 Task: Find connections with filter location Denderleeuw with filter topic #blockchainwith filter profile language Spanish with filter current company Medikabazaar with filter school JAMSHEDPUR CO-OPERATIVE COLLEGE with filter industry Political Organizations with filter service category Social Media Marketing with filter keywords title Marketing Specialist
Action: Mouse moved to (639, 113)
Screenshot: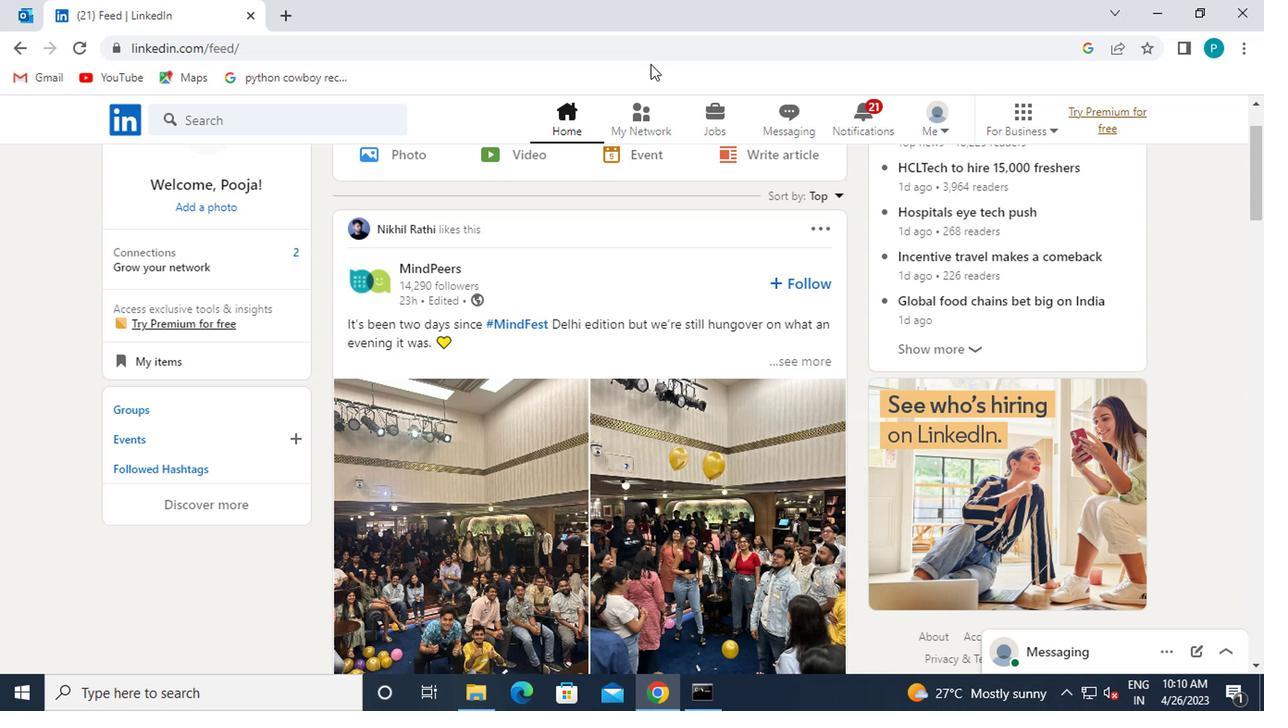 
Action: Mouse pressed left at (639, 113)
Screenshot: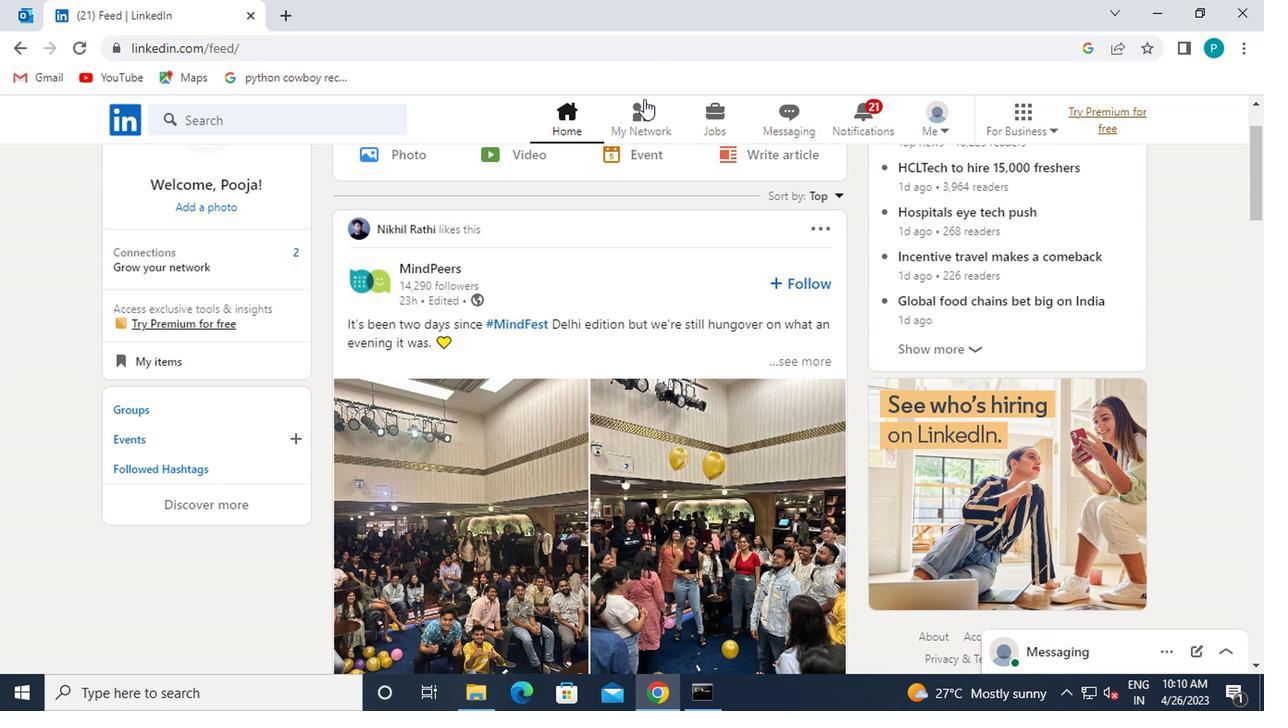 
Action: Mouse moved to (220, 215)
Screenshot: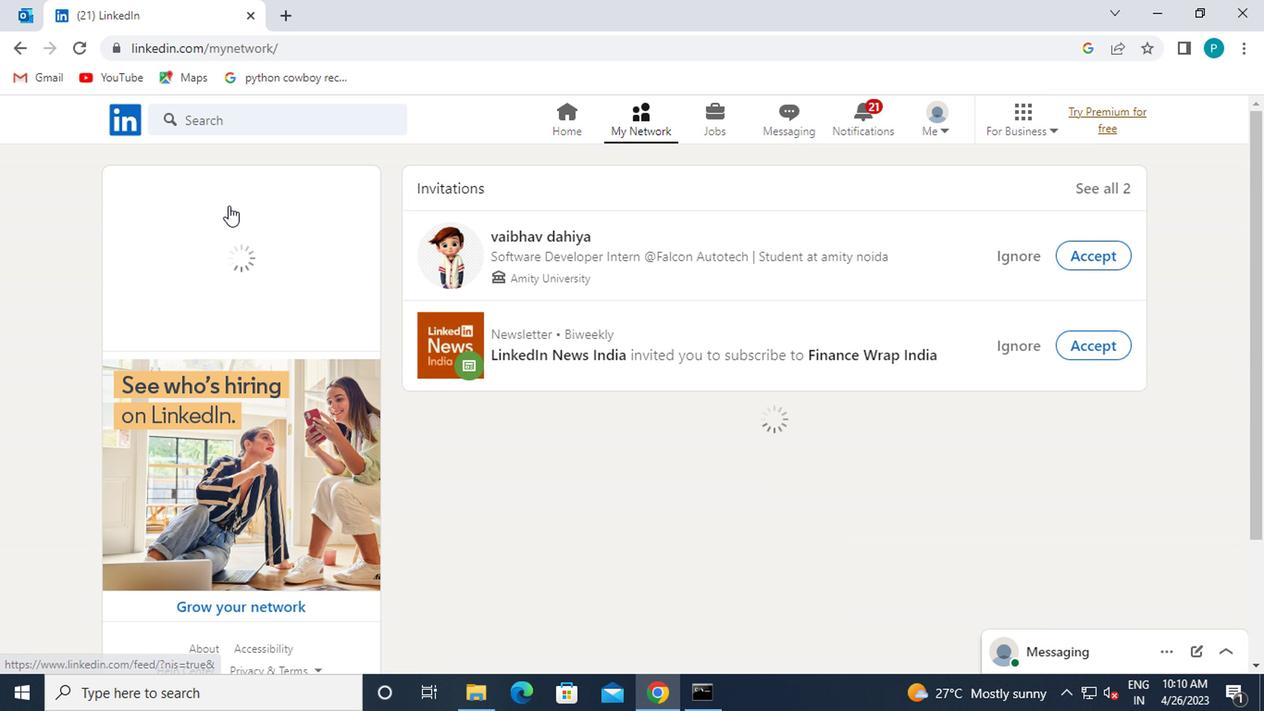 
Action: Mouse pressed left at (220, 215)
Screenshot: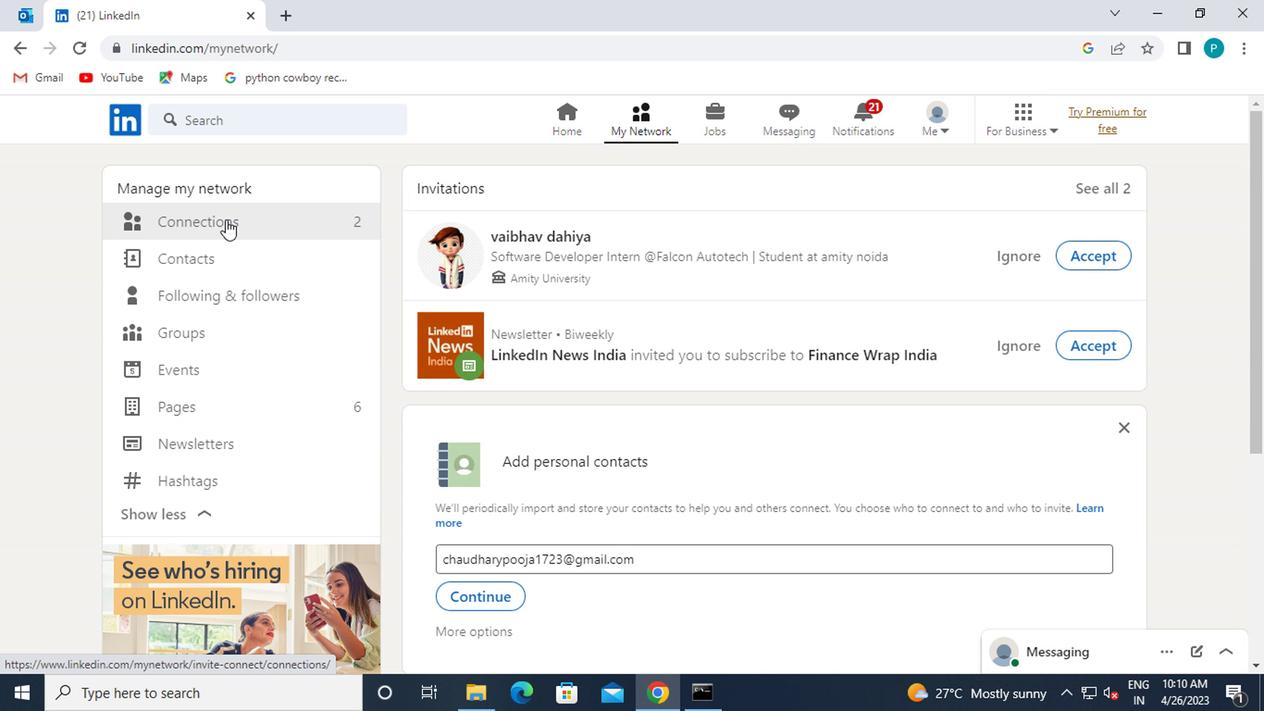
Action: Mouse moved to (741, 217)
Screenshot: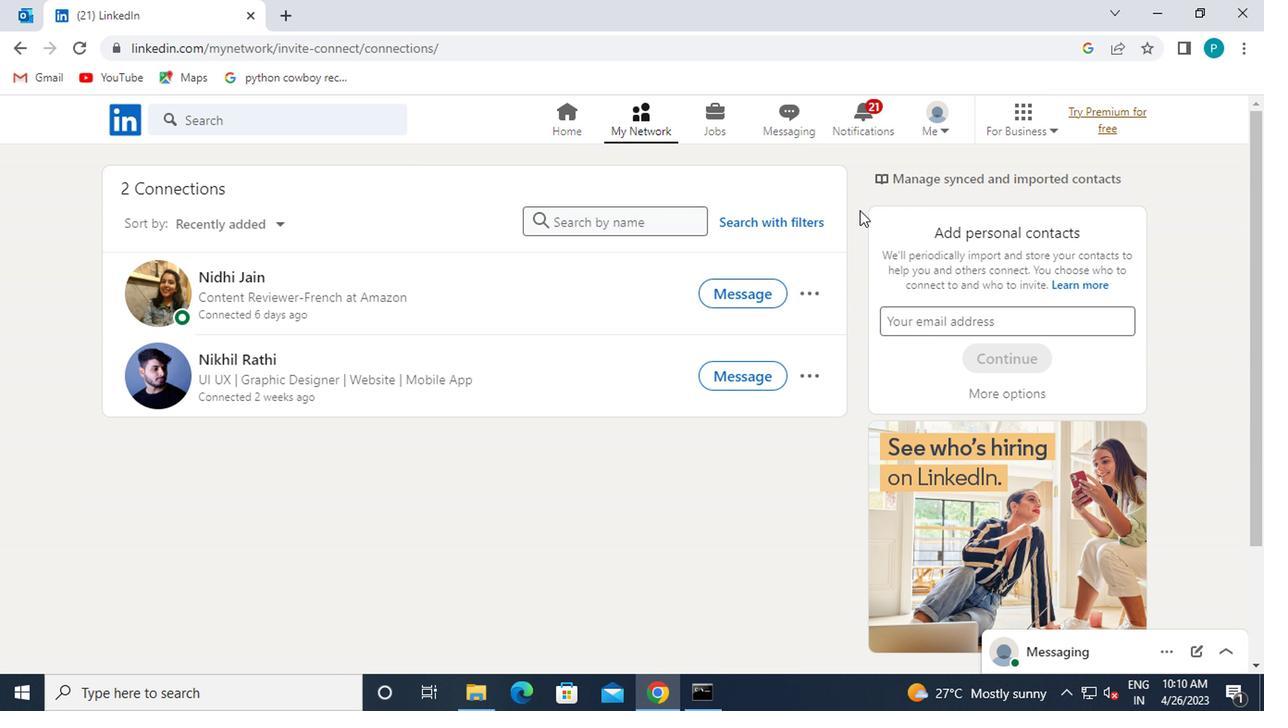 
Action: Mouse pressed left at (741, 217)
Screenshot: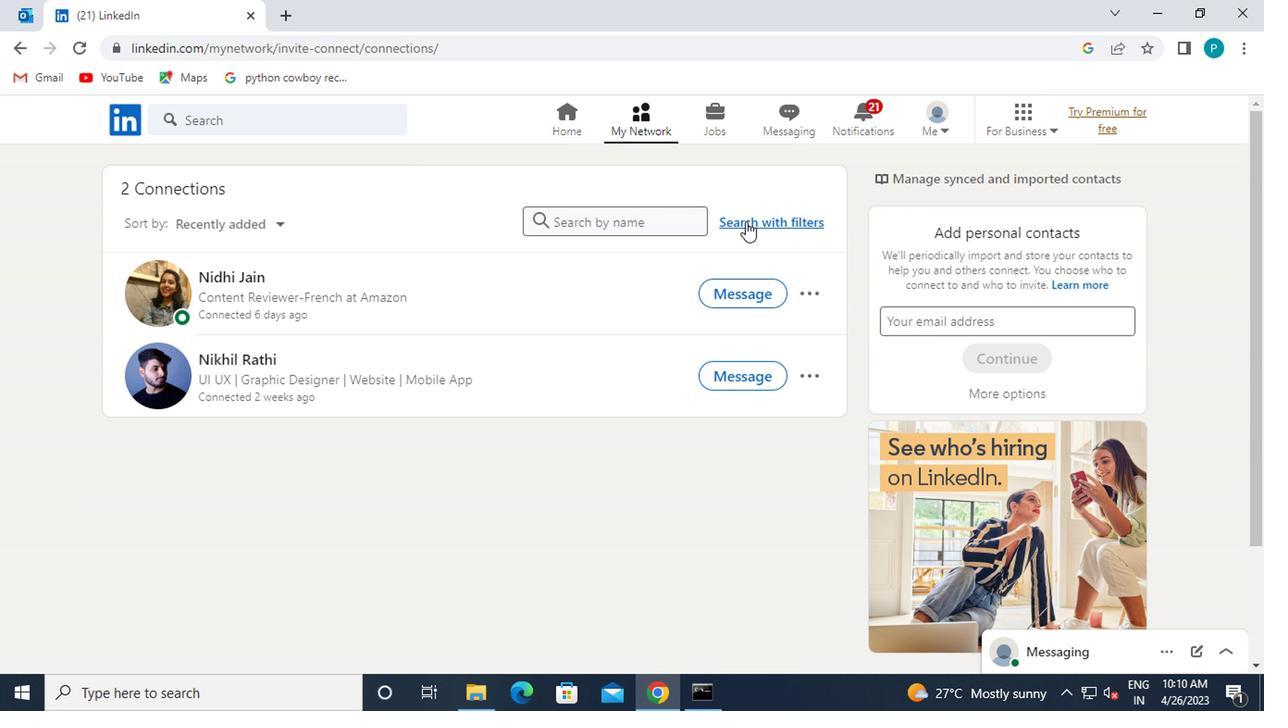 
Action: Mouse moved to (644, 169)
Screenshot: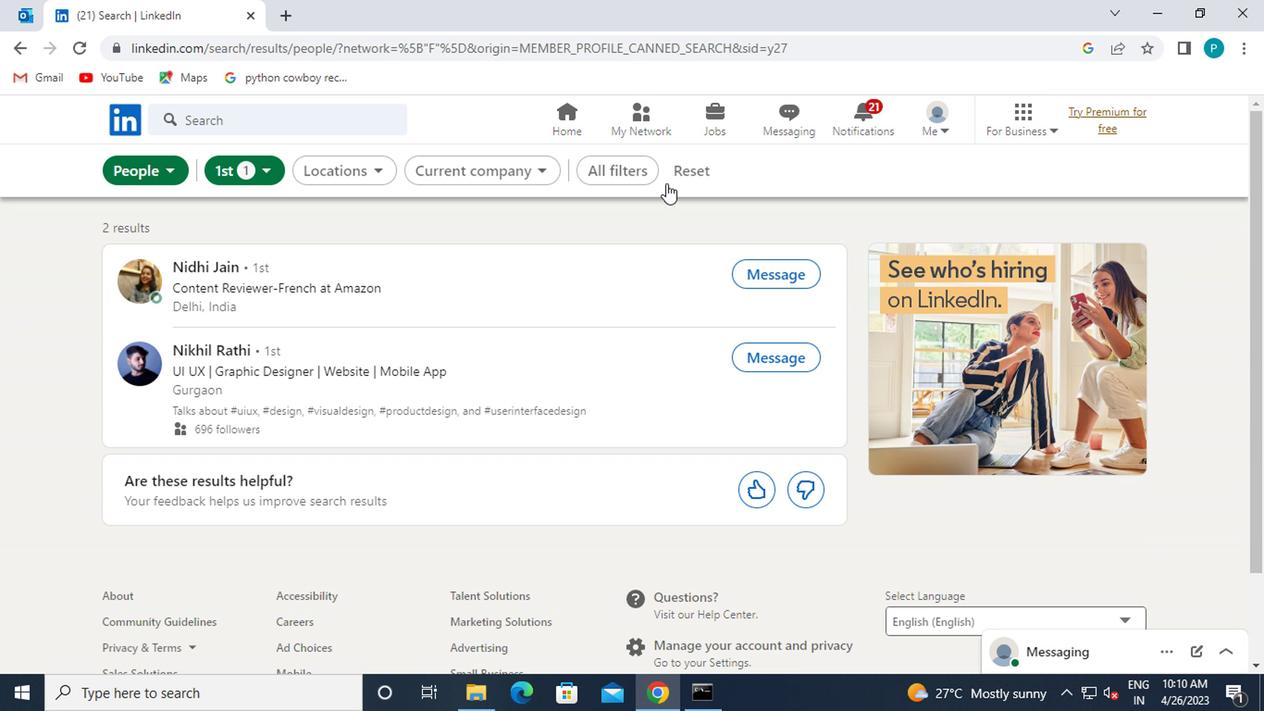 
Action: Mouse pressed left at (644, 169)
Screenshot: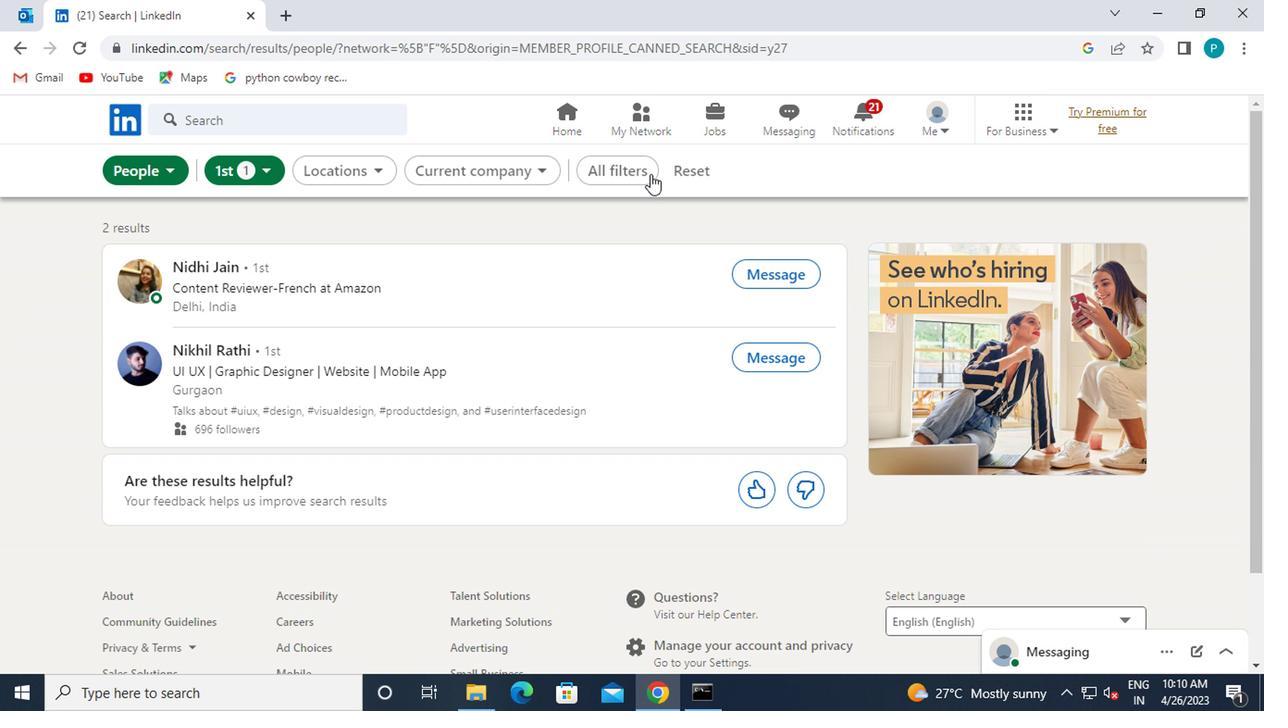
Action: Mouse moved to (927, 420)
Screenshot: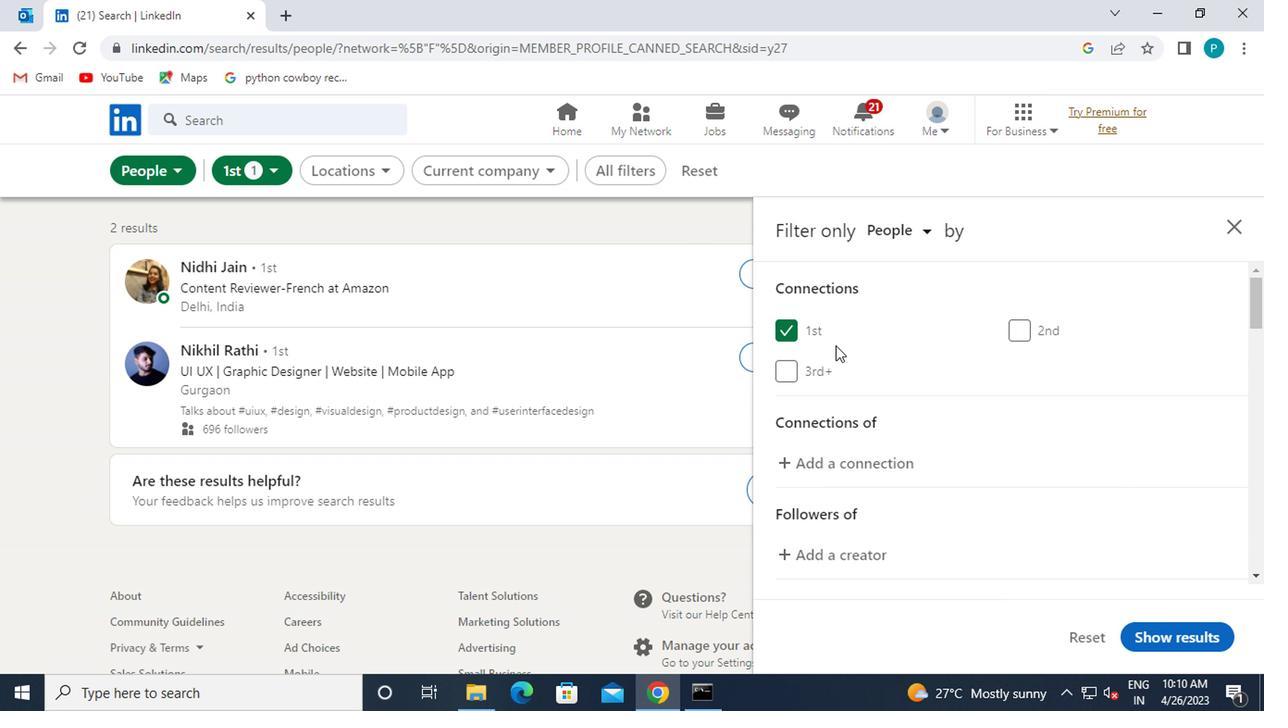 
Action: Mouse scrolled (927, 418) with delta (0, -1)
Screenshot: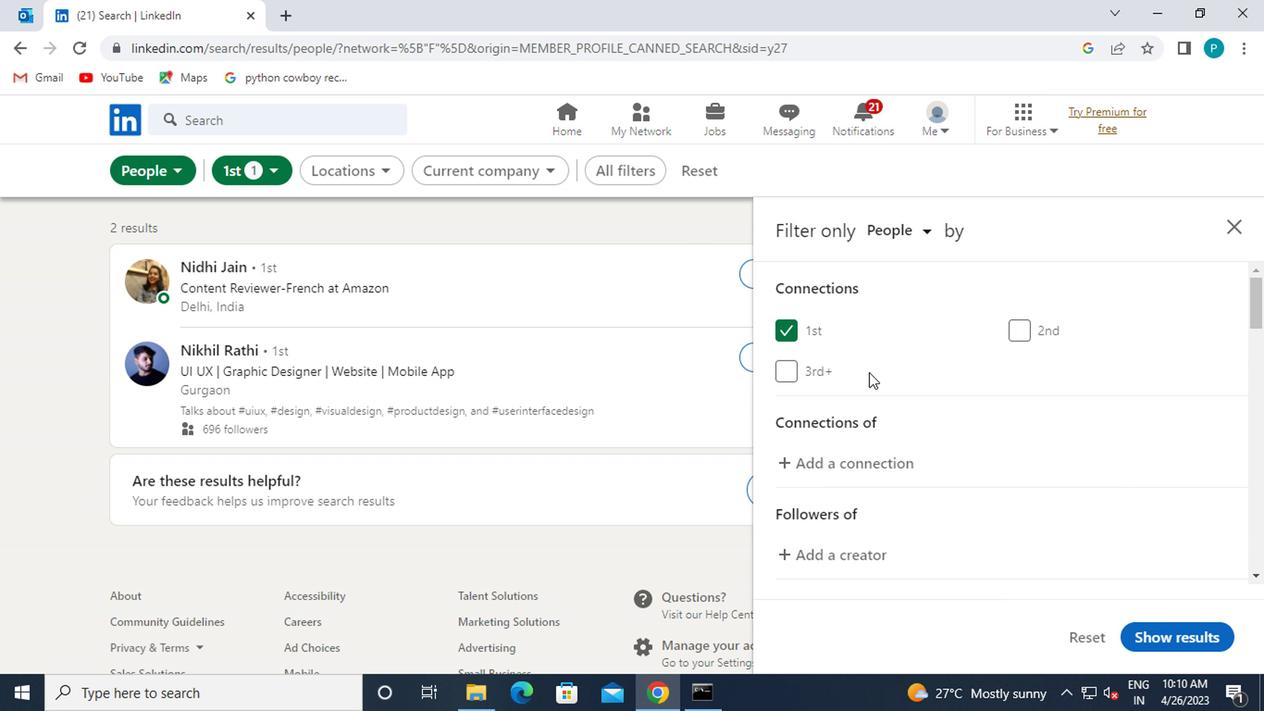 
Action: Mouse scrolled (927, 418) with delta (0, -1)
Screenshot: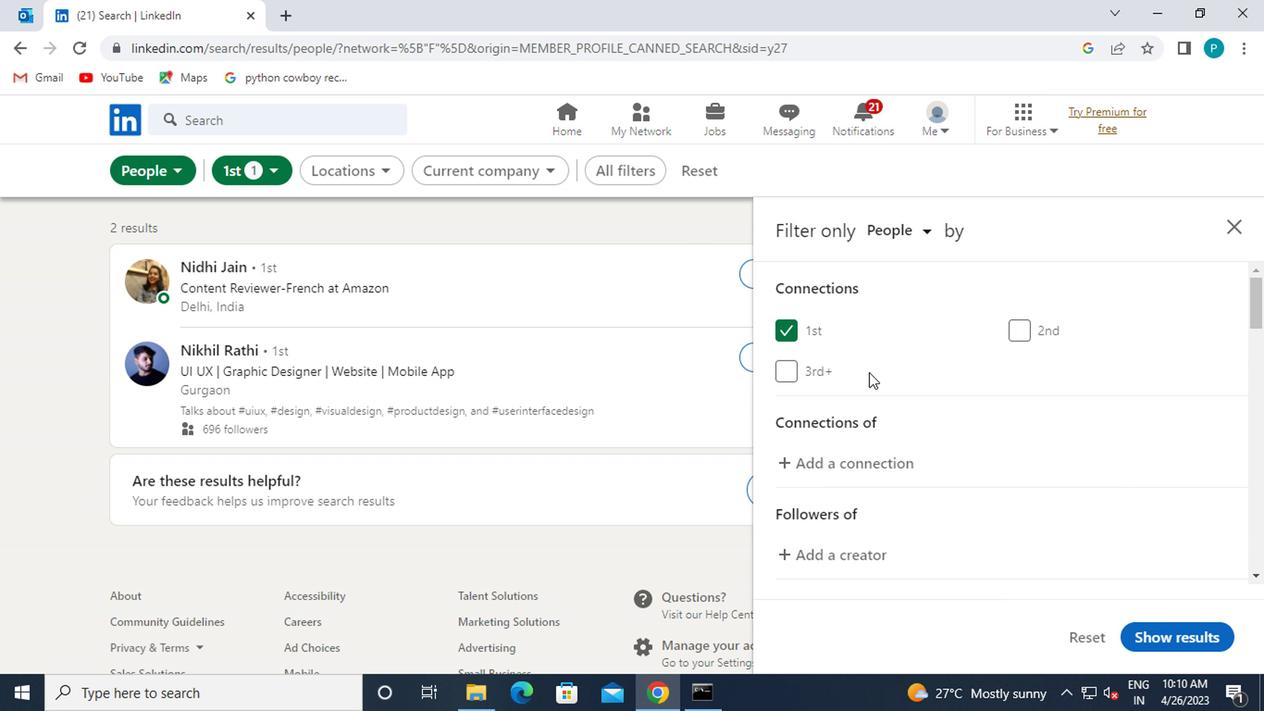 
Action: Mouse scrolled (927, 418) with delta (0, -1)
Screenshot: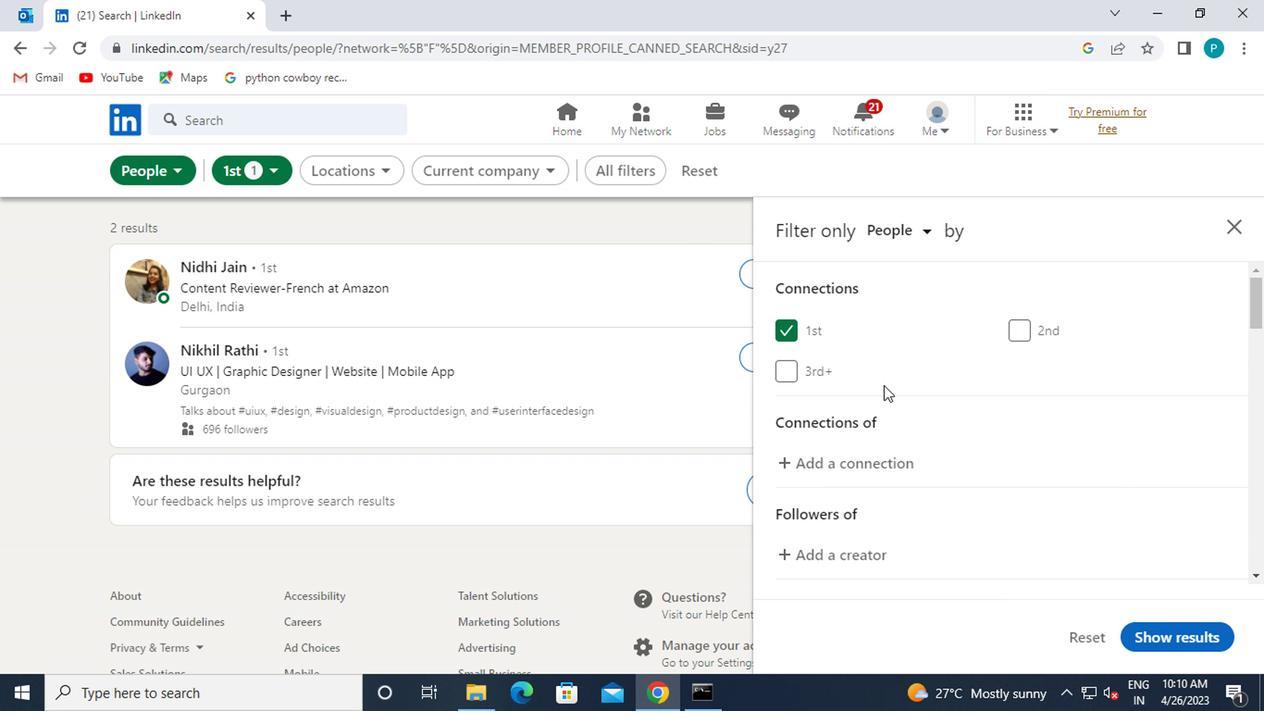 
Action: Mouse moved to (1035, 445)
Screenshot: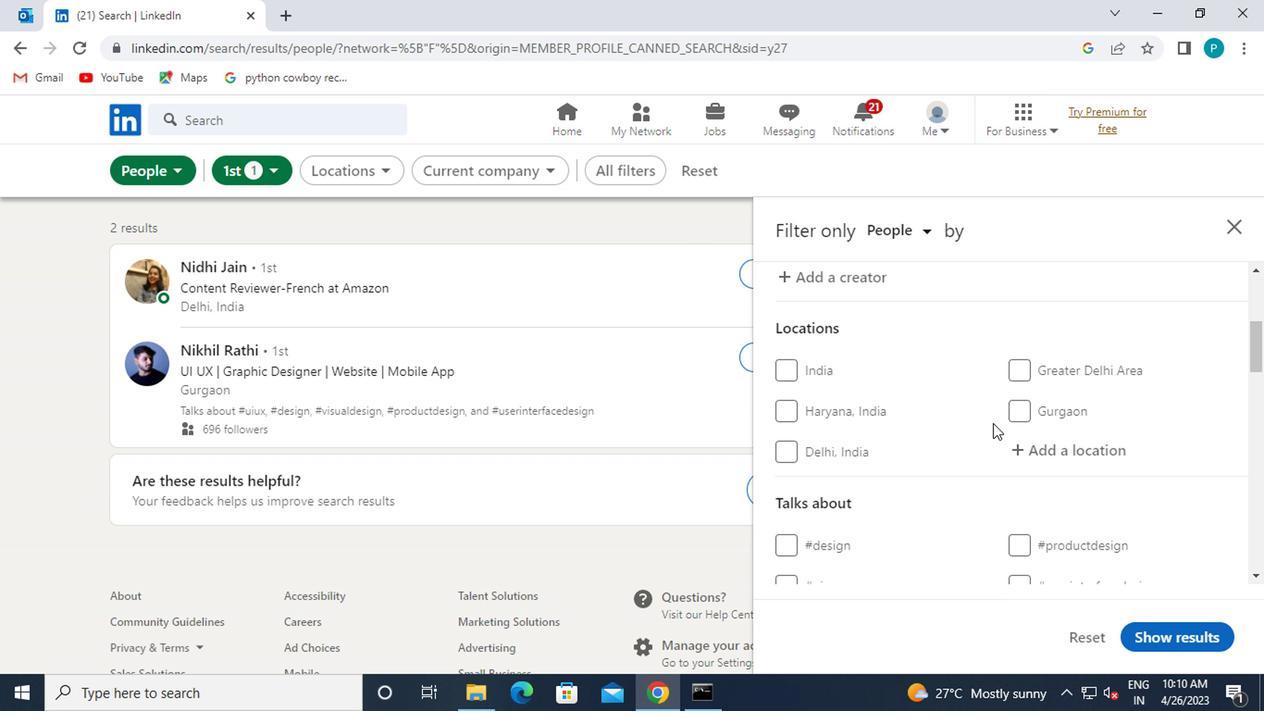 
Action: Mouse pressed left at (1035, 445)
Screenshot: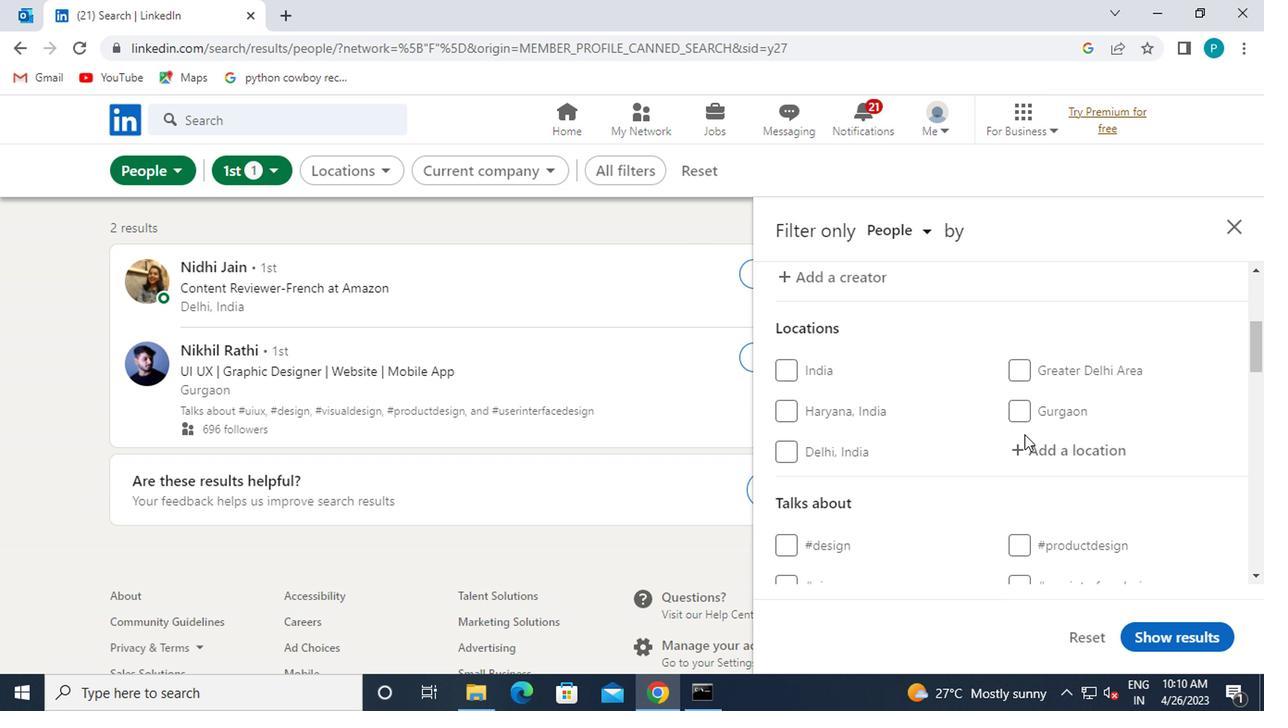 
Action: Mouse moved to (1062, 433)
Screenshot: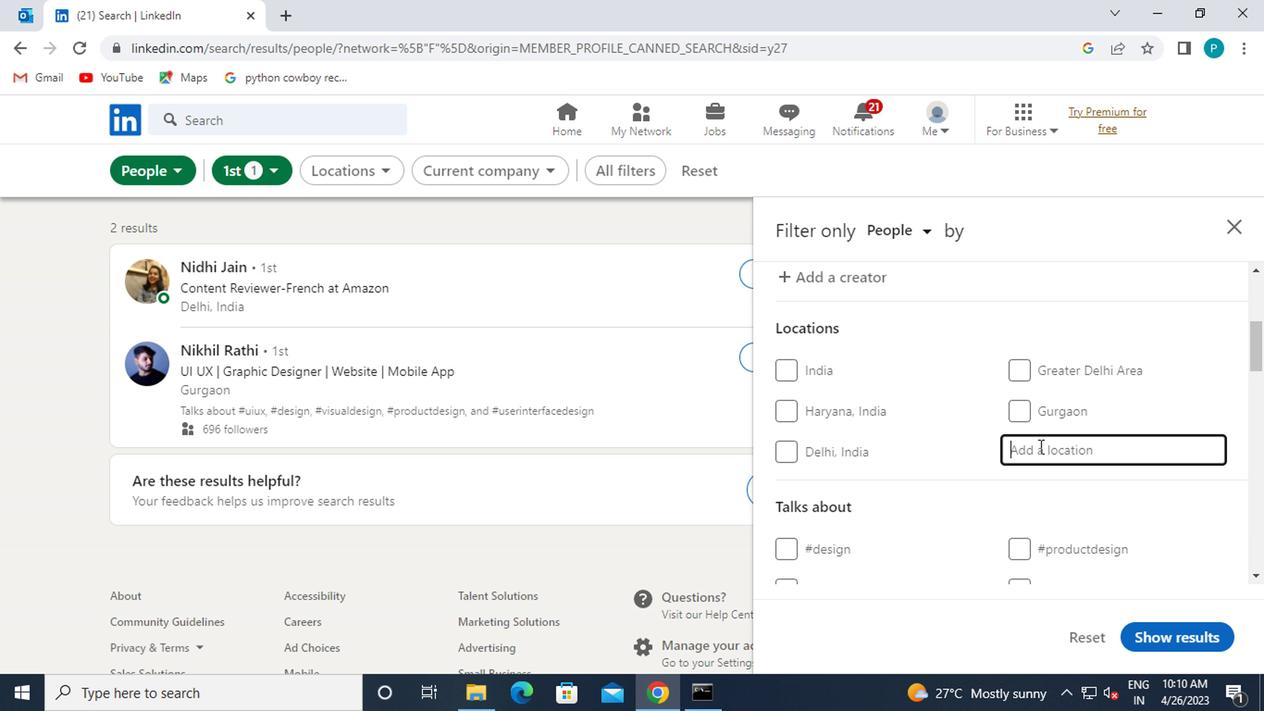 
Action: Key pressed <Key.caps_lock>d<Key.caps_lock>
Screenshot: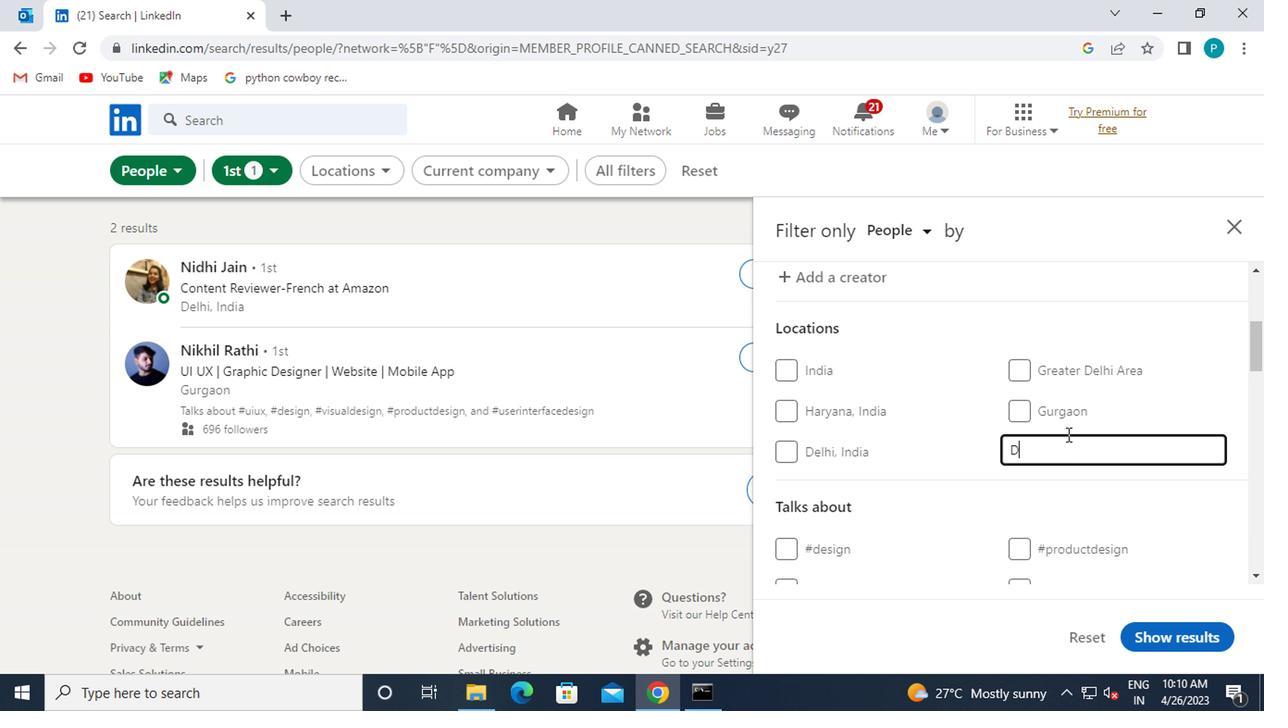 
Action: Mouse moved to (1062, 433)
Screenshot: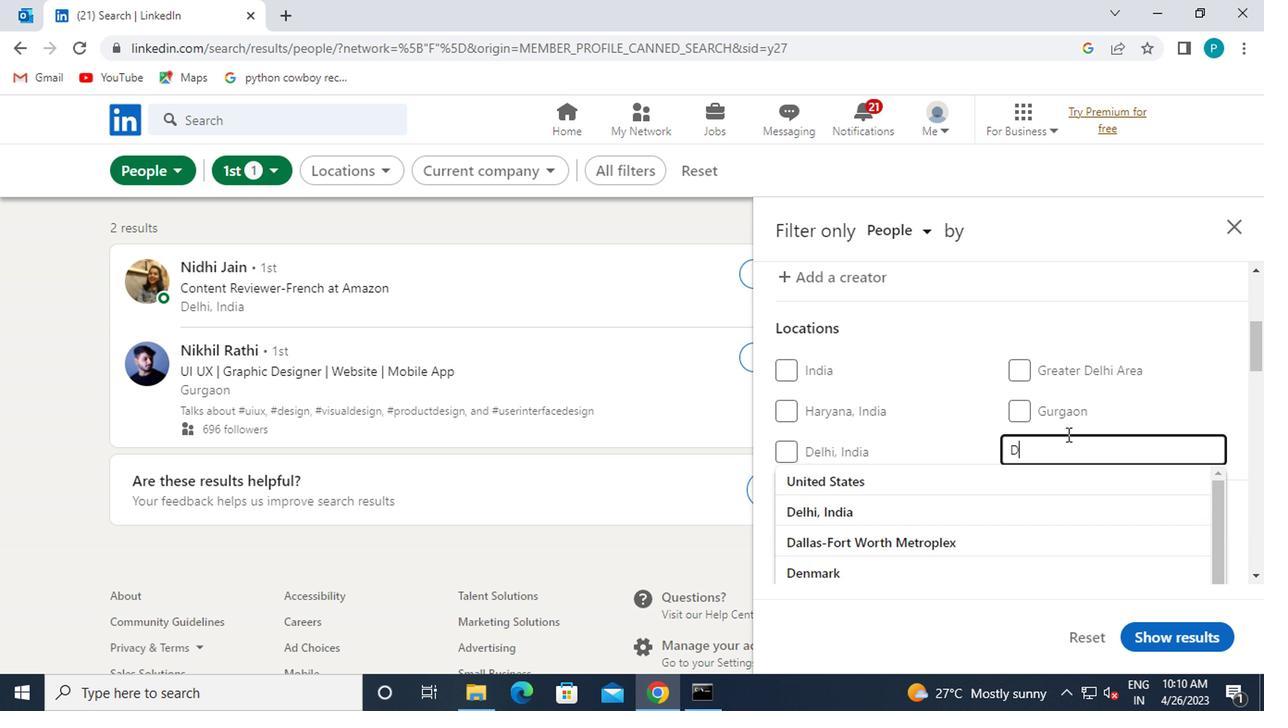 
Action: Key pressed enderleeuw
Screenshot: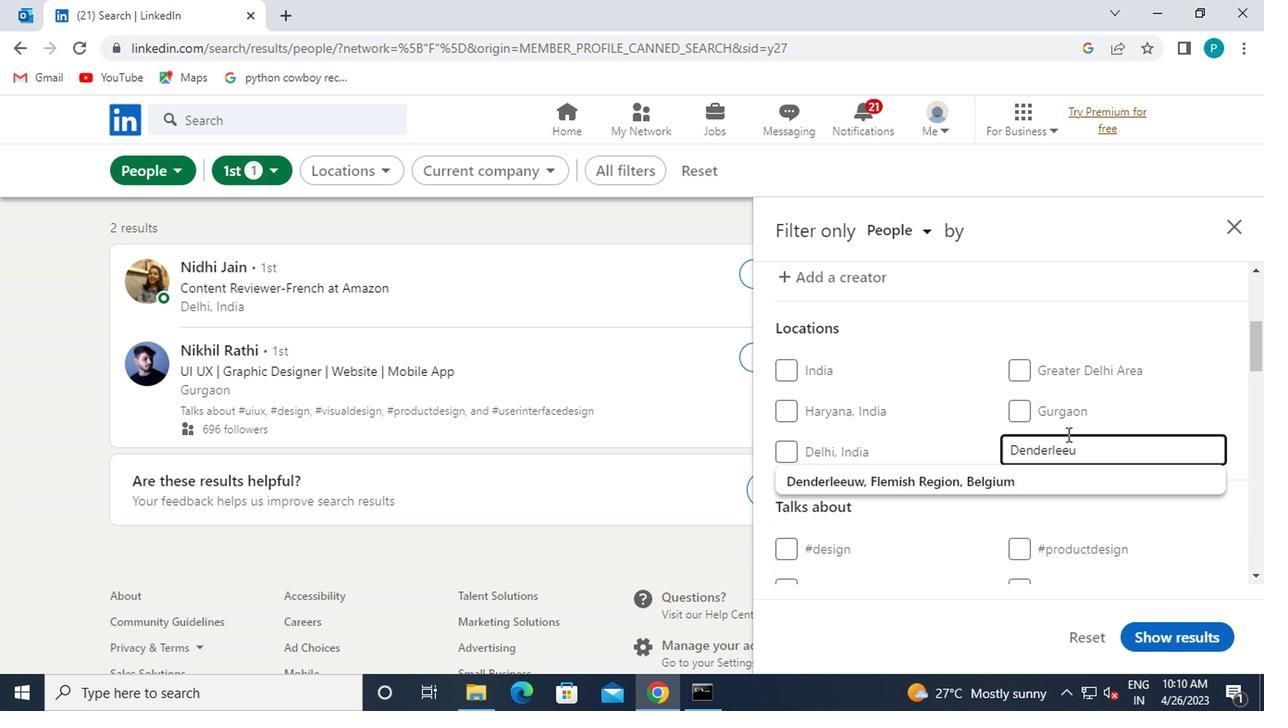 
Action: Mouse moved to (956, 483)
Screenshot: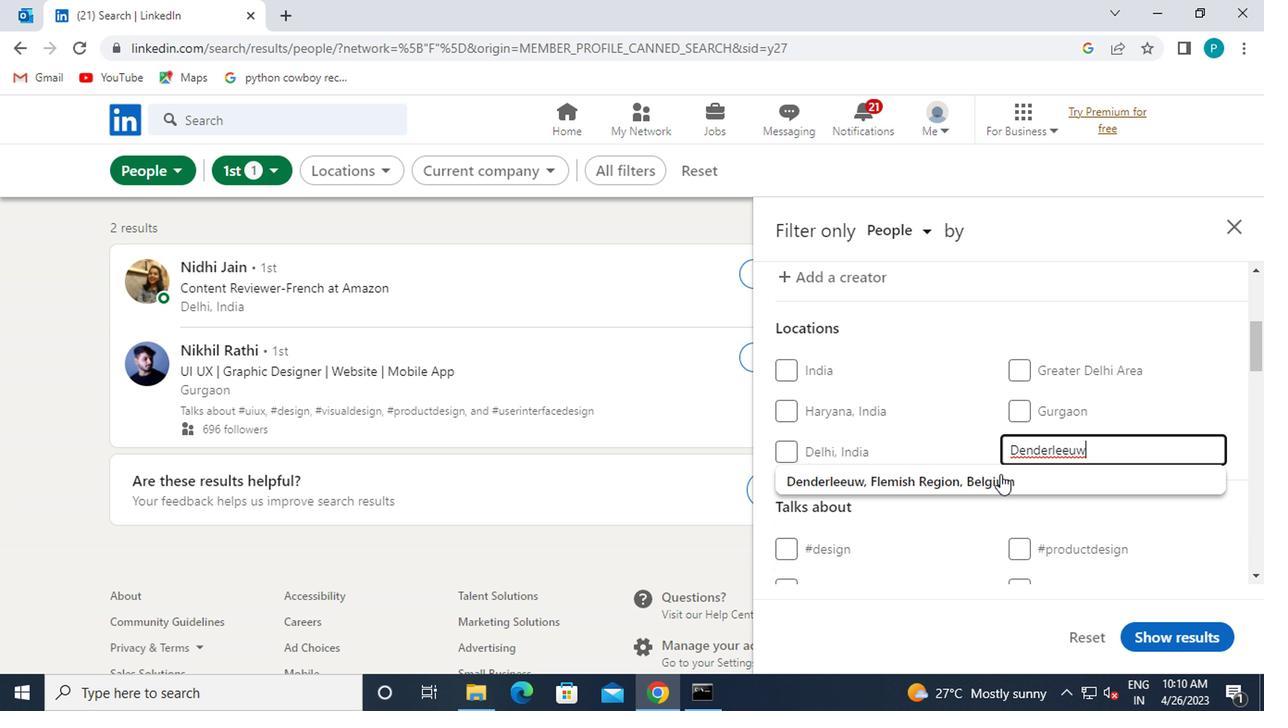 
Action: Mouse pressed left at (956, 483)
Screenshot: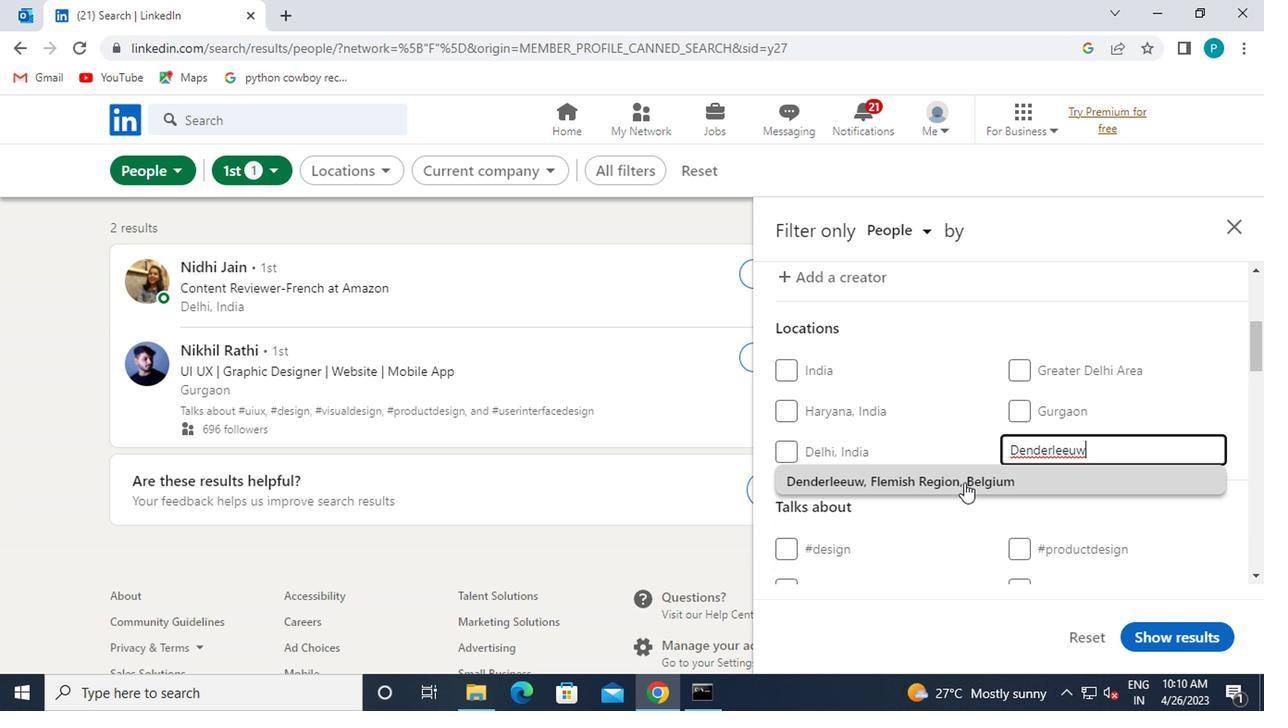 
Action: Mouse moved to (965, 489)
Screenshot: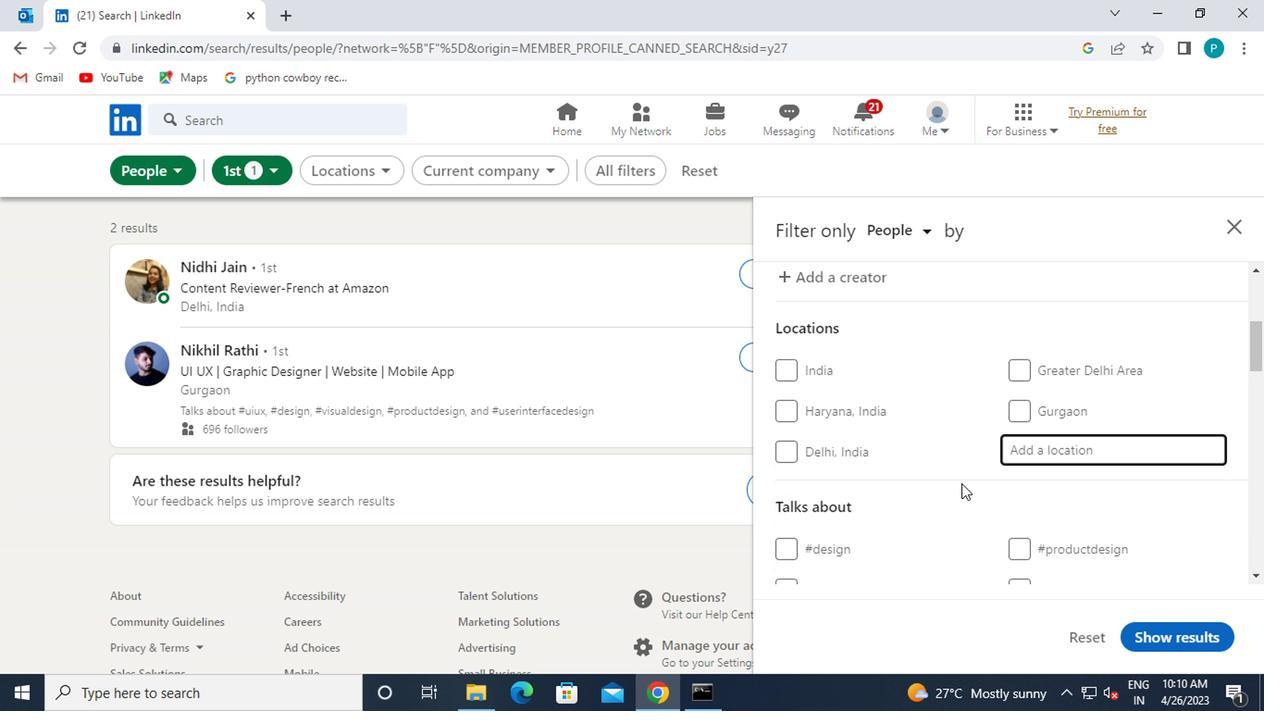 
Action: Mouse scrolled (965, 489) with delta (0, 0)
Screenshot: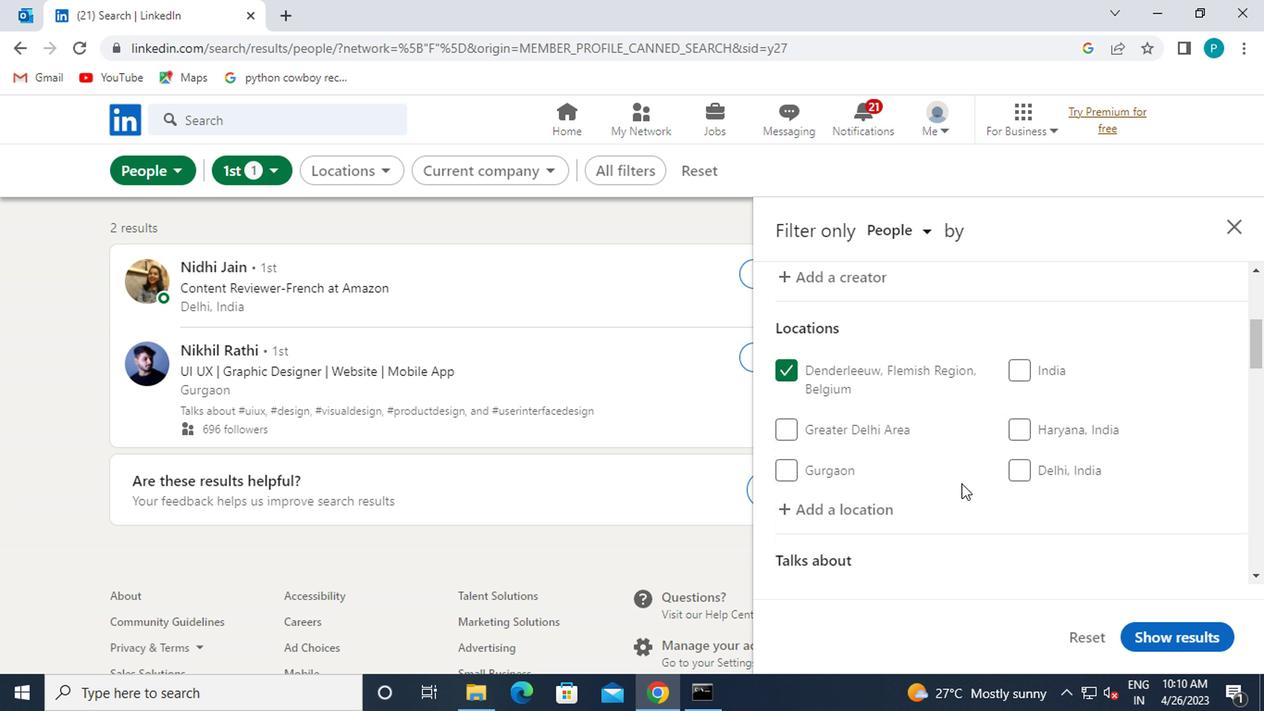 
Action: Mouse scrolled (965, 489) with delta (0, 0)
Screenshot: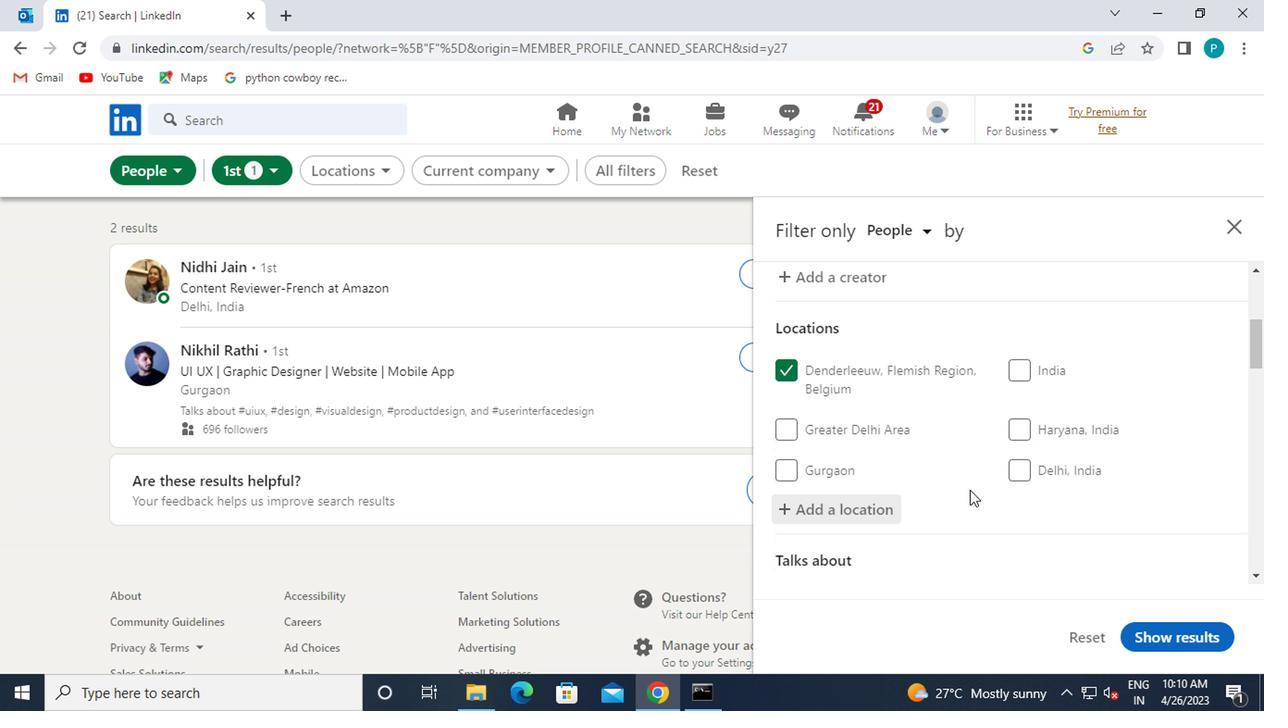 
Action: Mouse moved to (1035, 491)
Screenshot: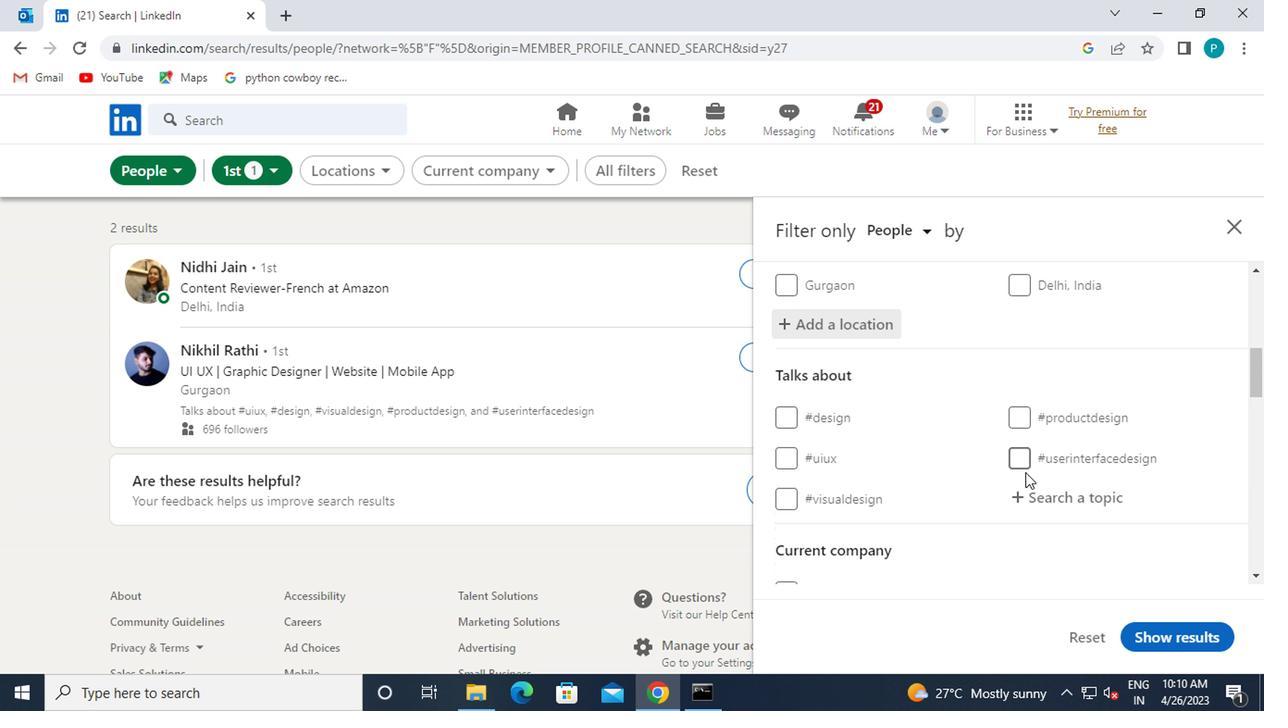 
Action: Mouse pressed left at (1035, 491)
Screenshot: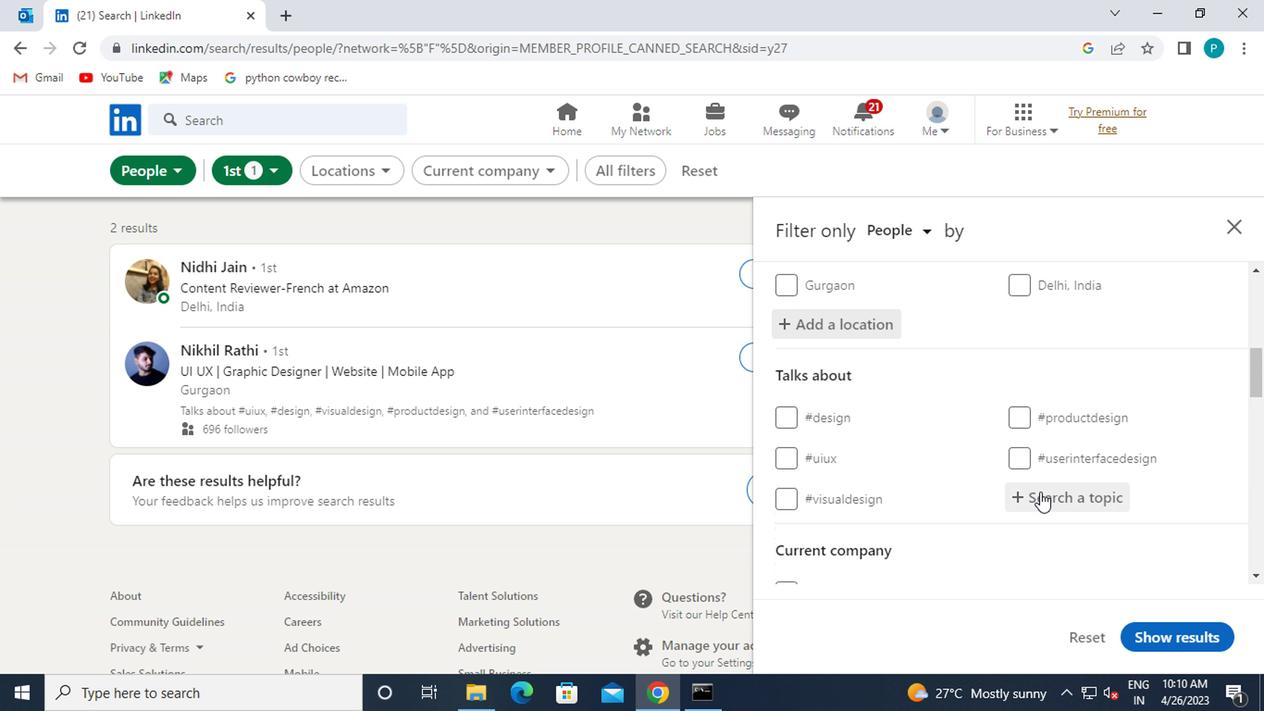 
Action: Mouse moved to (1039, 491)
Screenshot: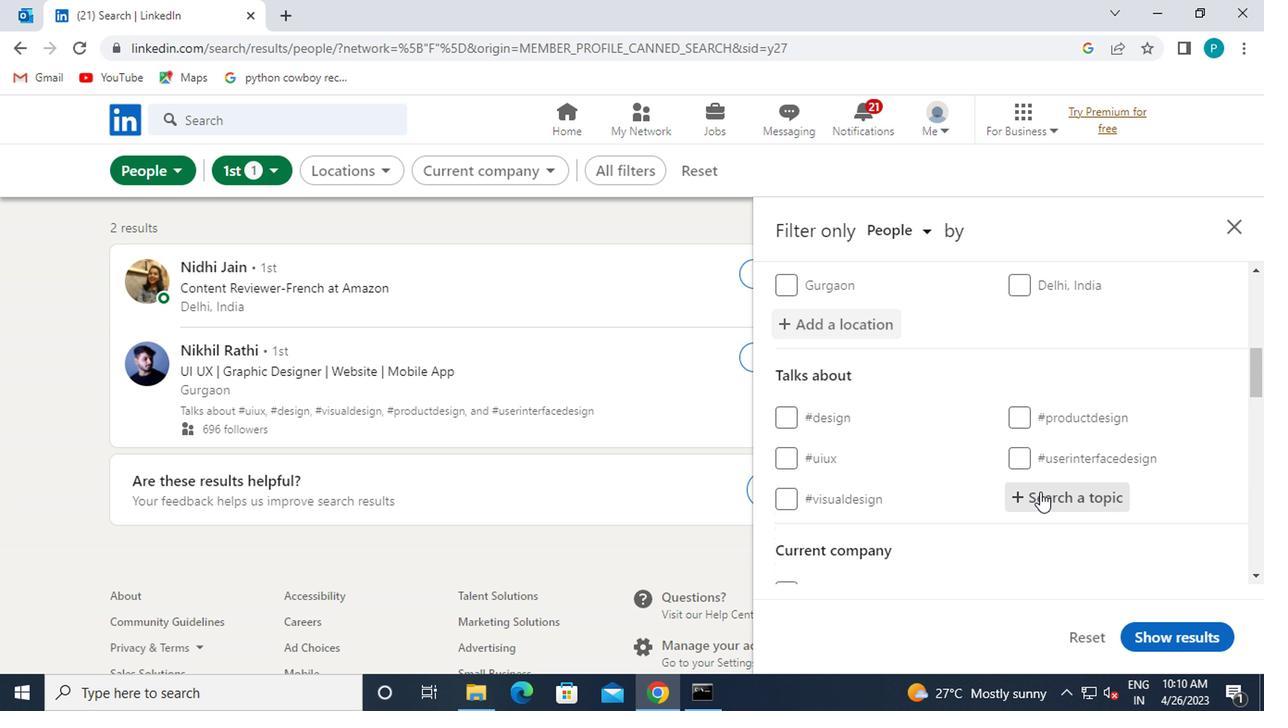 
Action: Key pressed <Key.shift><Key.shift><Key.shift><Key.shift>#BLOCKCHAIN
Screenshot: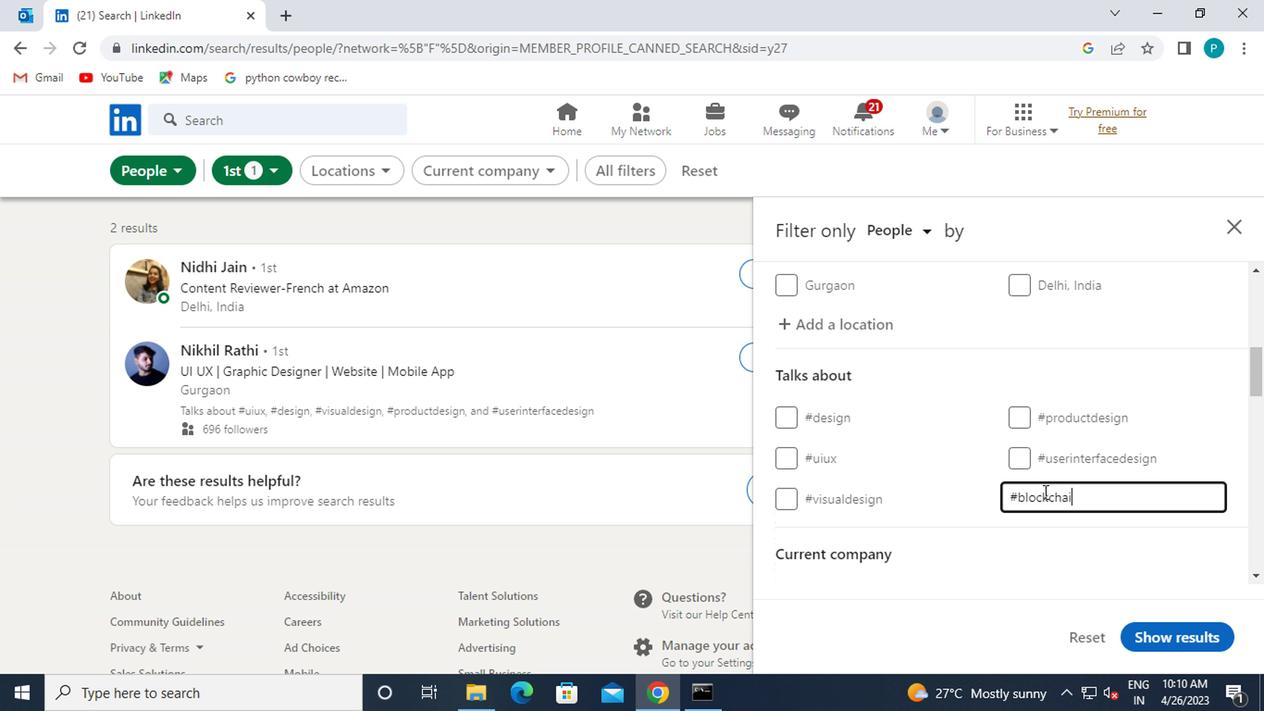 
Action: Mouse moved to (1018, 496)
Screenshot: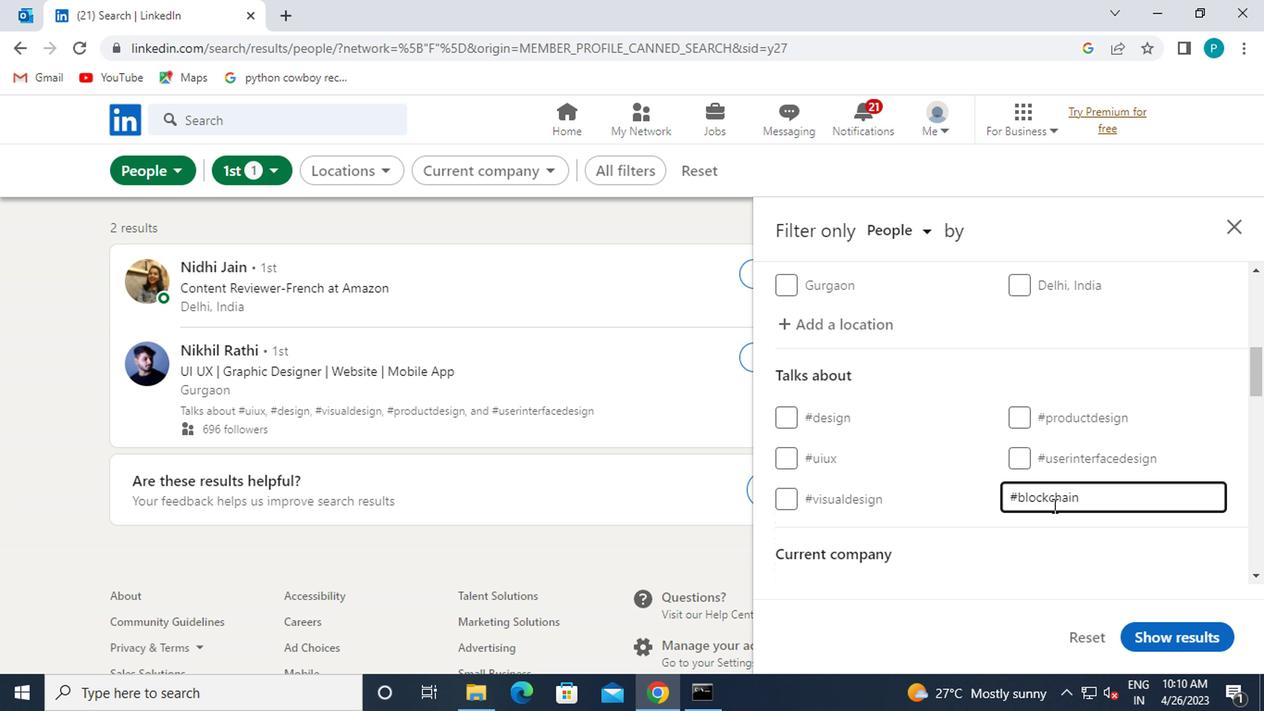 
Action: Mouse scrolled (1018, 495) with delta (0, 0)
Screenshot: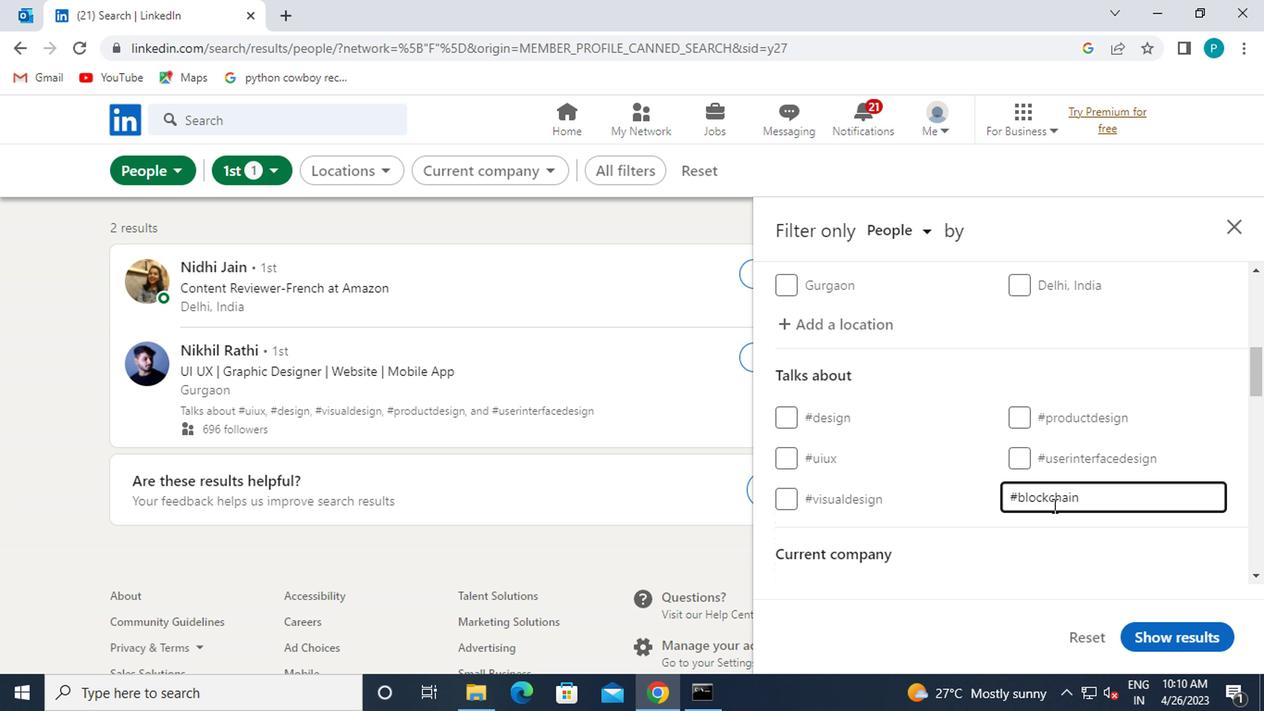 
Action: Mouse moved to (967, 510)
Screenshot: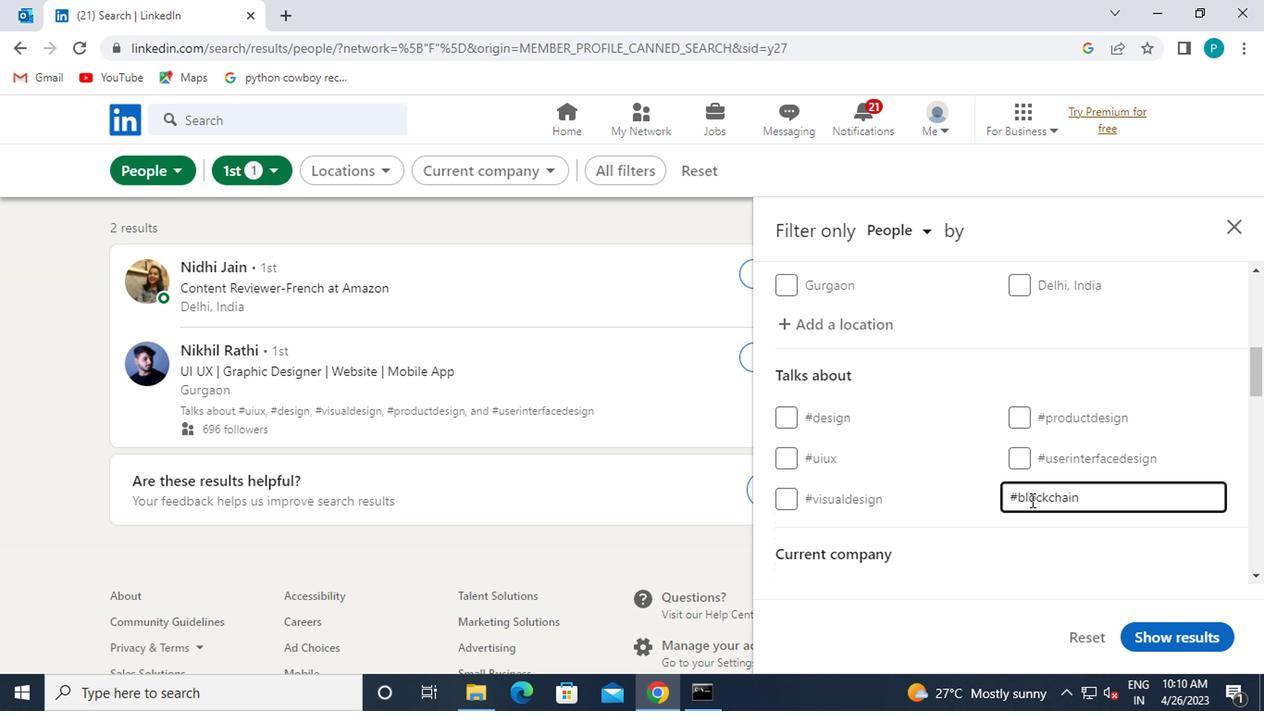 
Action: Mouse scrolled (967, 509) with delta (0, -1)
Screenshot: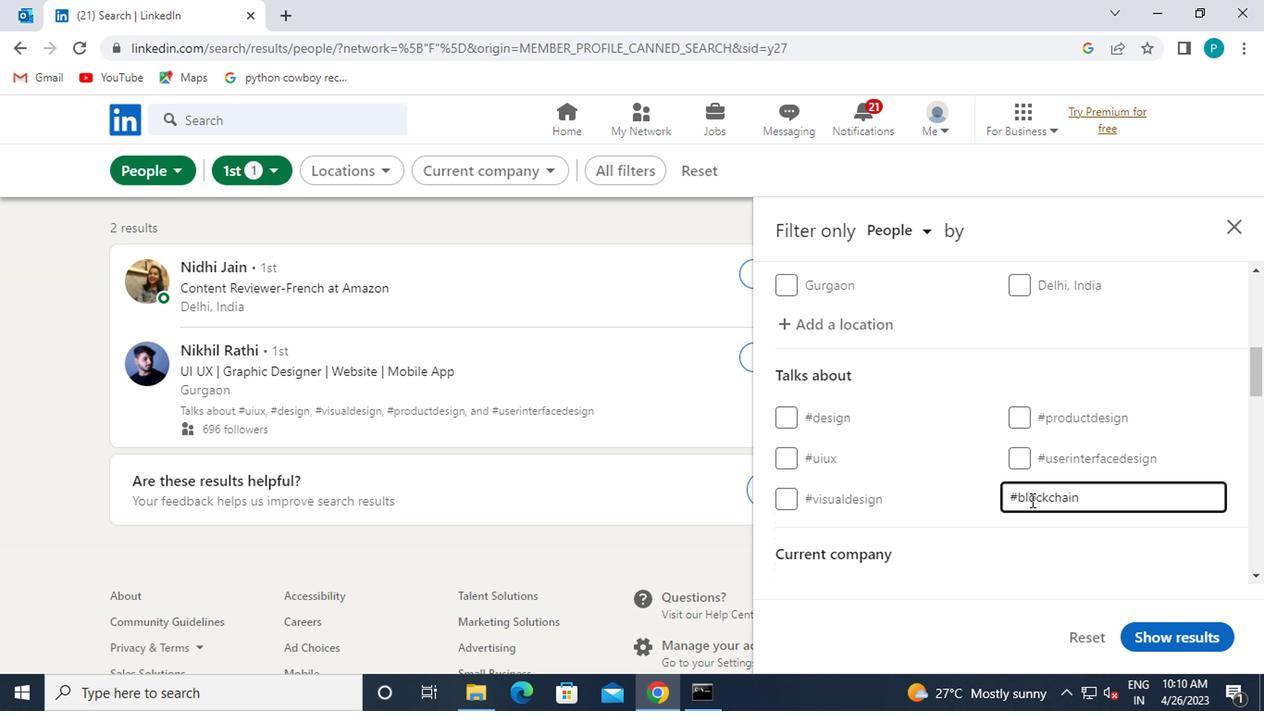 
Action: Mouse moved to (942, 505)
Screenshot: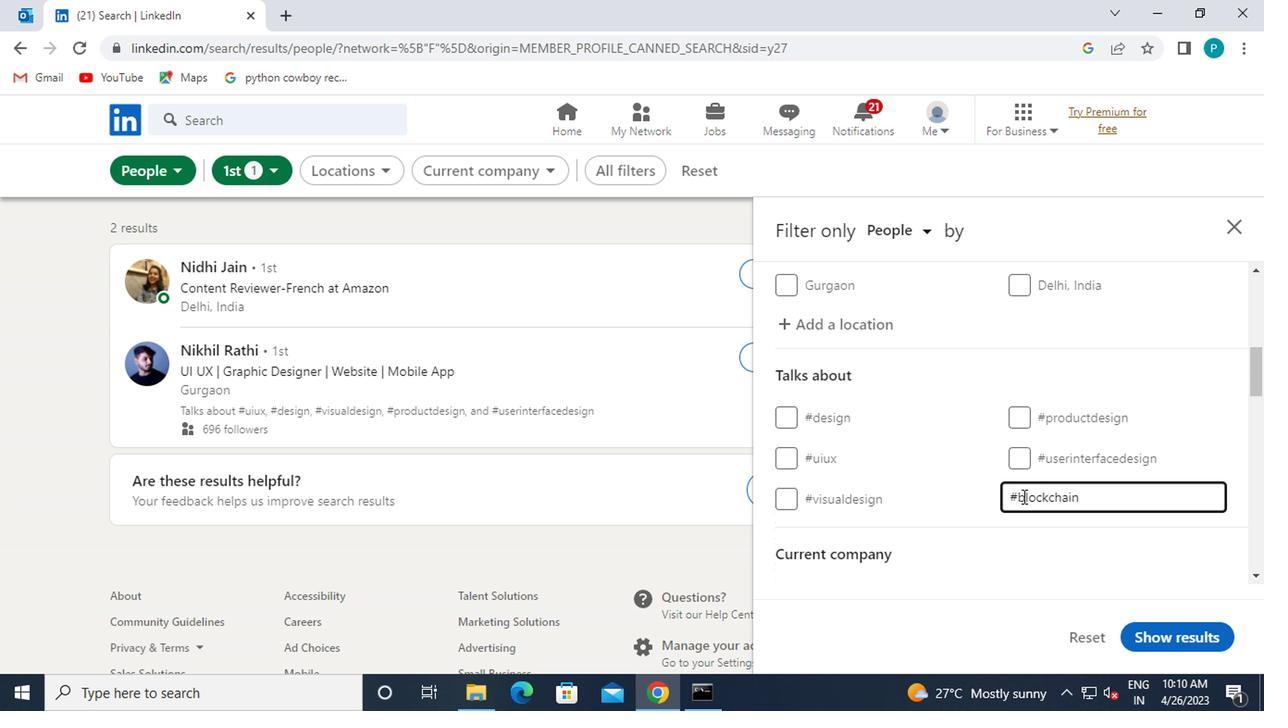 
Action: Mouse scrolled (942, 504) with delta (0, 0)
Screenshot: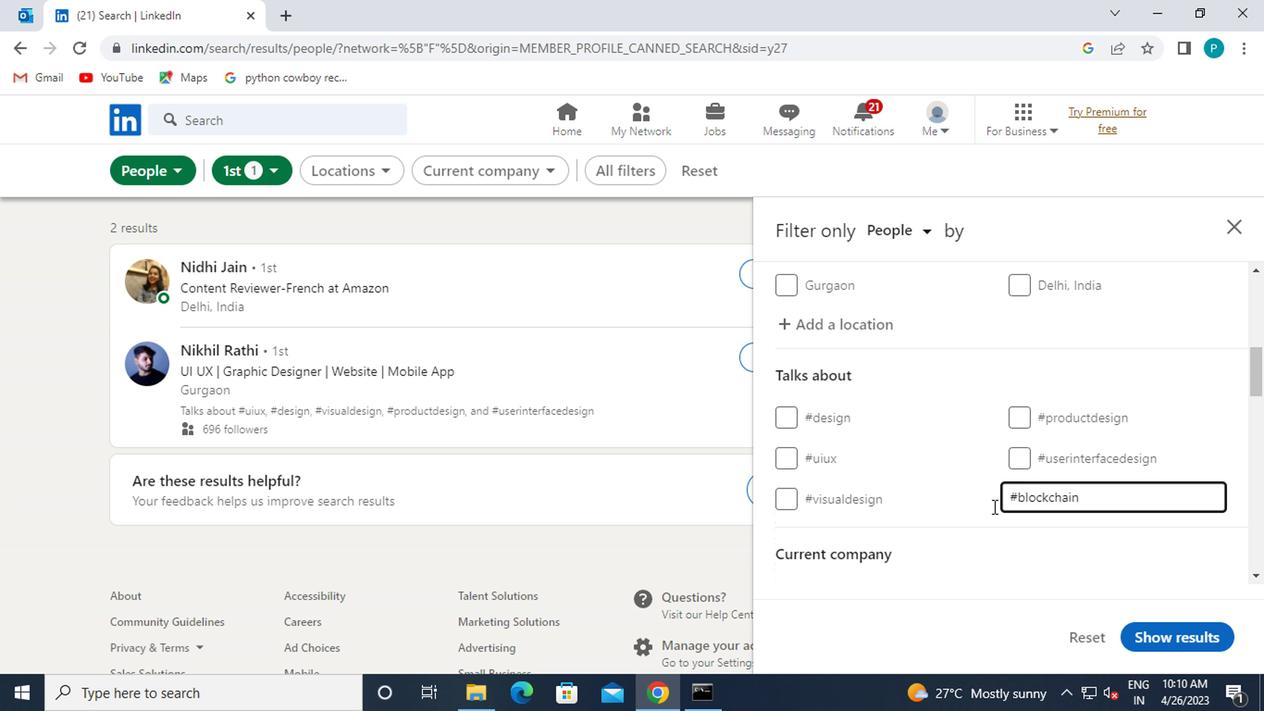 
Action: Mouse moved to (1016, 325)
Screenshot: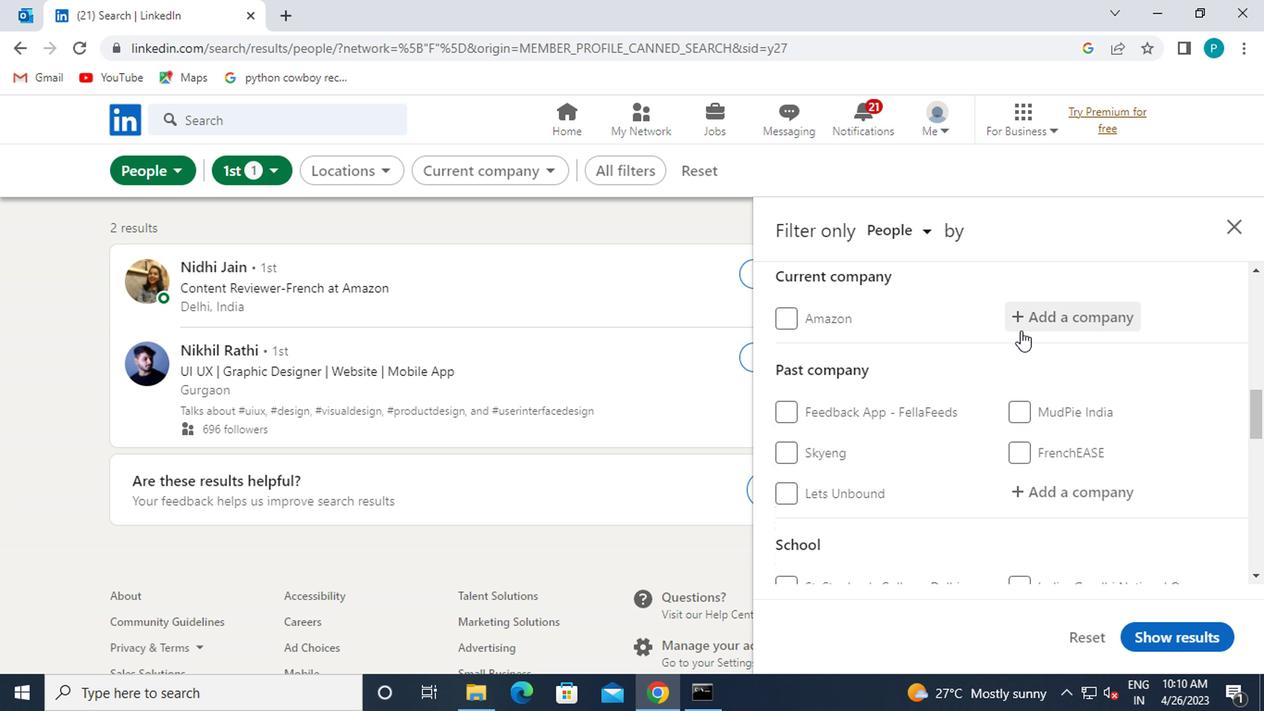 
Action: Mouse pressed left at (1016, 325)
Screenshot: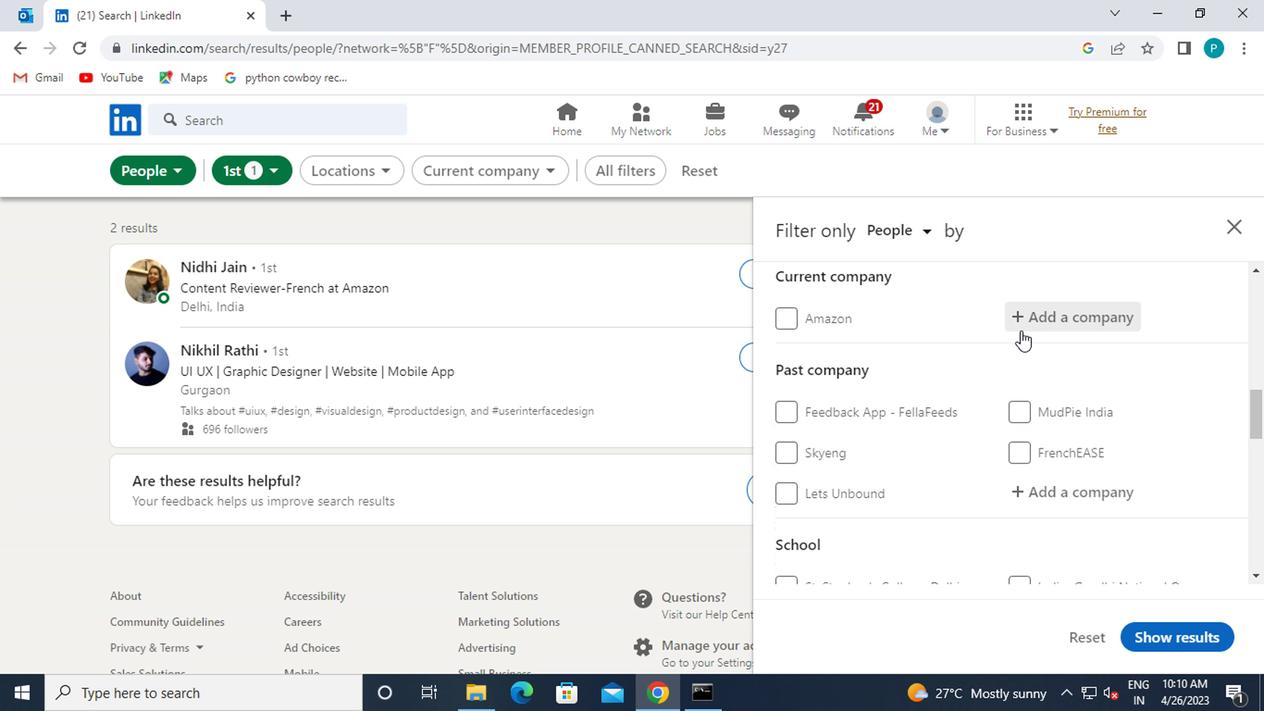 
Action: Mouse moved to (1029, 320)
Screenshot: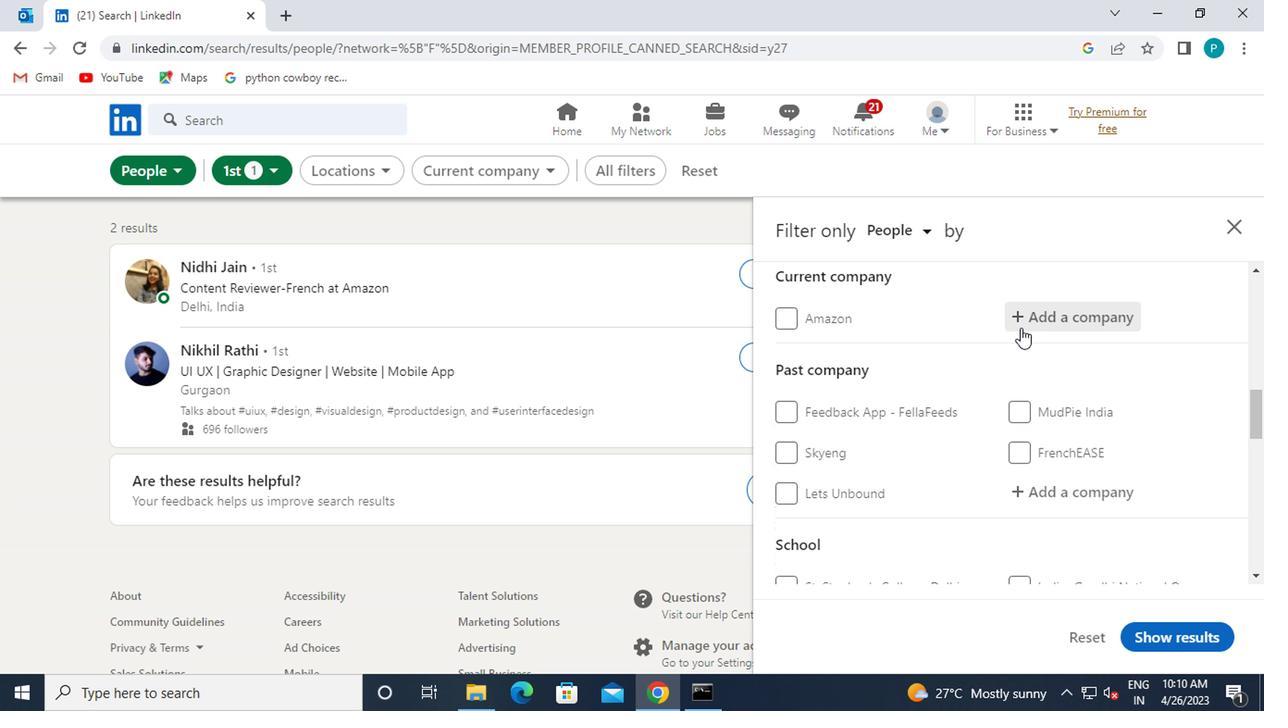 
Action: Key pressed MEDIKABAZAAR
Screenshot: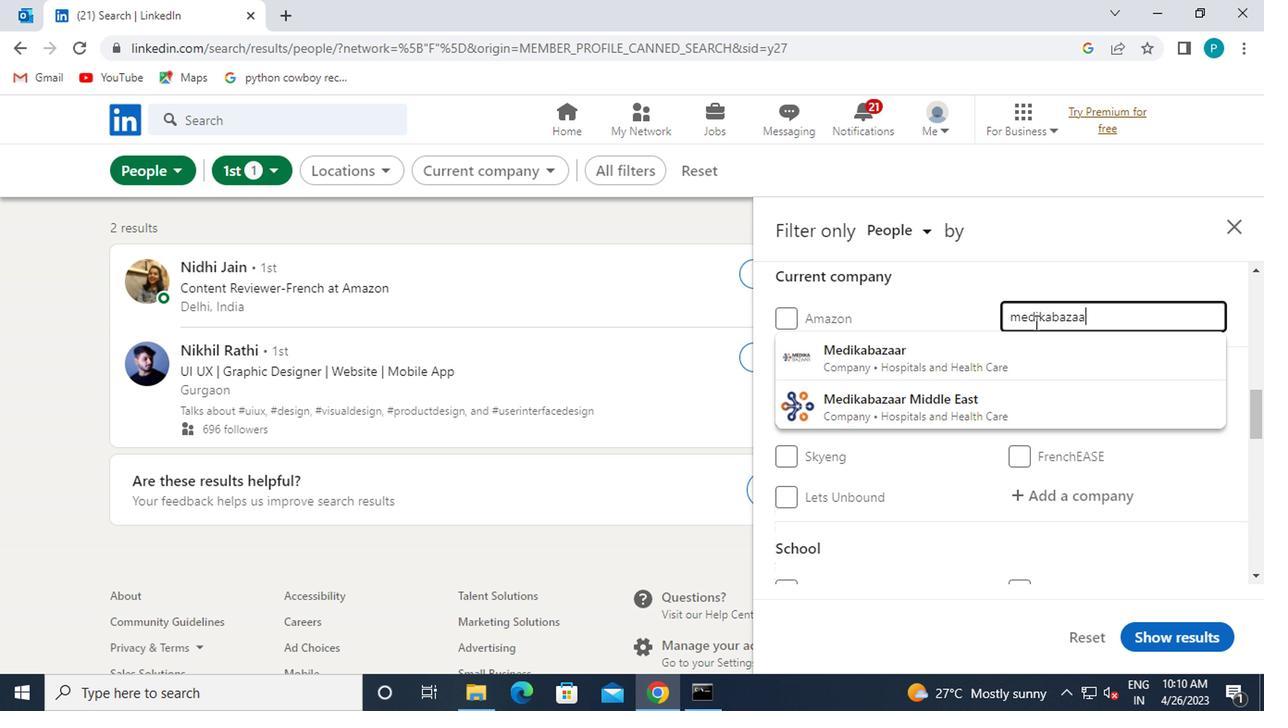 
Action: Mouse moved to (945, 350)
Screenshot: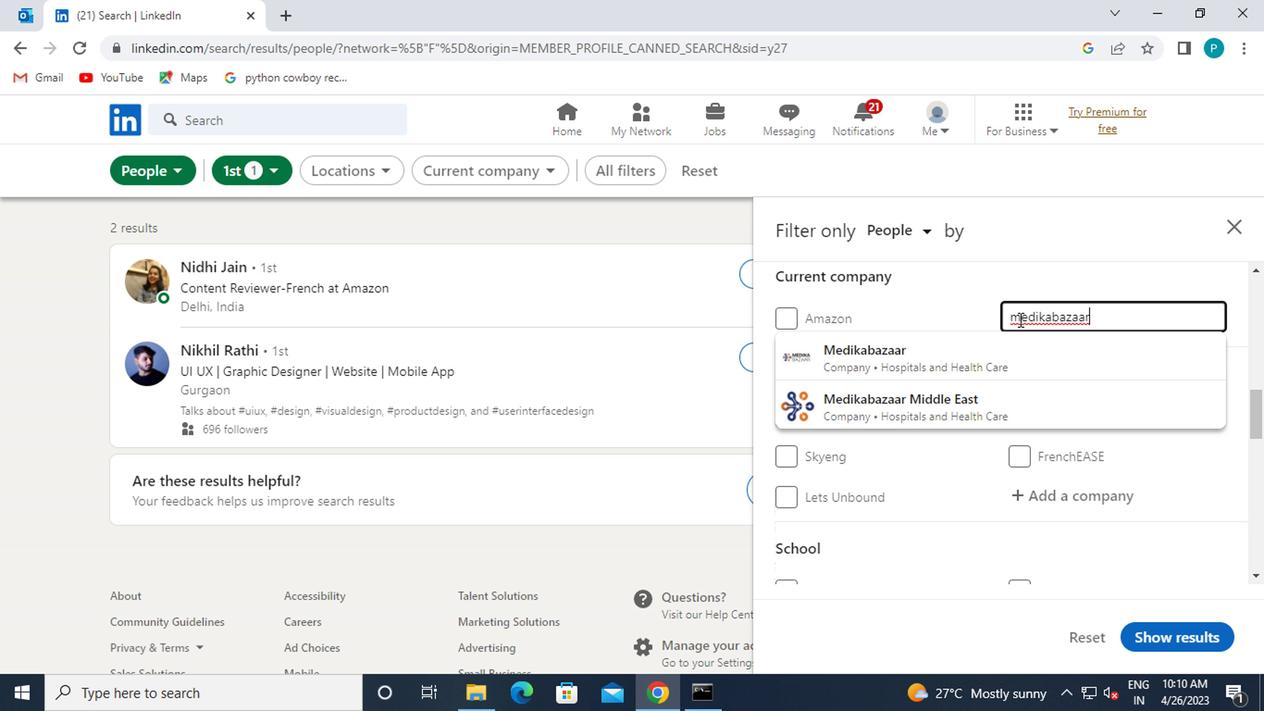 
Action: Mouse pressed left at (945, 350)
Screenshot: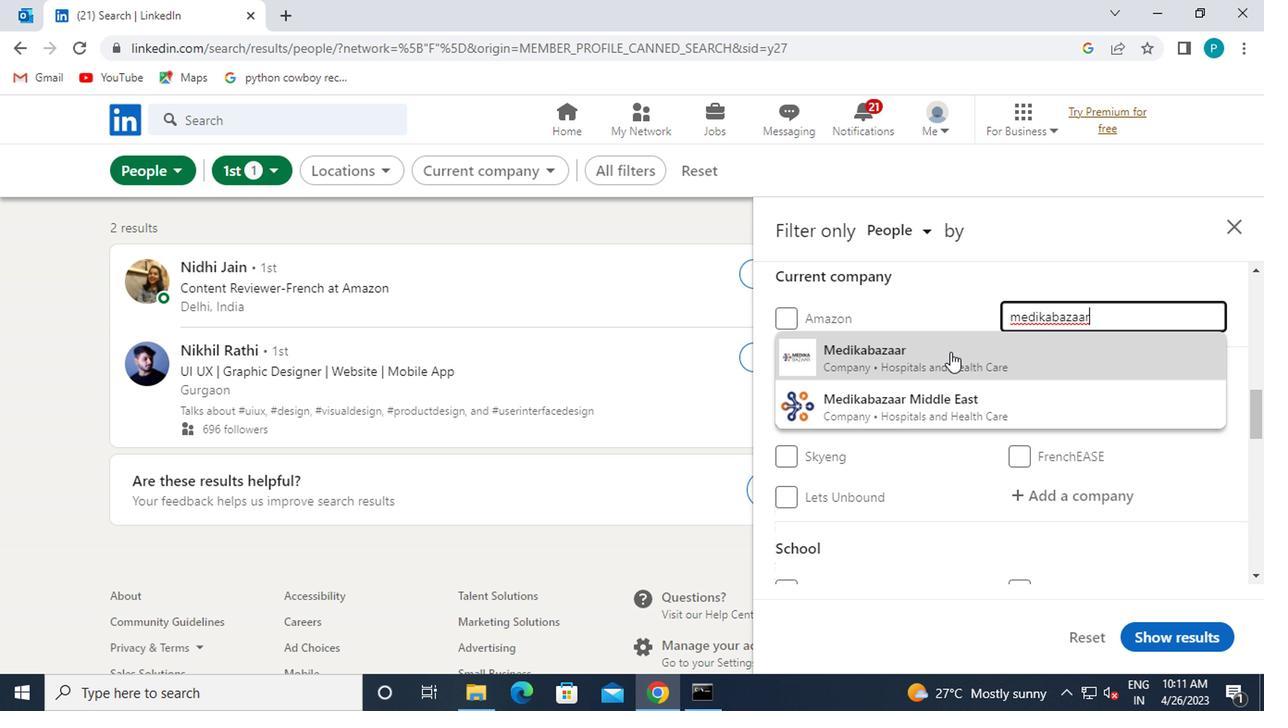 
Action: Mouse moved to (934, 348)
Screenshot: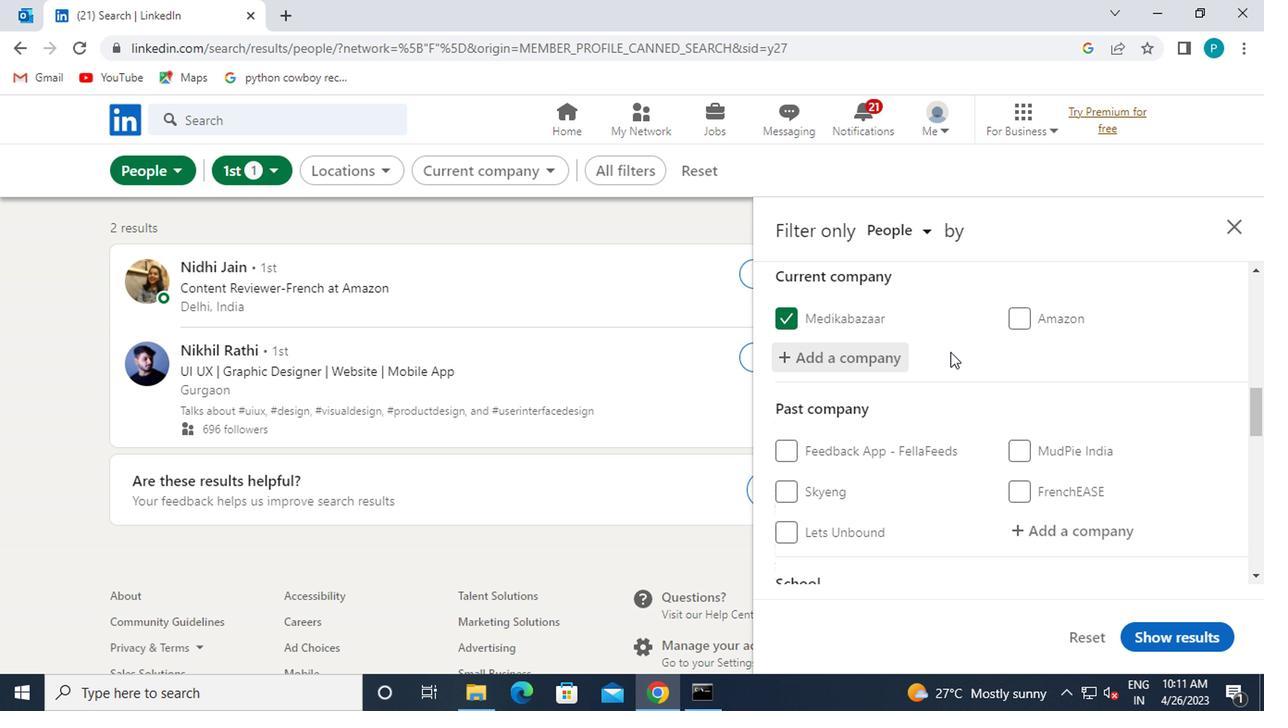
Action: Mouse scrolled (934, 347) with delta (0, 0)
Screenshot: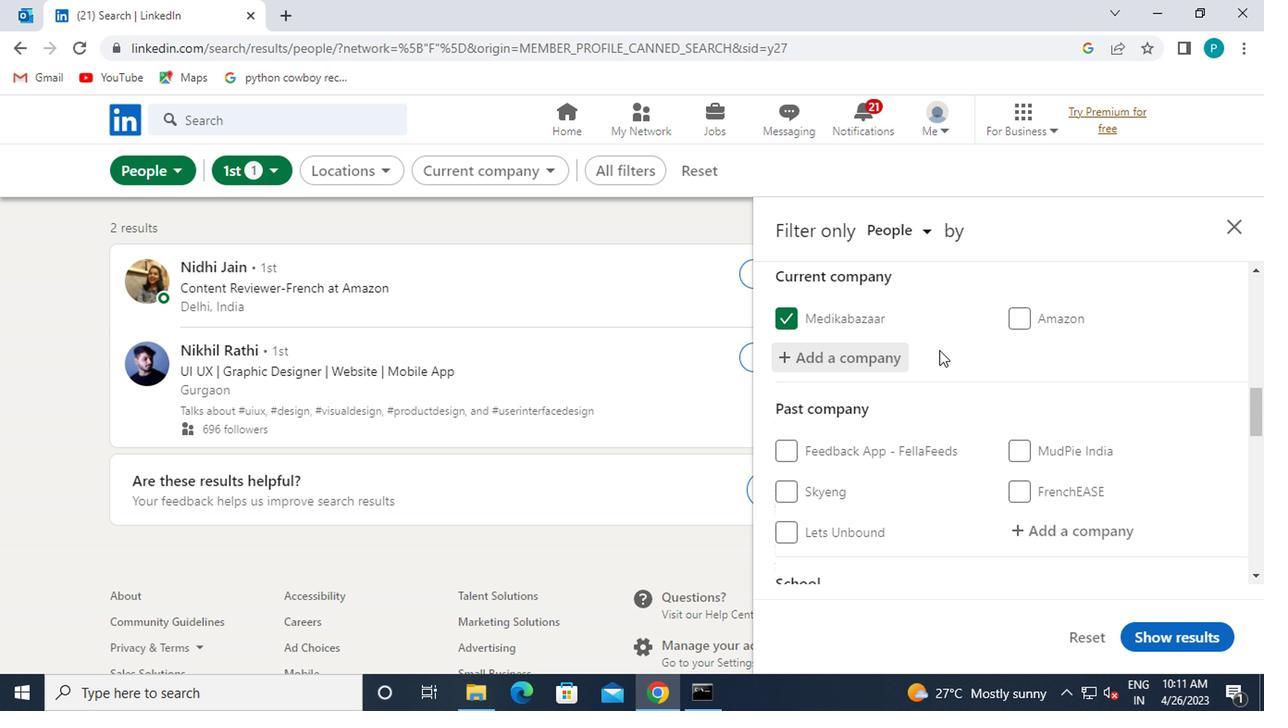 
Action: Mouse scrolled (934, 347) with delta (0, 0)
Screenshot: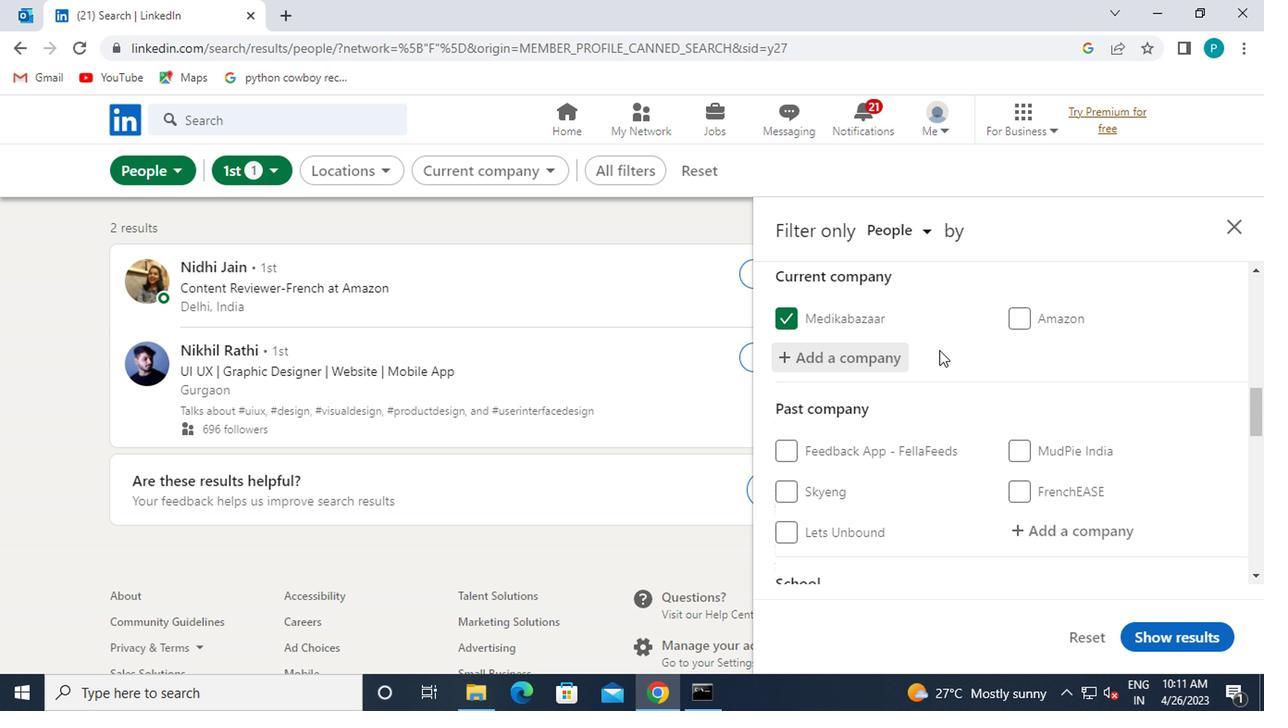 
Action: Mouse scrolled (934, 347) with delta (0, 0)
Screenshot: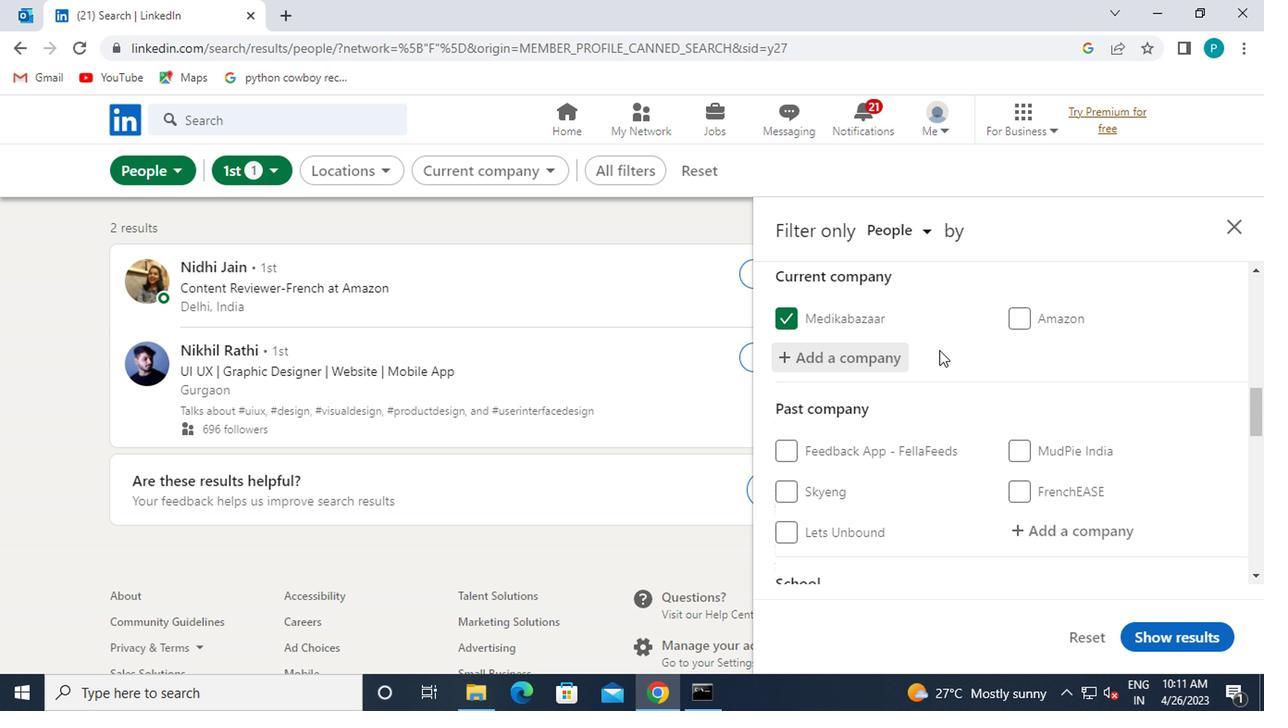 
Action: Mouse moved to (1041, 465)
Screenshot: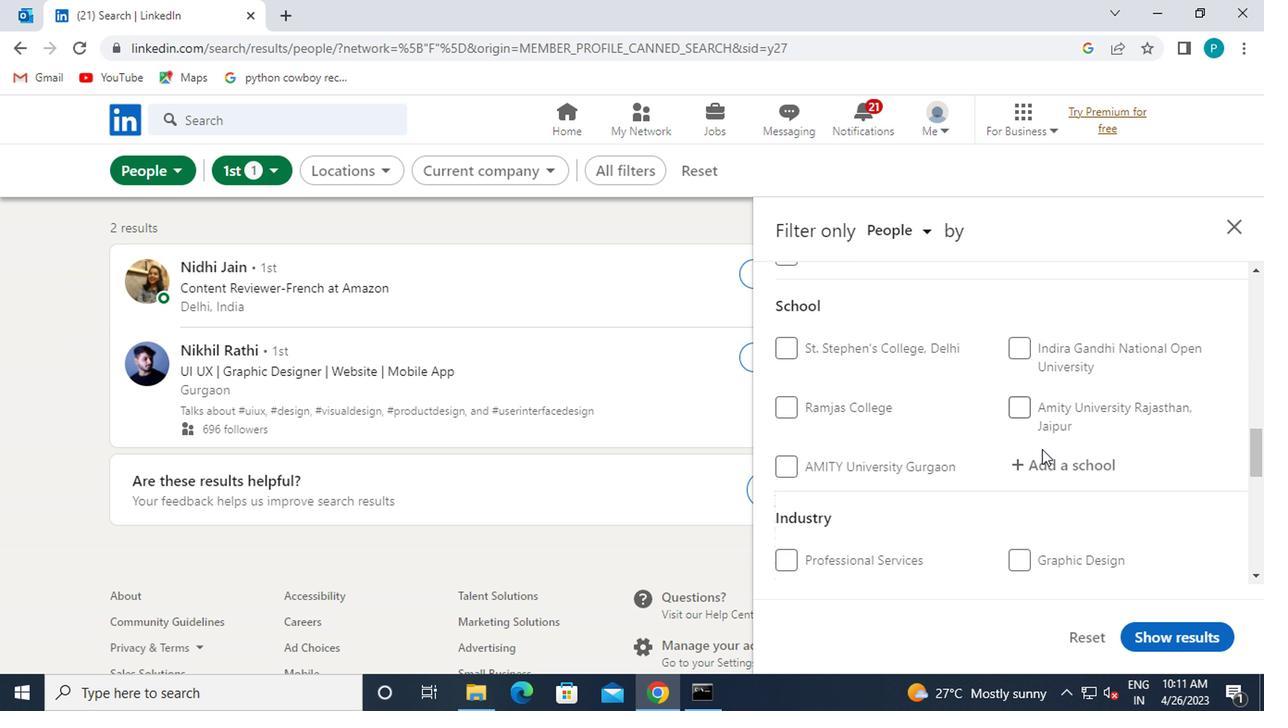 
Action: Mouse pressed left at (1041, 465)
Screenshot: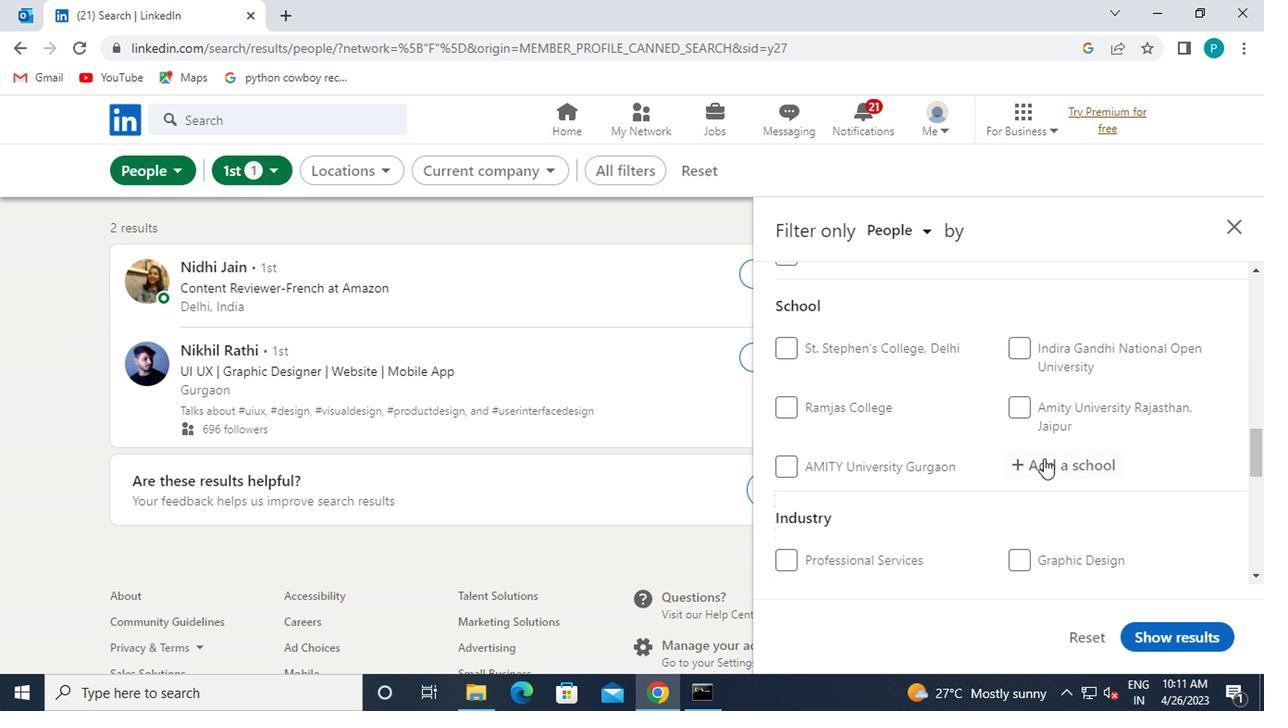 
Action: Mouse moved to (1041, 465)
Screenshot: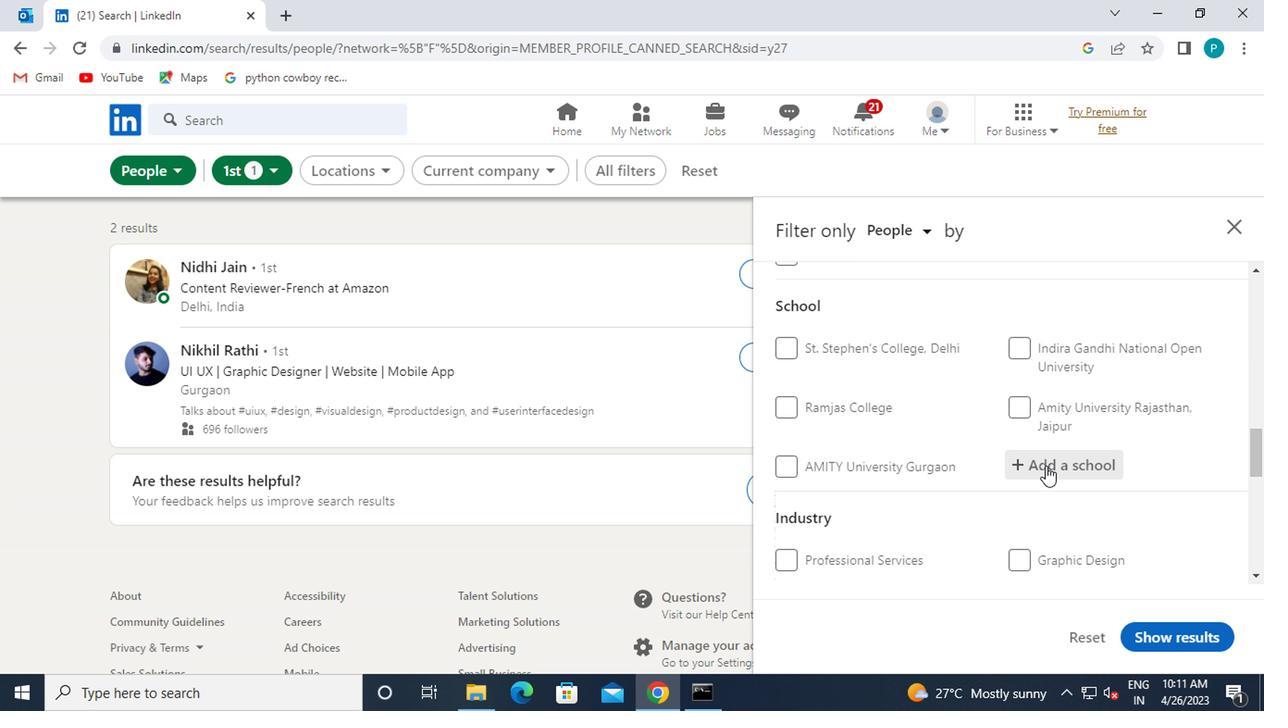 
Action: Key pressed JAMSHEDPUR<Key.space>CO
Screenshot: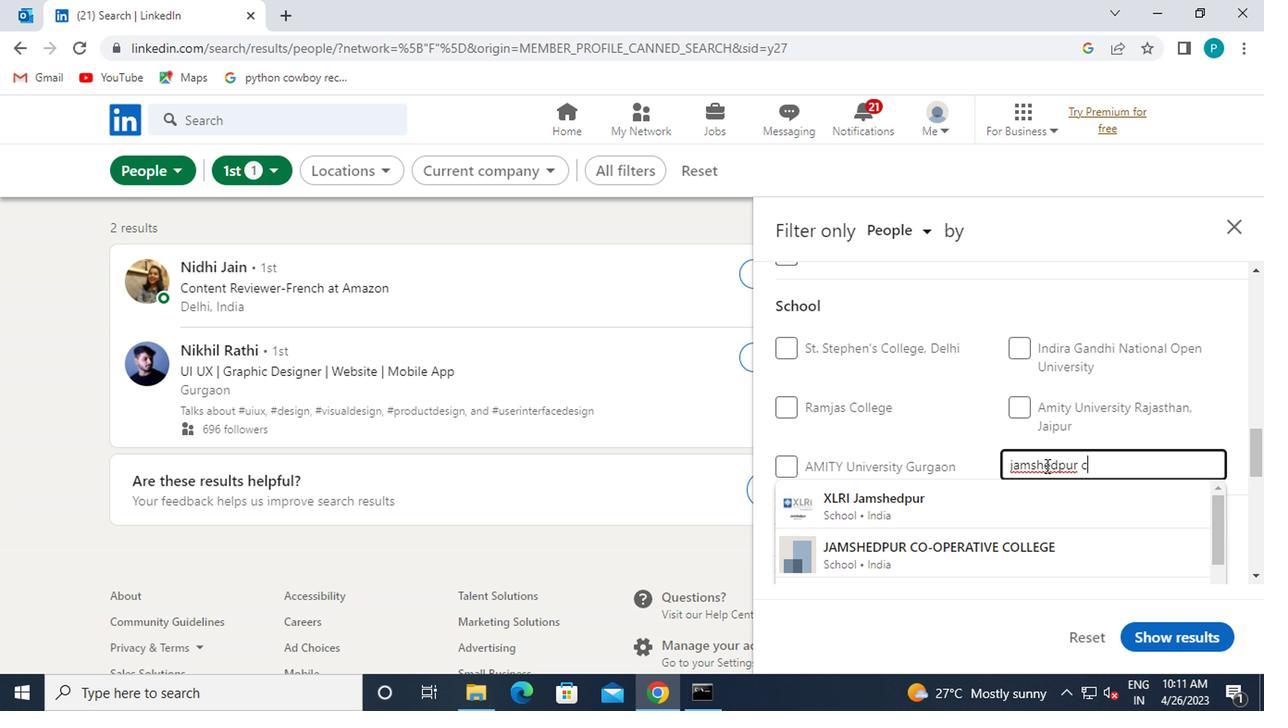 
Action: Mouse moved to (954, 547)
Screenshot: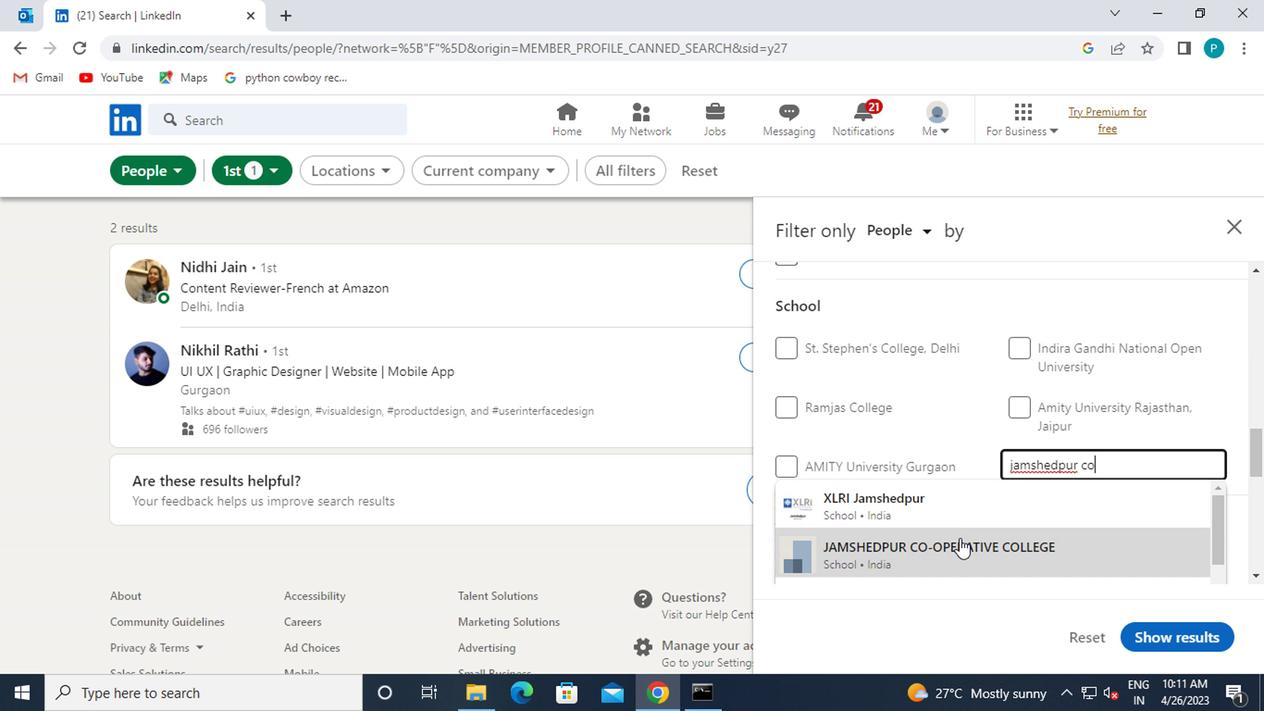 
Action: Mouse pressed left at (954, 547)
Screenshot: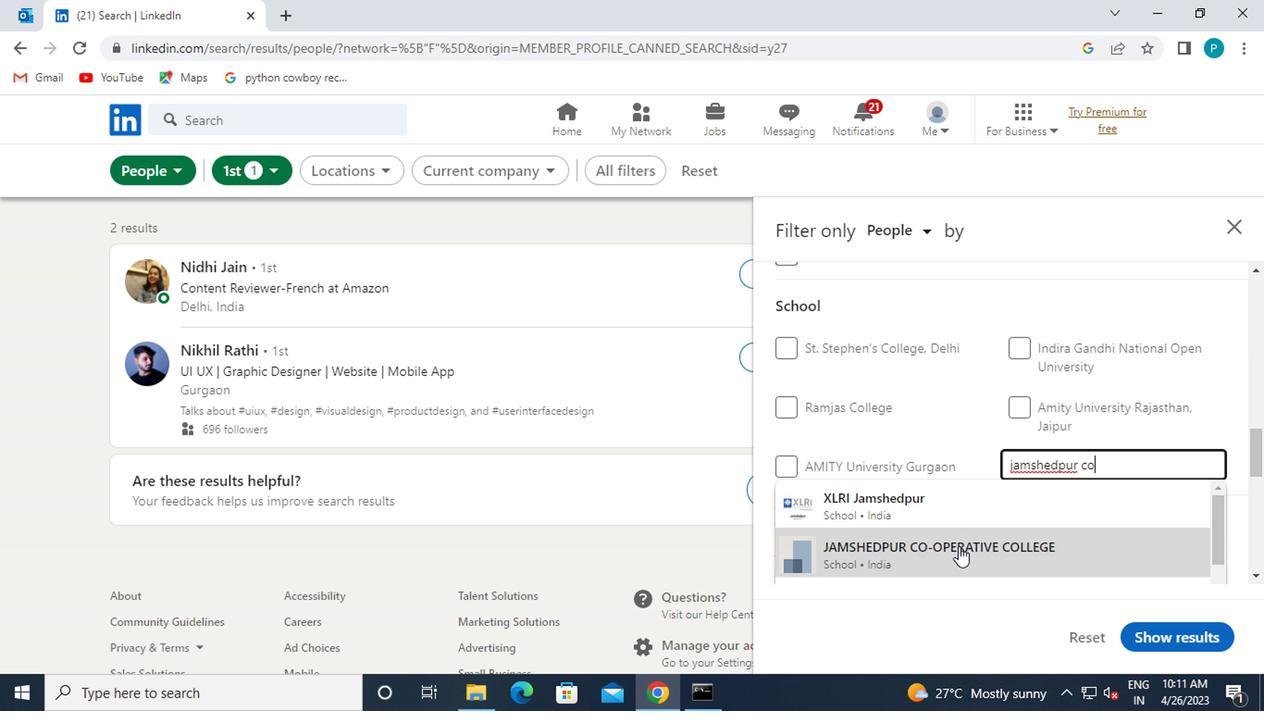 
Action: Mouse scrolled (954, 546) with delta (0, 0)
Screenshot: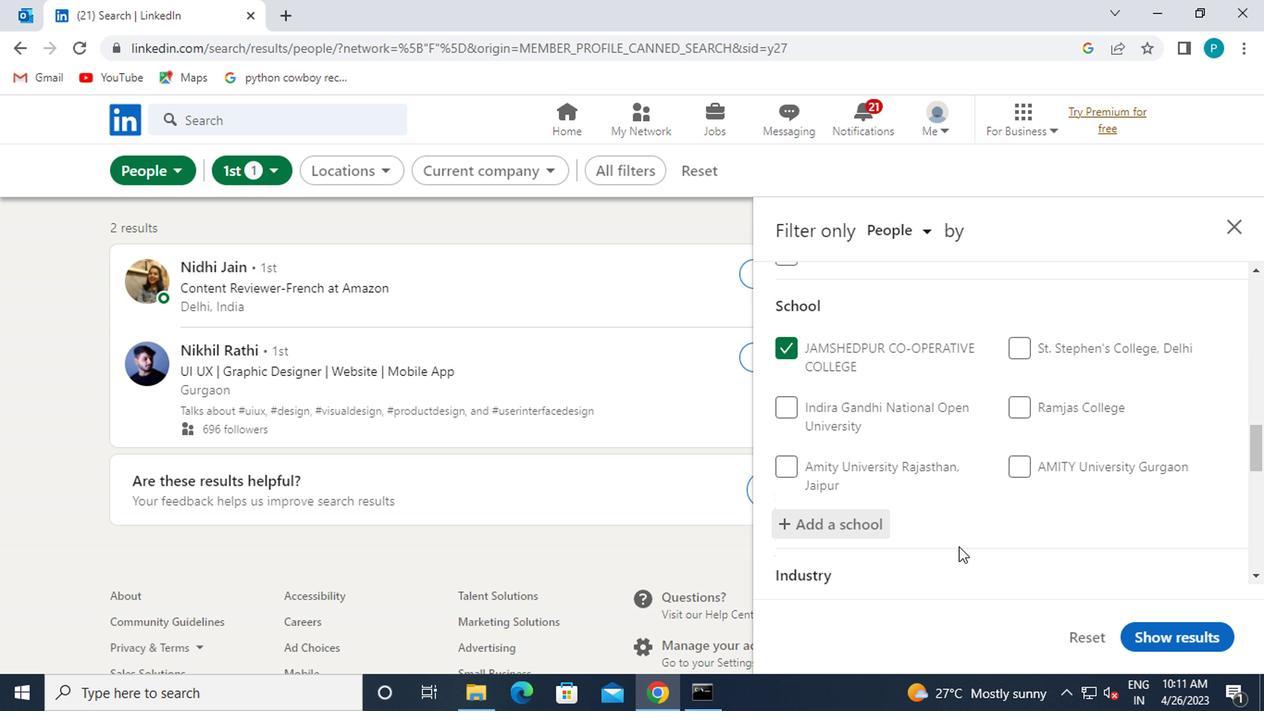 
Action: Mouse moved to (954, 535)
Screenshot: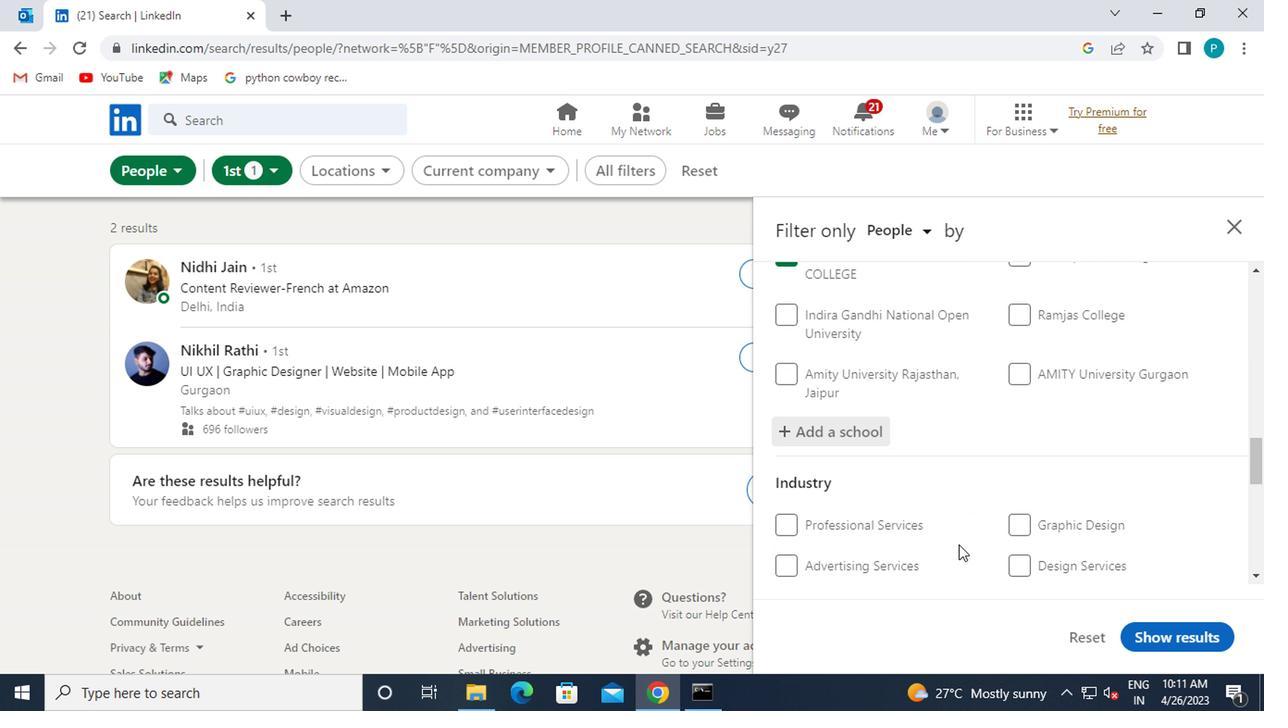 
Action: Mouse scrolled (954, 534) with delta (0, -1)
Screenshot: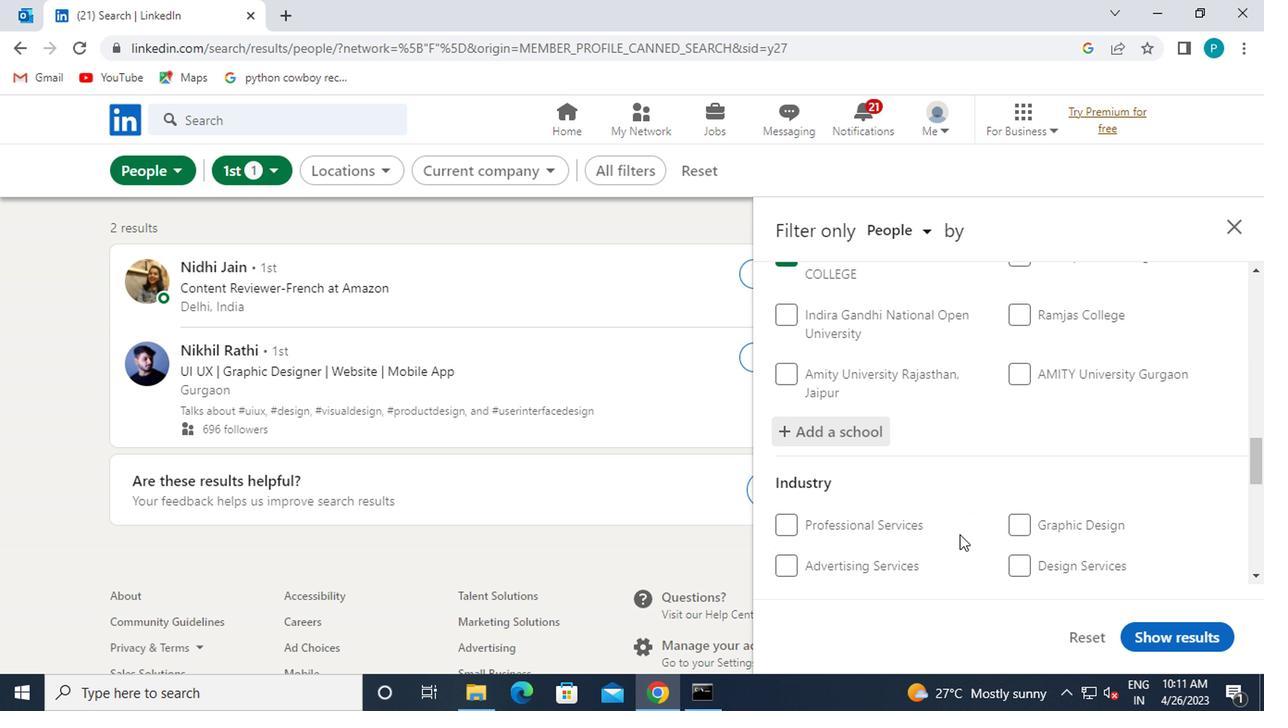 
Action: Mouse moved to (867, 524)
Screenshot: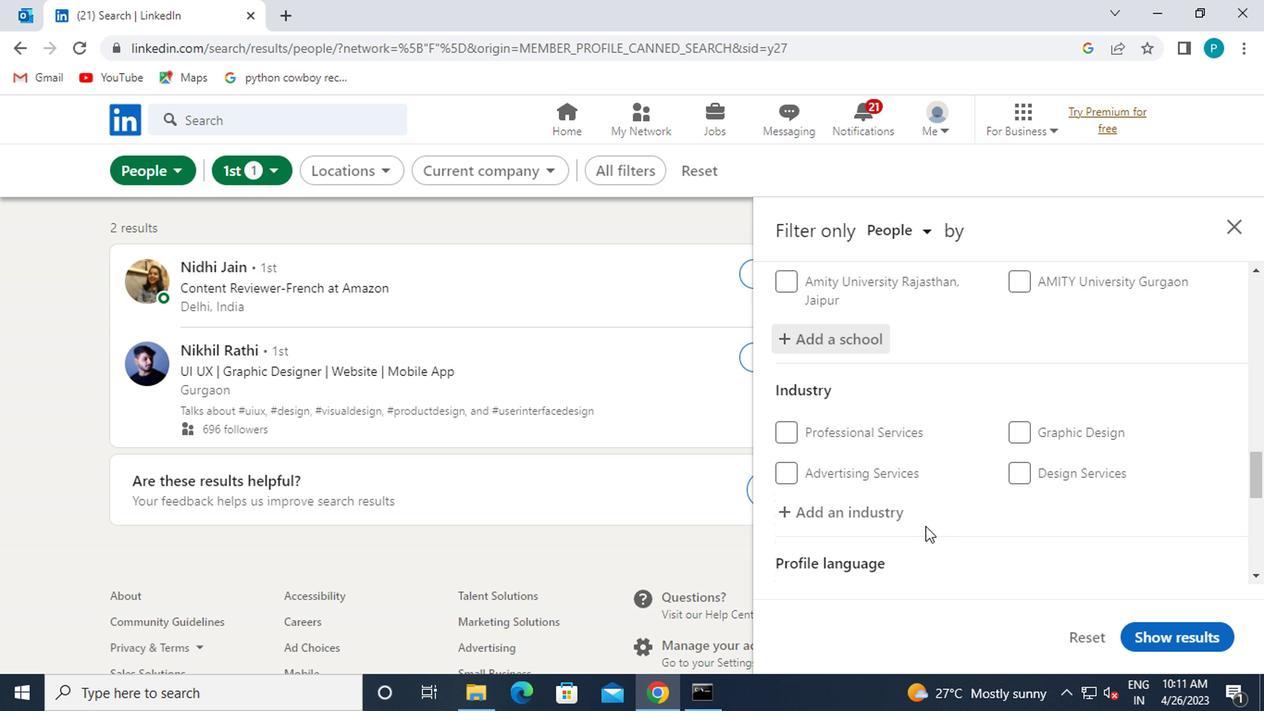 
Action: Mouse pressed left at (867, 524)
Screenshot: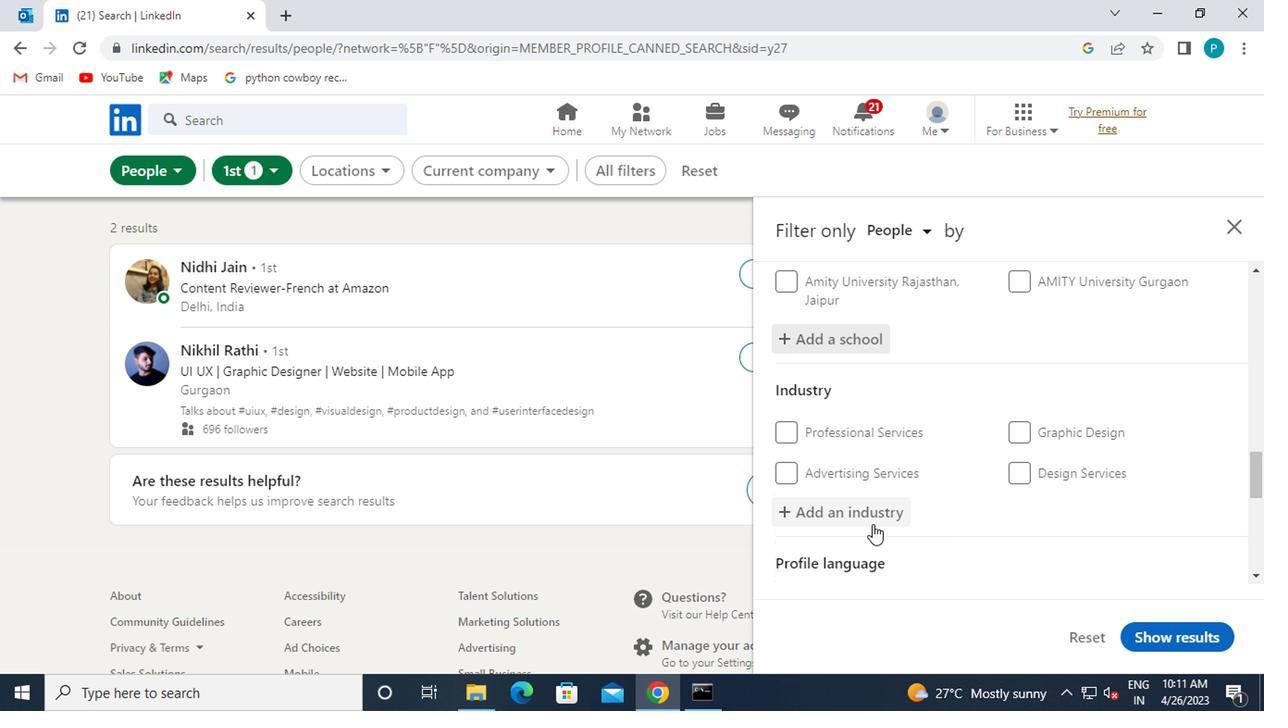 
Action: Key pressed POLI
Screenshot: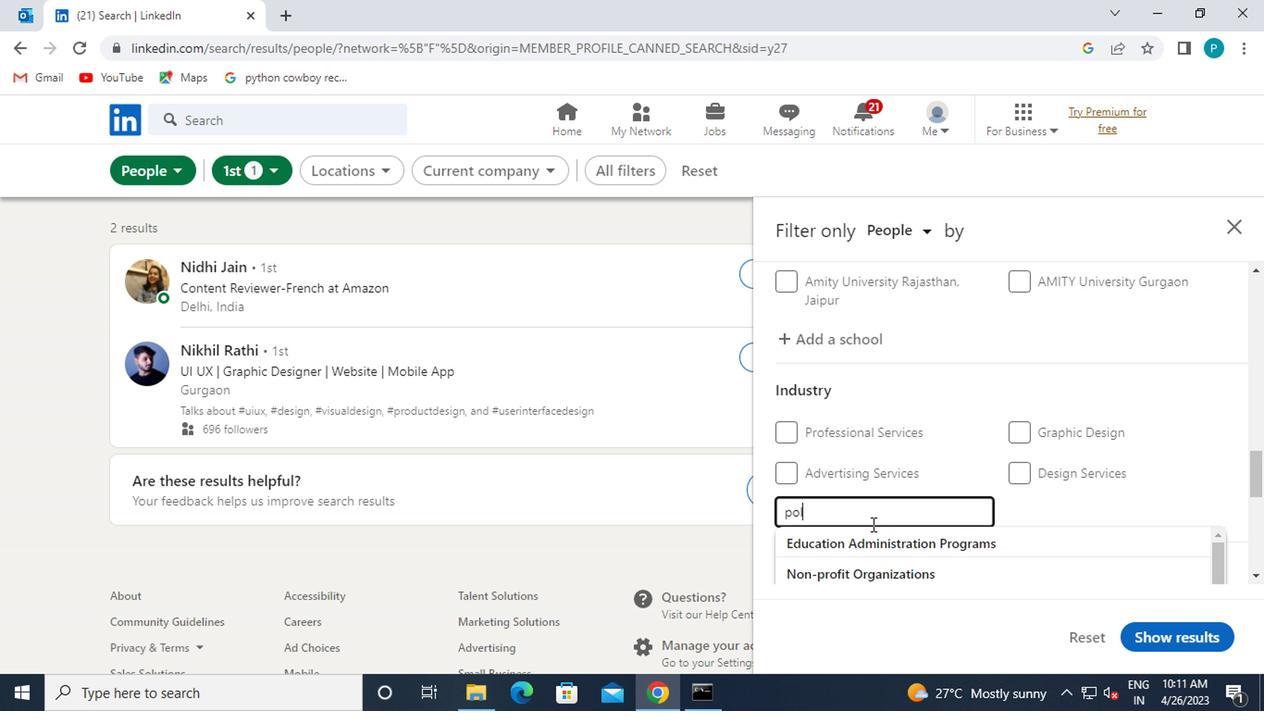 
Action: Mouse moved to (855, 582)
Screenshot: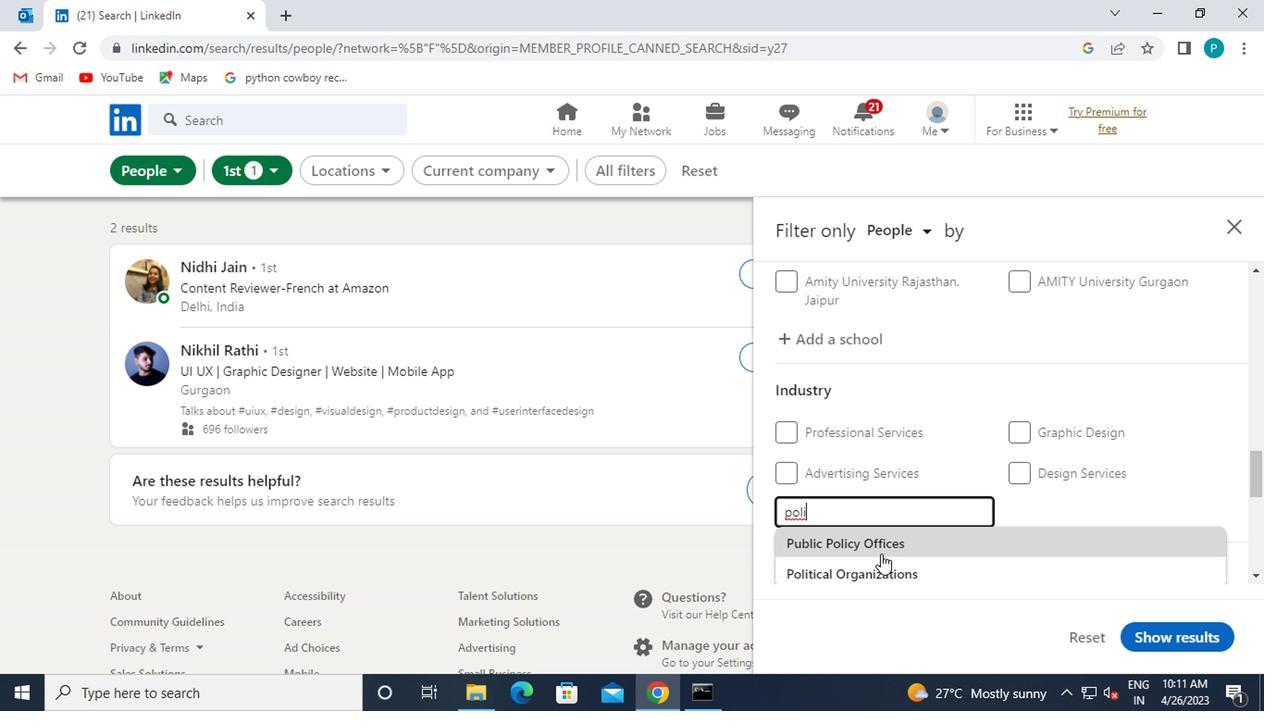 
Action: Mouse pressed left at (855, 582)
Screenshot: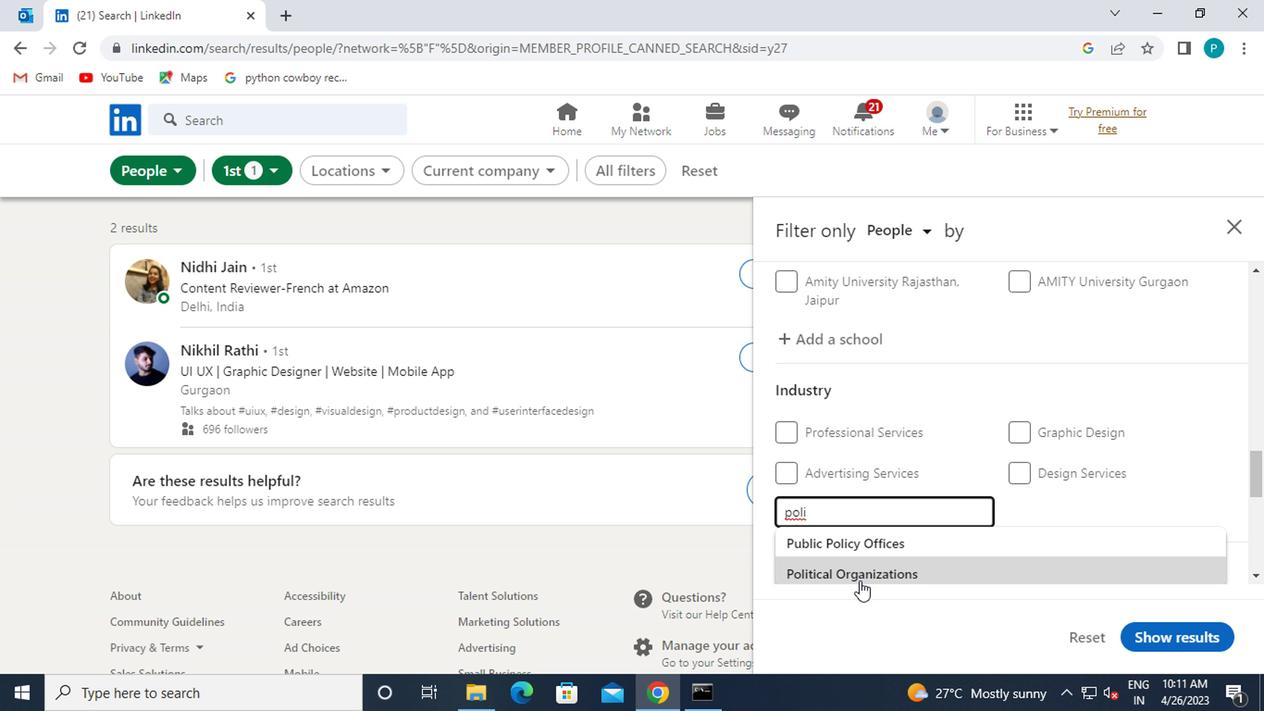 
Action: Mouse moved to (851, 537)
Screenshot: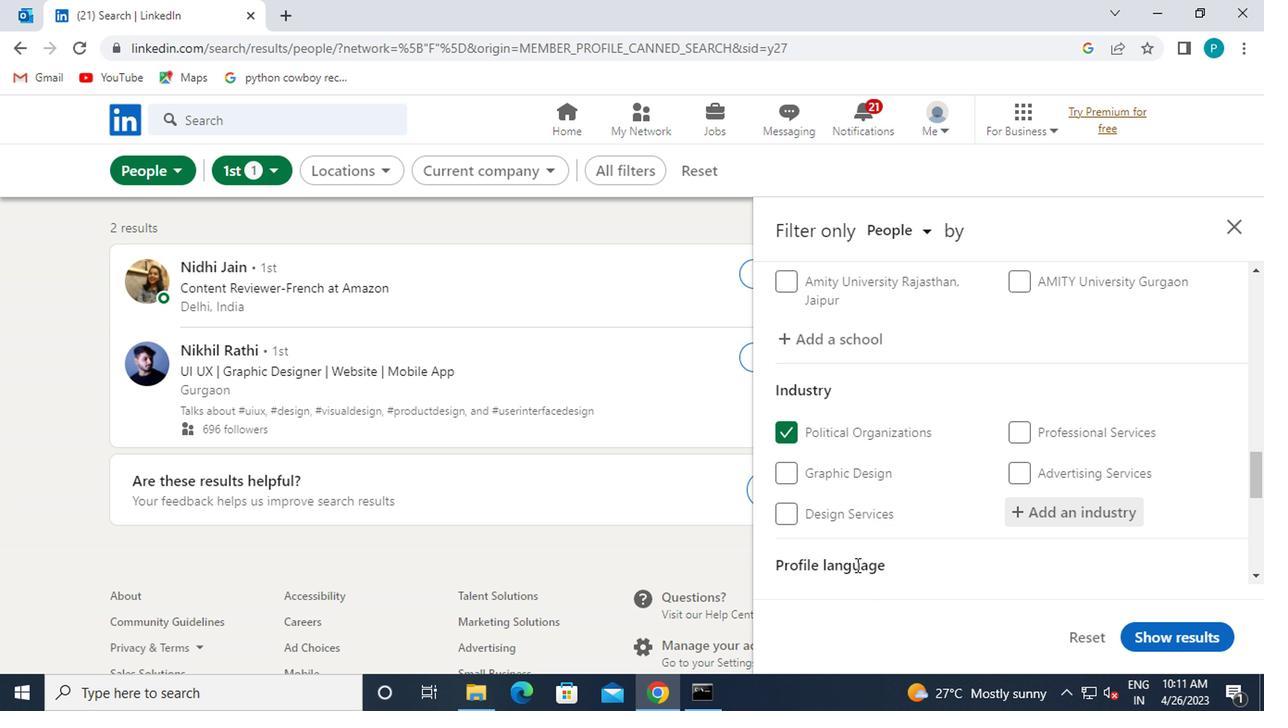 
Action: Mouse scrolled (851, 537) with delta (0, 0)
Screenshot: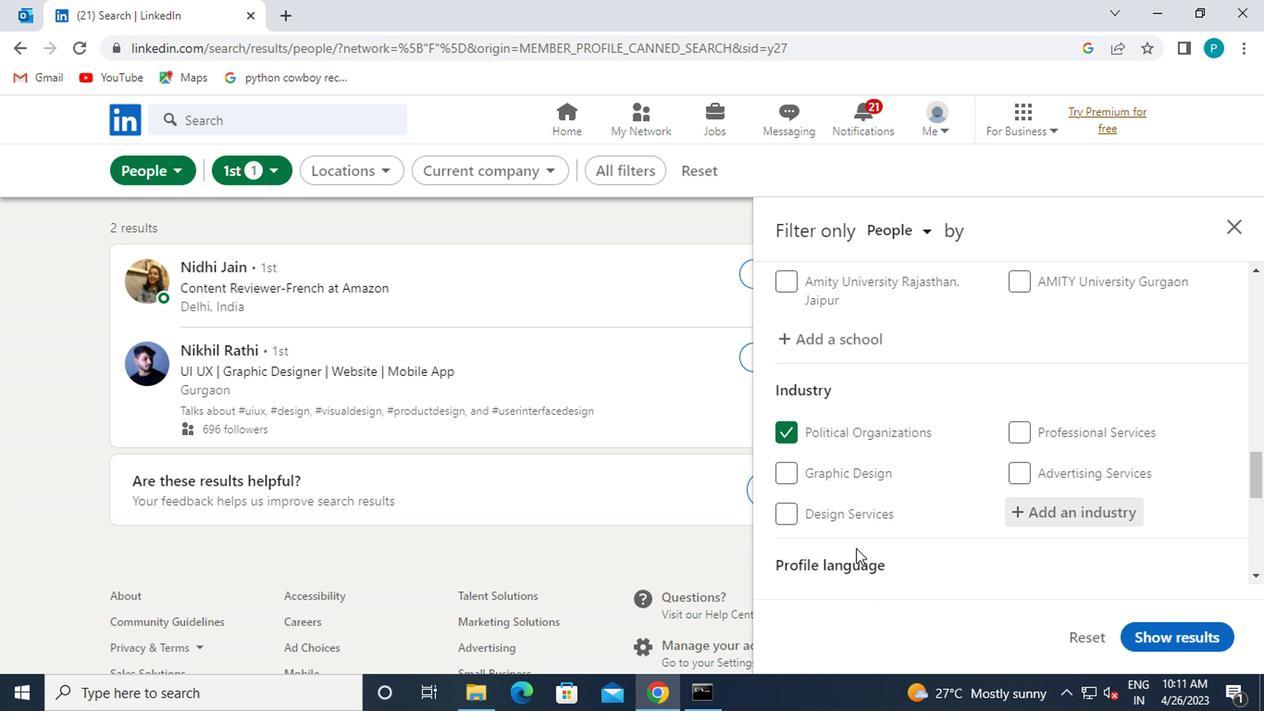 
Action: Mouse scrolled (851, 537) with delta (0, 0)
Screenshot: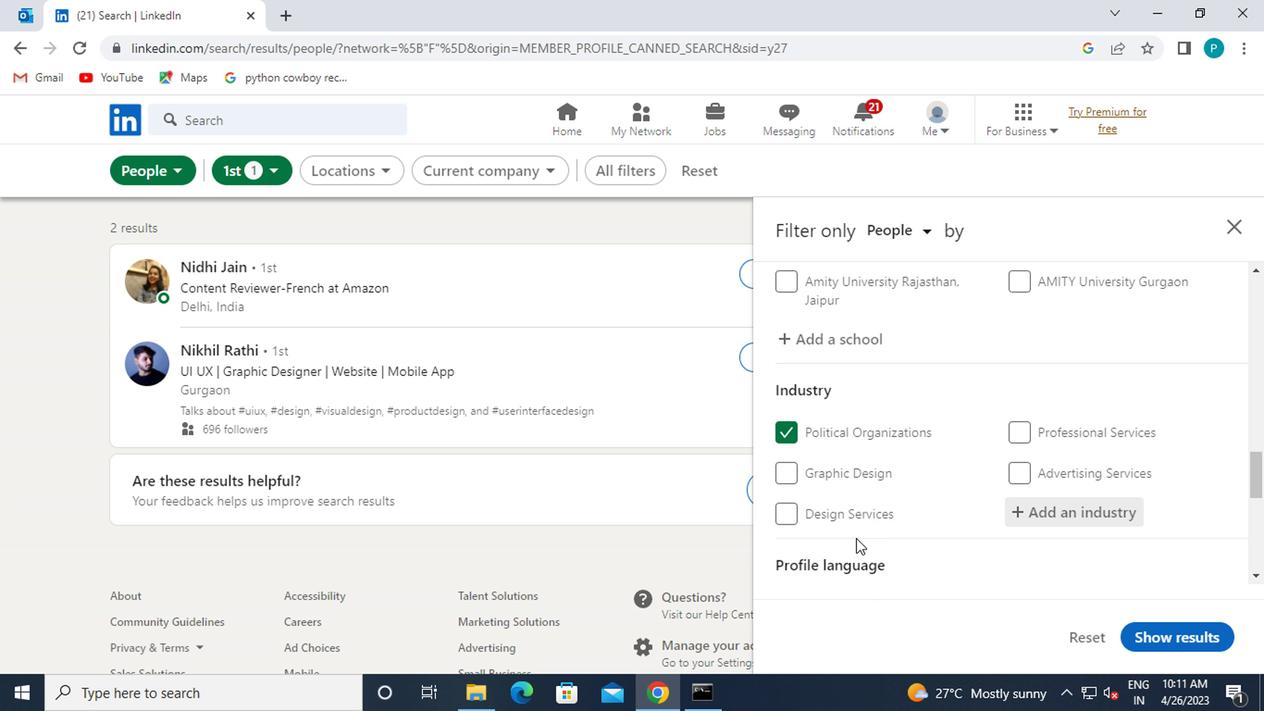 
Action: Mouse scrolled (851, 537) with delta (0, 0)
Screenshot: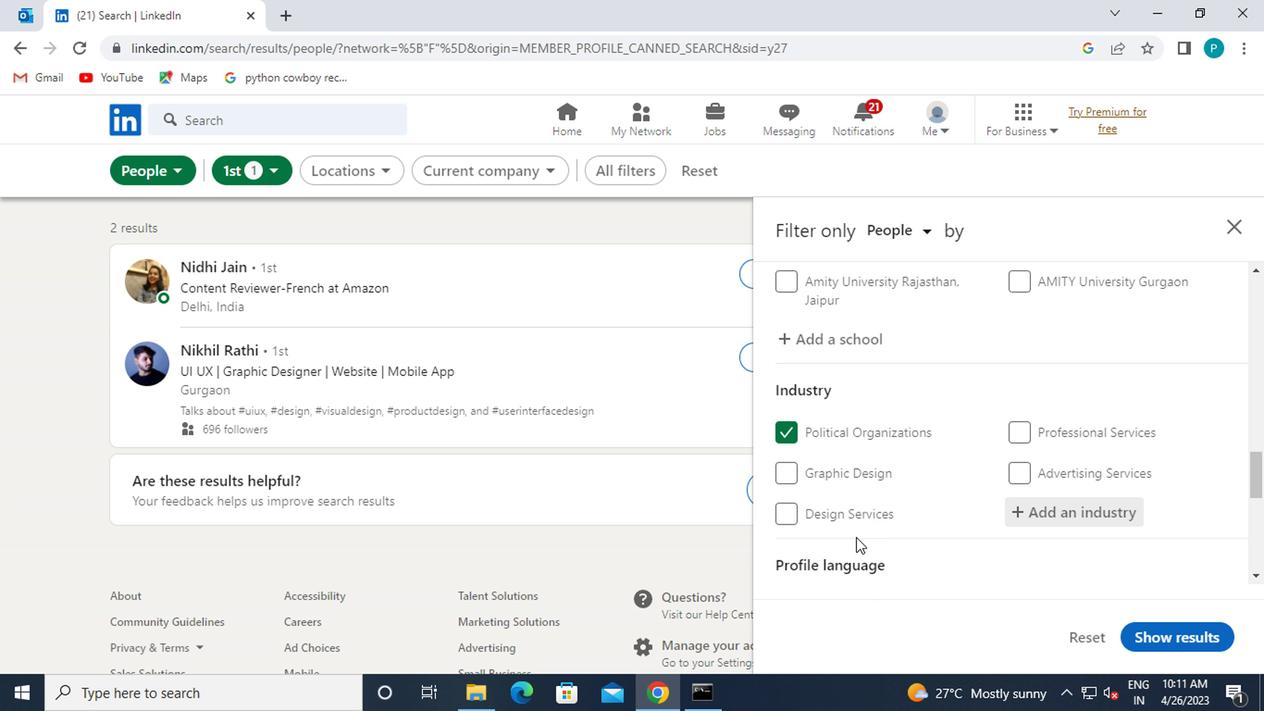 
Action: Mouse moved to (798, 544)
Screenshot: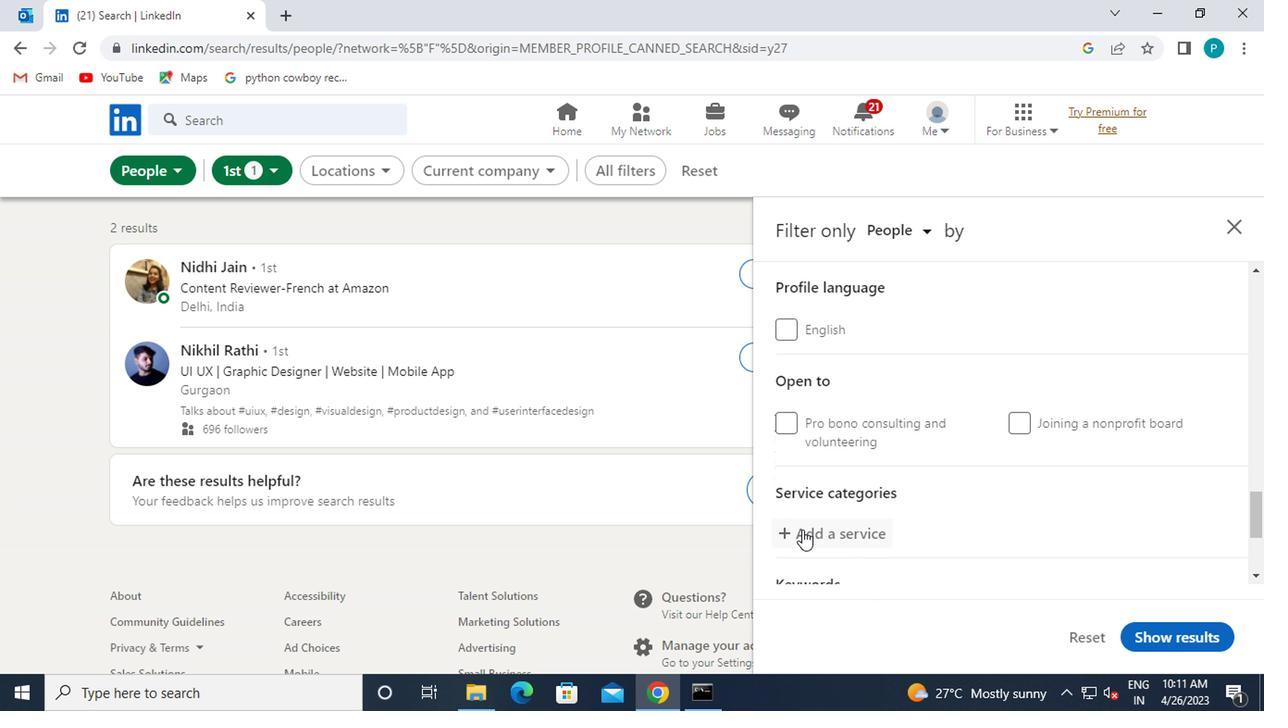 
Action: Mouse pressed left at (798, 544)
Screenshot: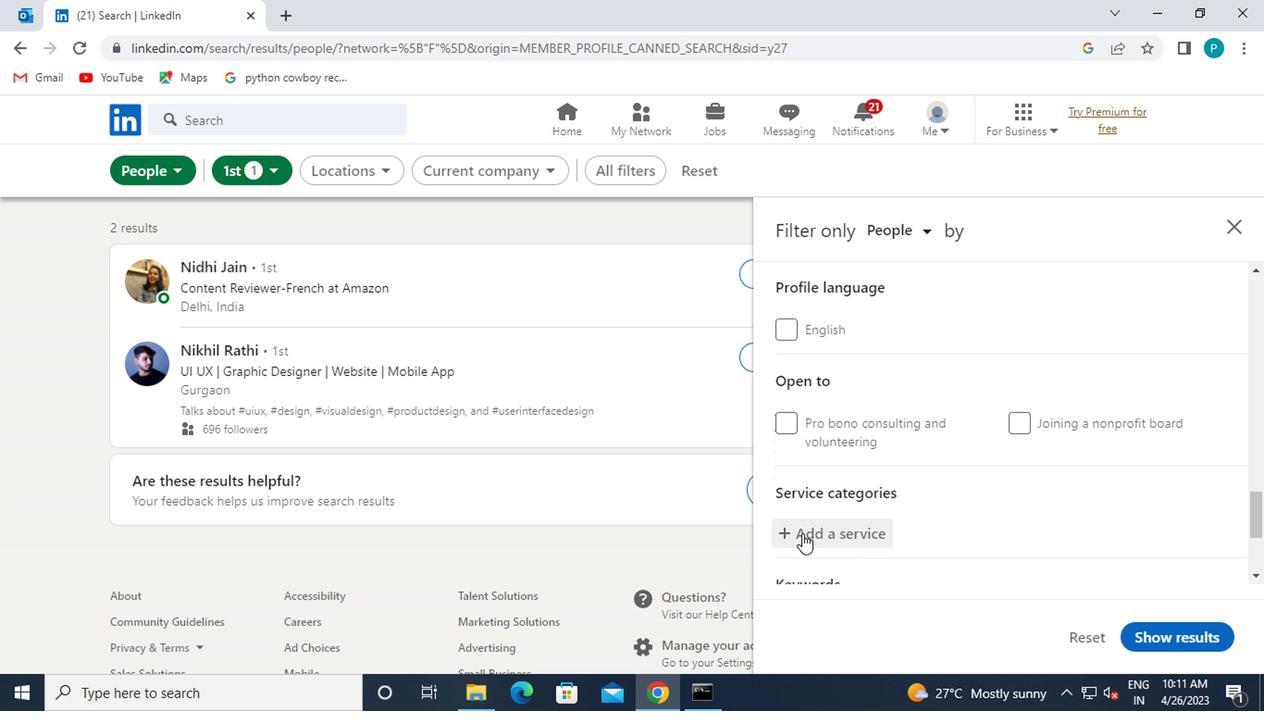 
Action: Mouse moved to (811, 540)
Screenshot: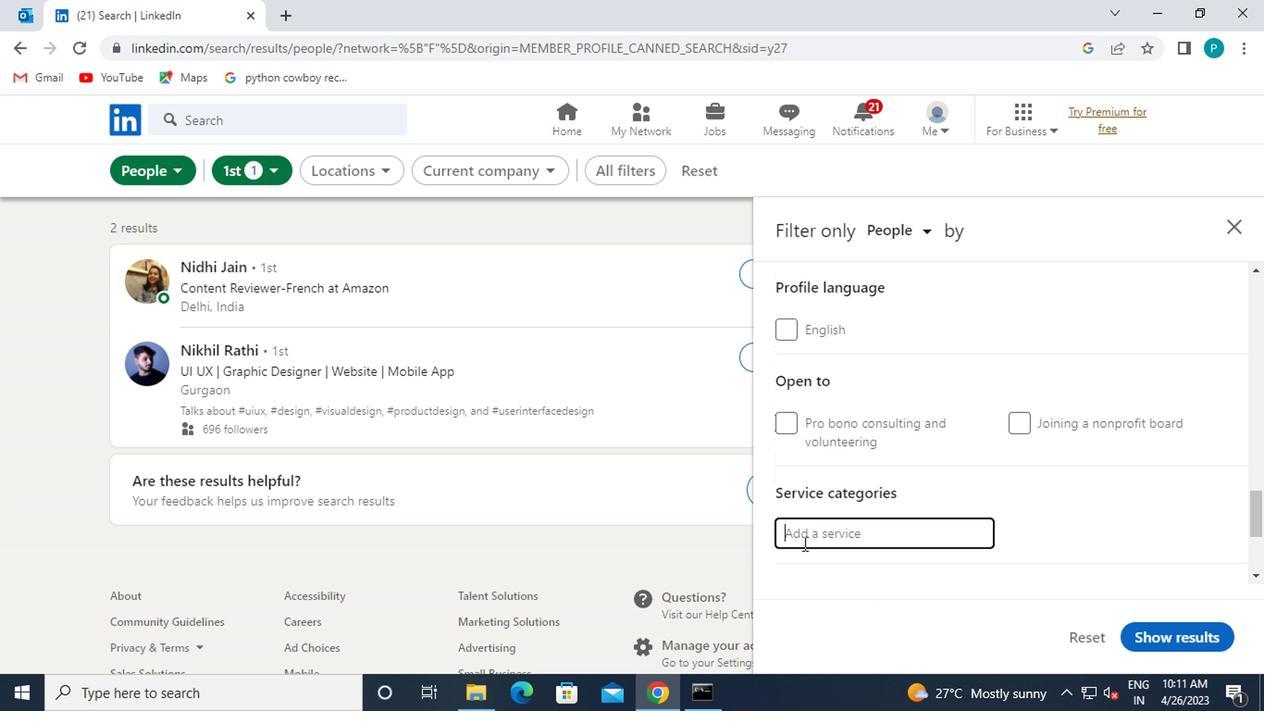 
Action: Key pressed SOCIAL
Screenshot: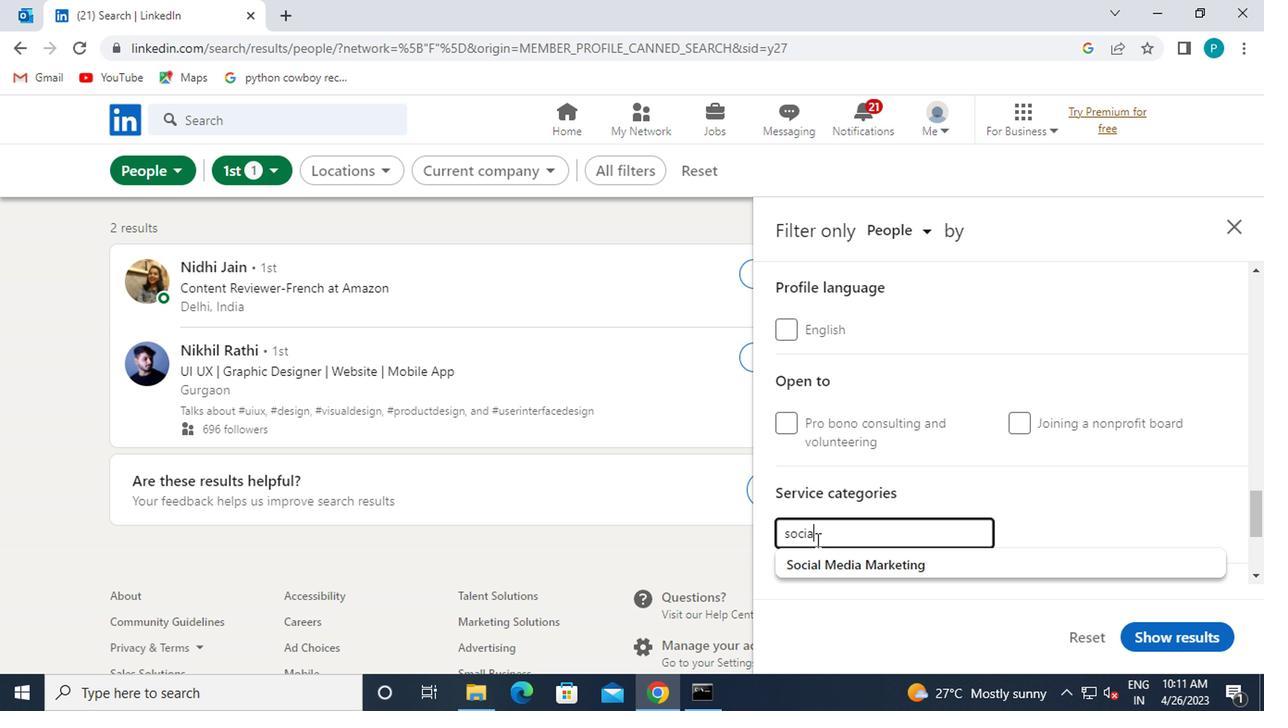 
Action: Mouse moved to (881, 562)
Screenshot: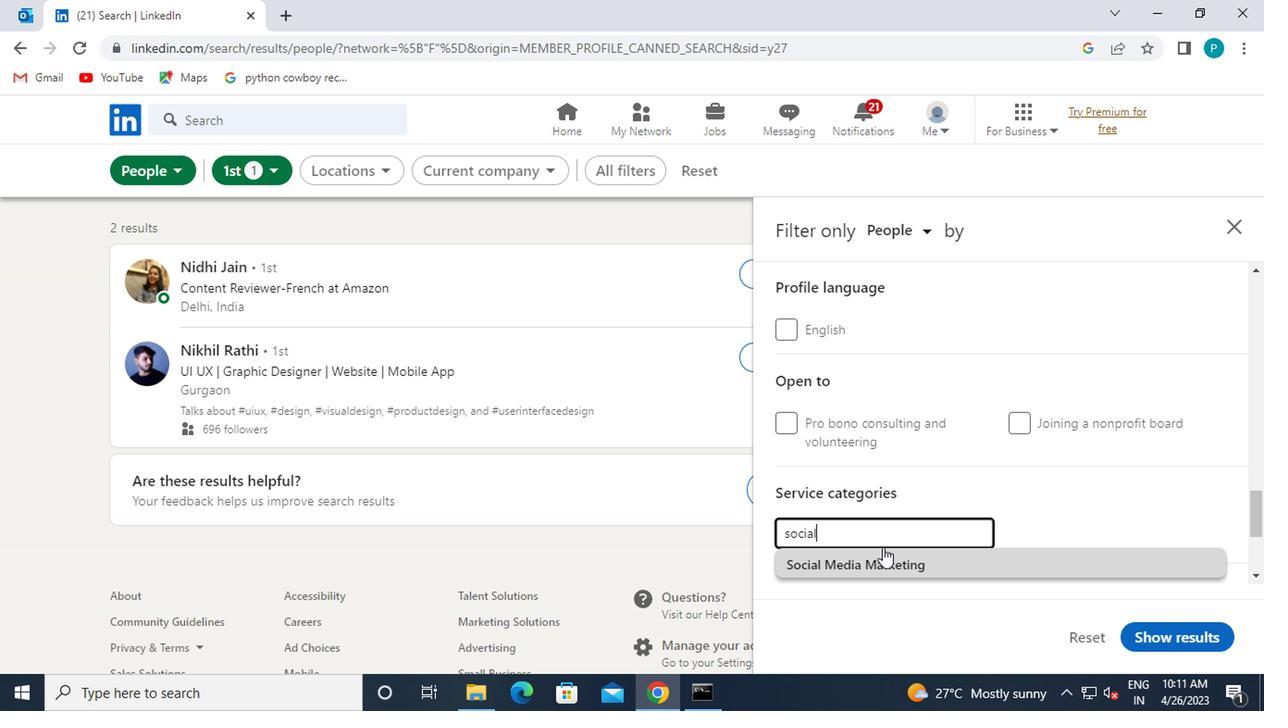 
Action: Mouse pressed left at (881, 562)
Screenshot: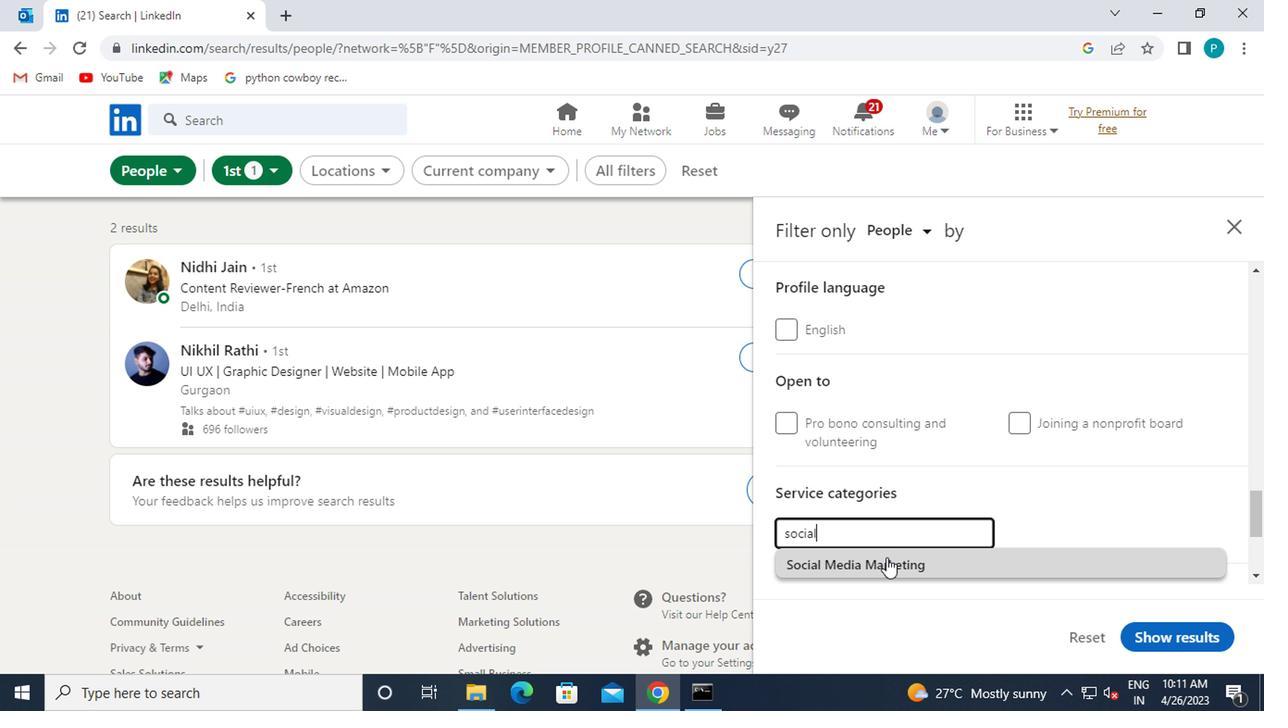 
Action: Mouse moved to (880, 532)
Screenshot: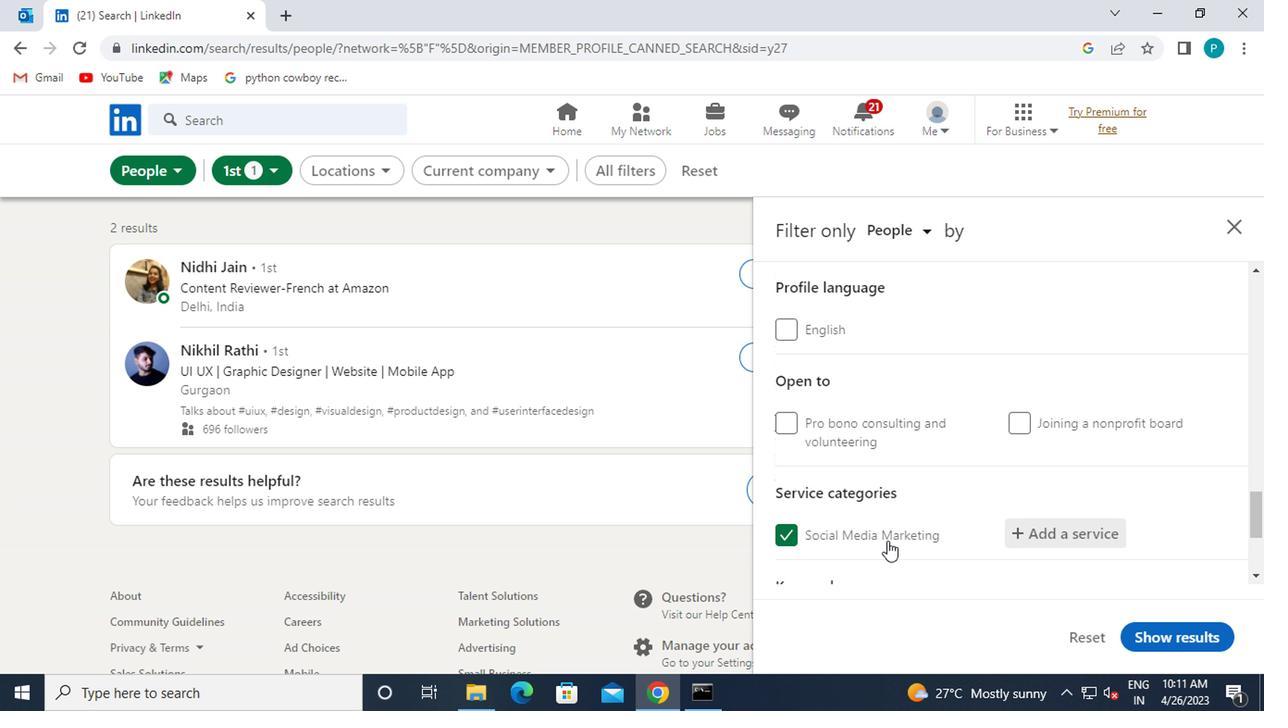 
Action: Mouse scrolled (880, 531) with delta (0, -1)
Screenshot: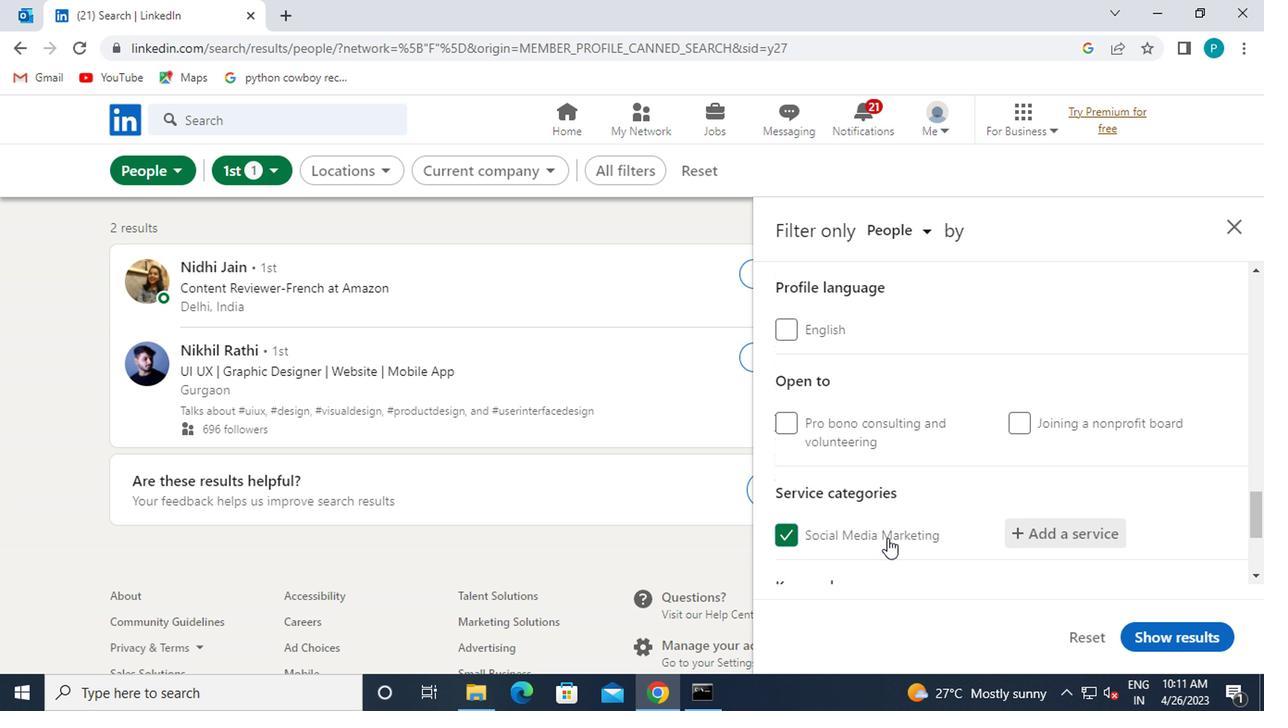 
Action: Mouse scrolled (880, 531) with delta (0, -1)
Screenshot: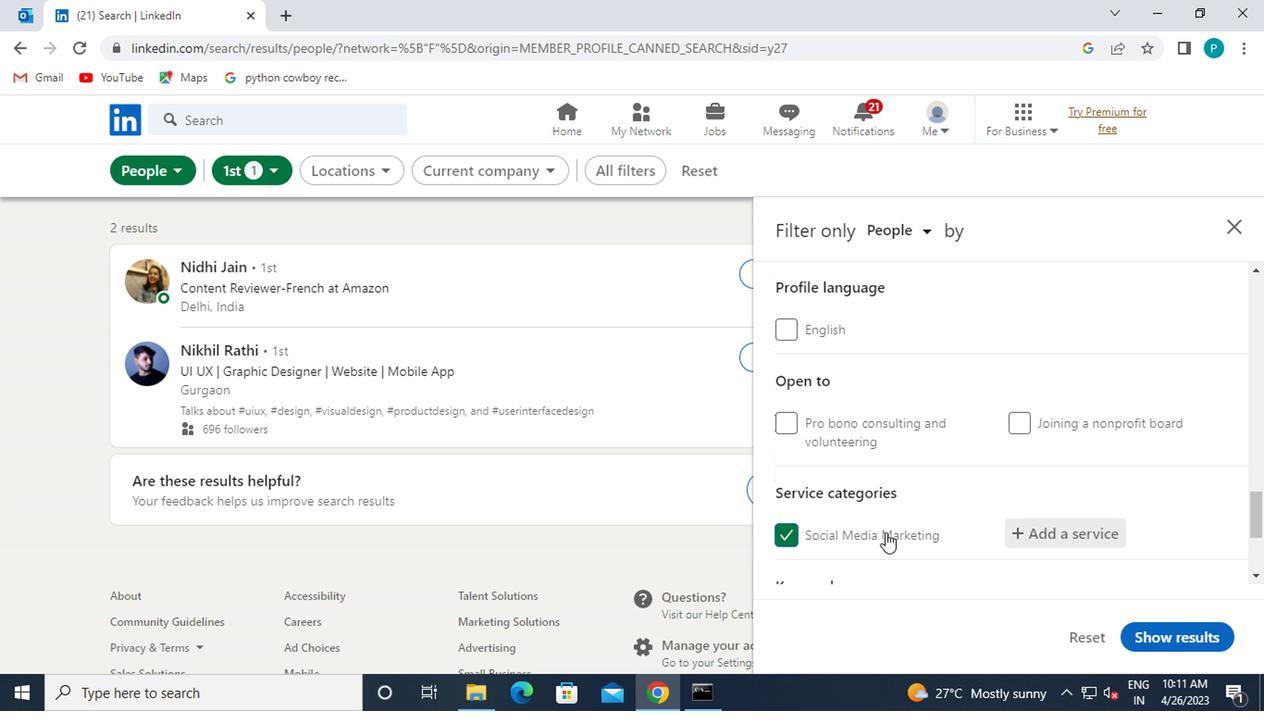 
Action: Mouse moved to (874, 524)
Screenshot: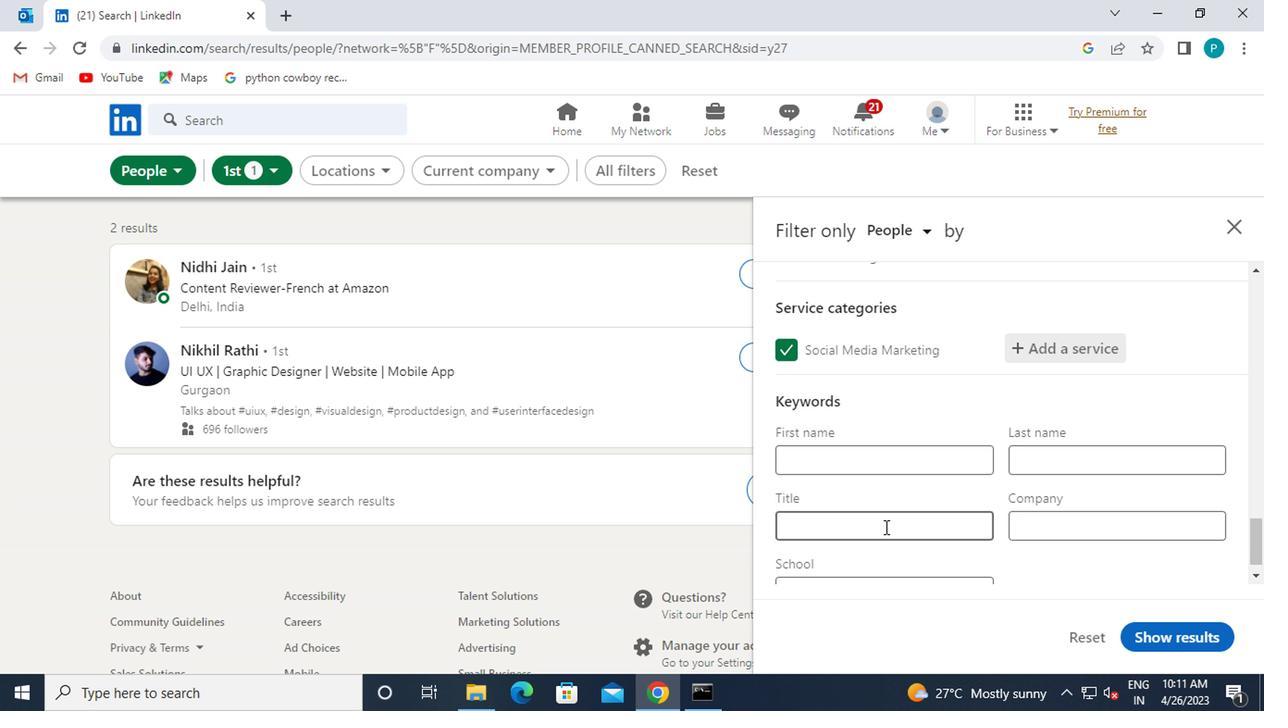 
Action: Mouse pressed left at (874, 524)
Screenshot: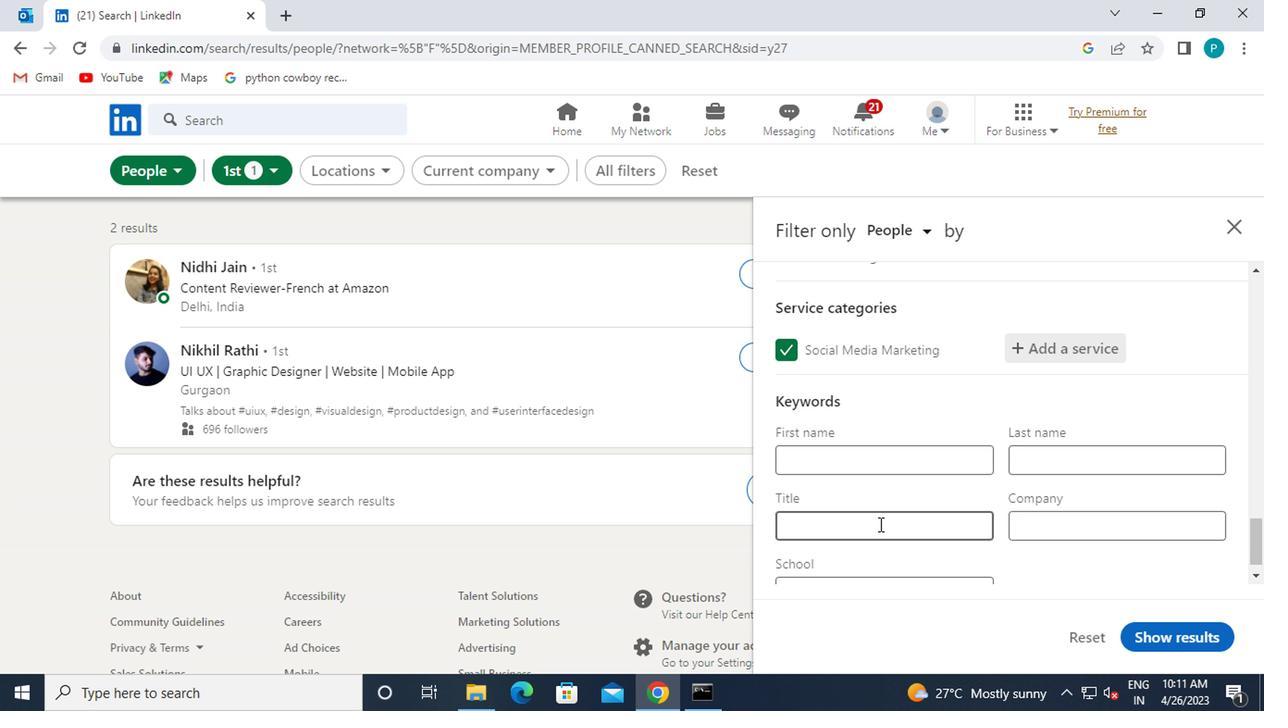 
Action: Key pressed <Key.caps_lock>M<Key.caps_lock>ARKETING<Key.space>S<Key.backspace><Key.caps_lock>S<Key.caps_lock>PECIALIST
Screenshot: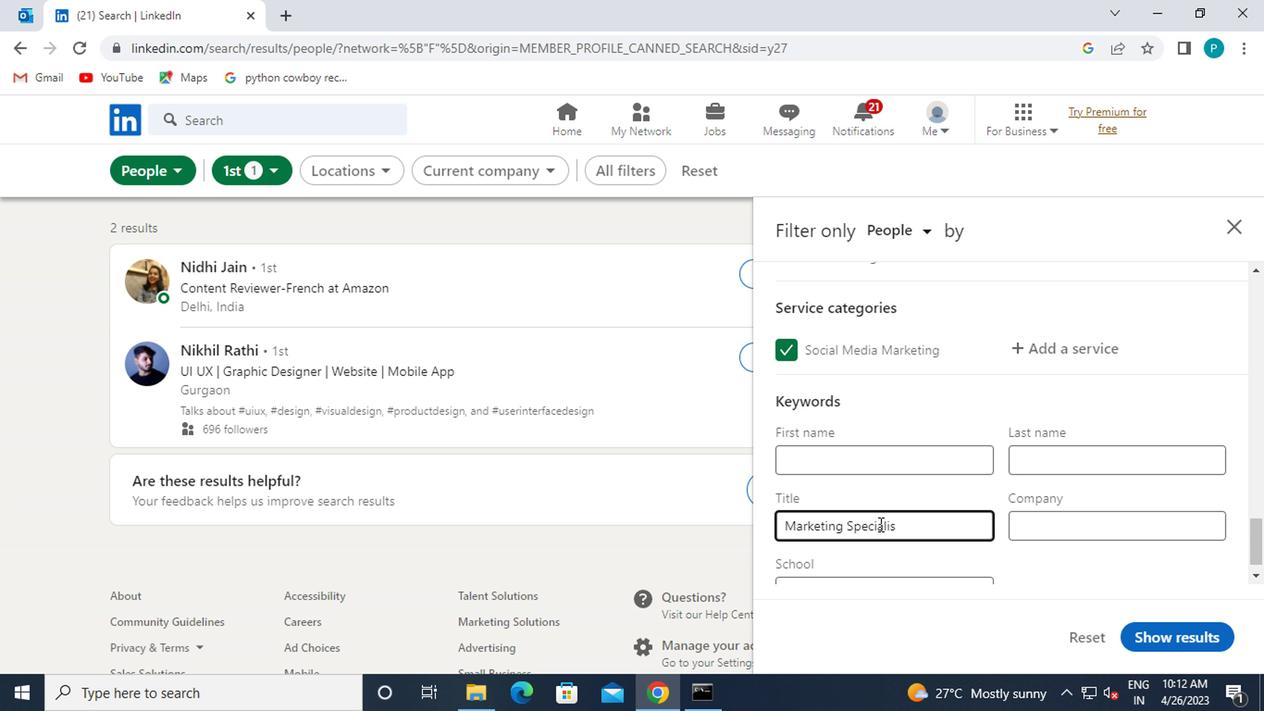 
Action: Mouse moved to (1166, 636)
Screenshot: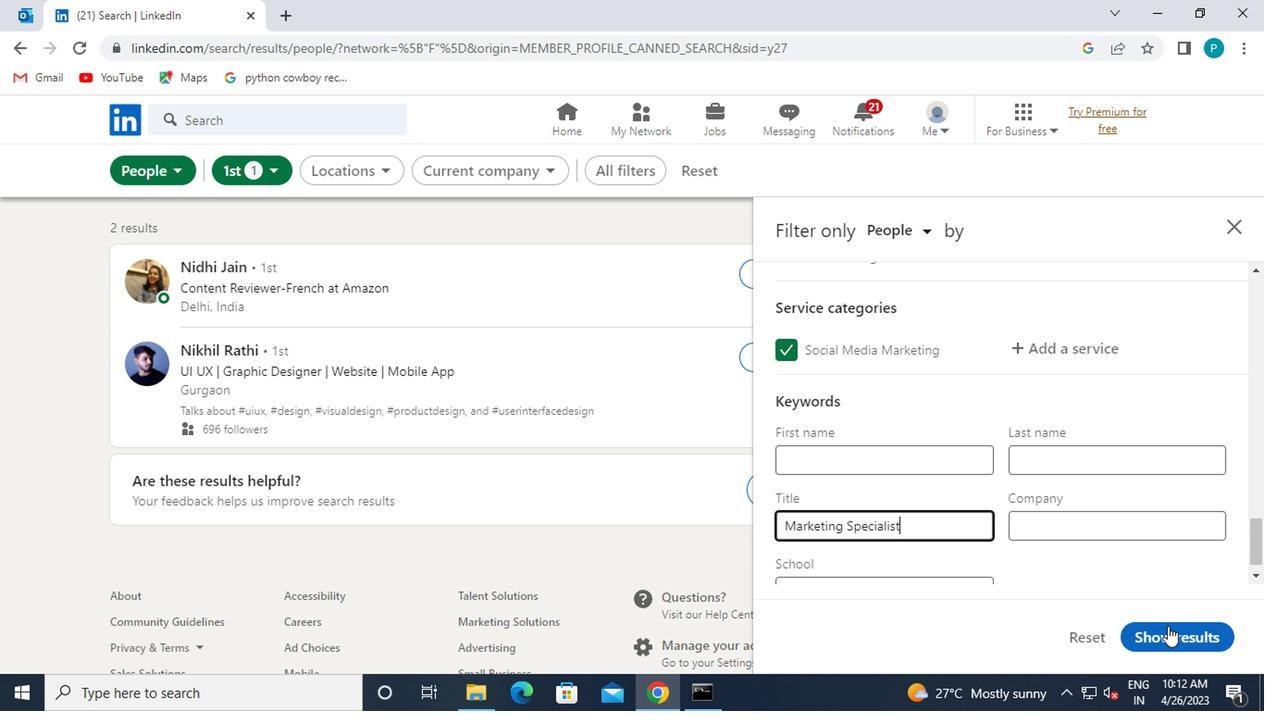 
Action: Mouse pressed left at (1166, 636)
Screenshot: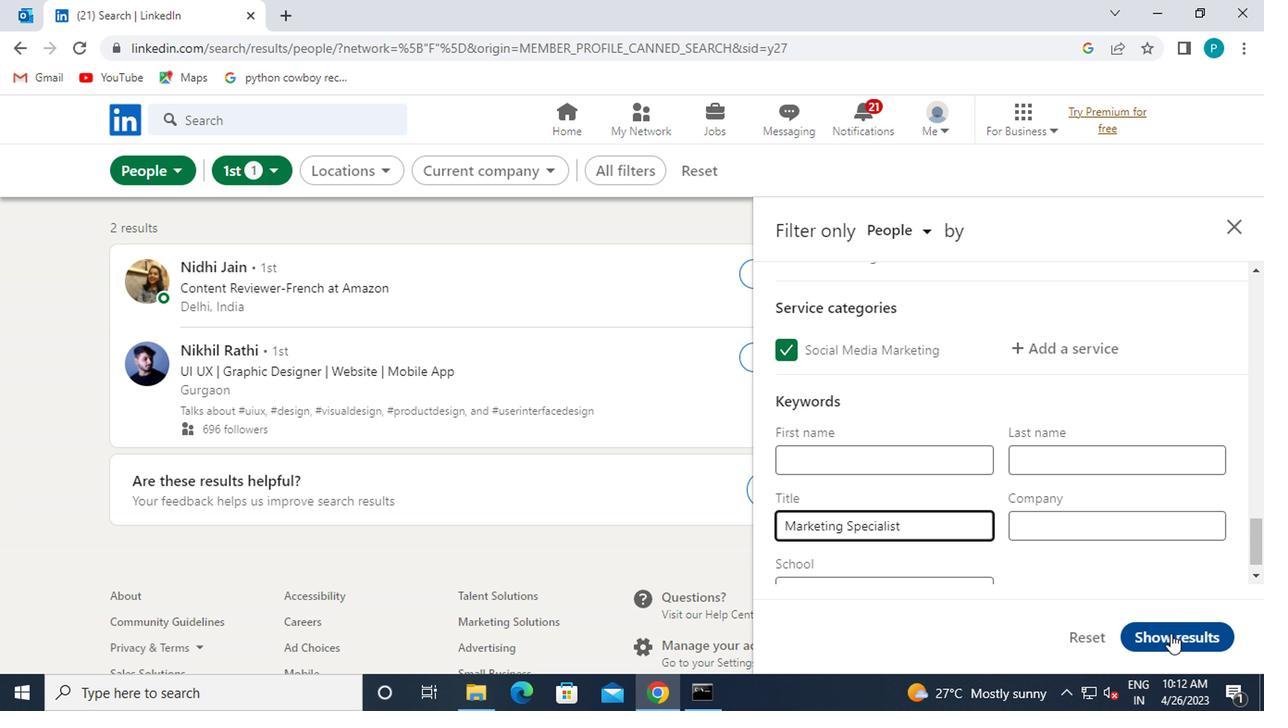 
Action: Mouse scrolled (1166, 635) with delta (0, -1)
Screenshot: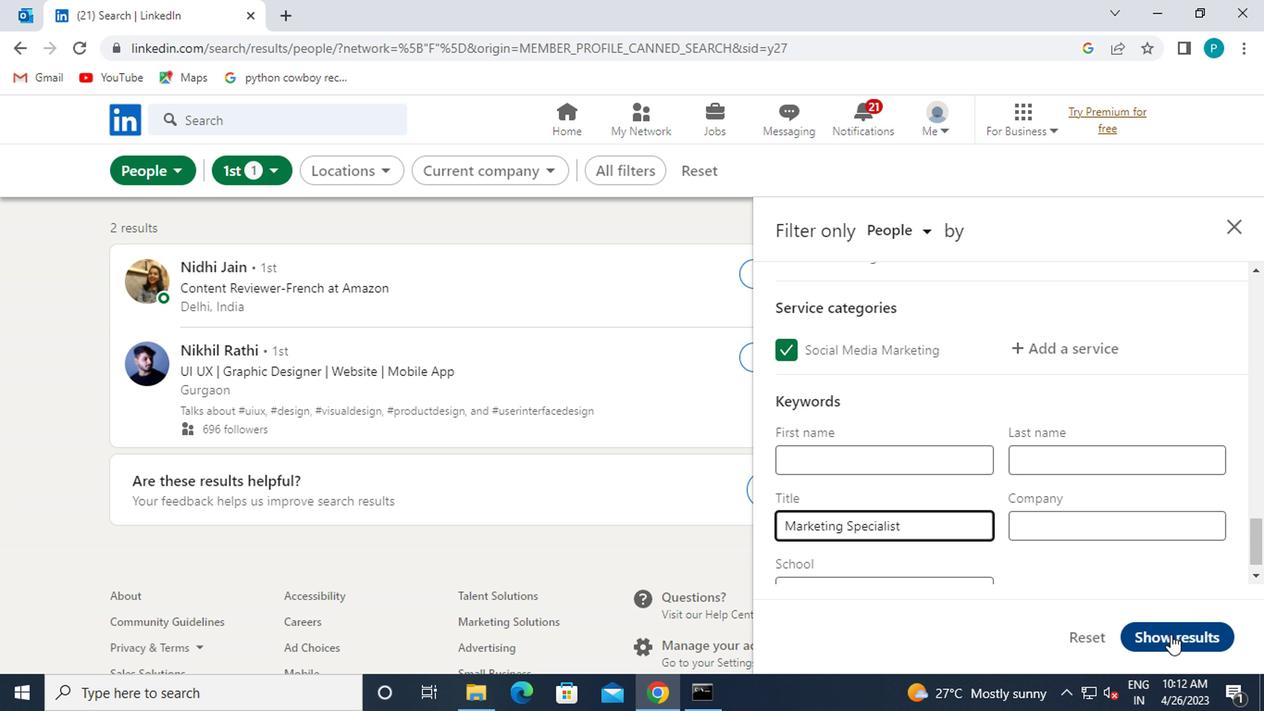 
